 Task: Find and add Nike Downshifter 12 running shoes in black (size 9) and white (size 10) to your shopping cart on Ajio.
Action: Mouse moved to (621, 78)
Screenshot: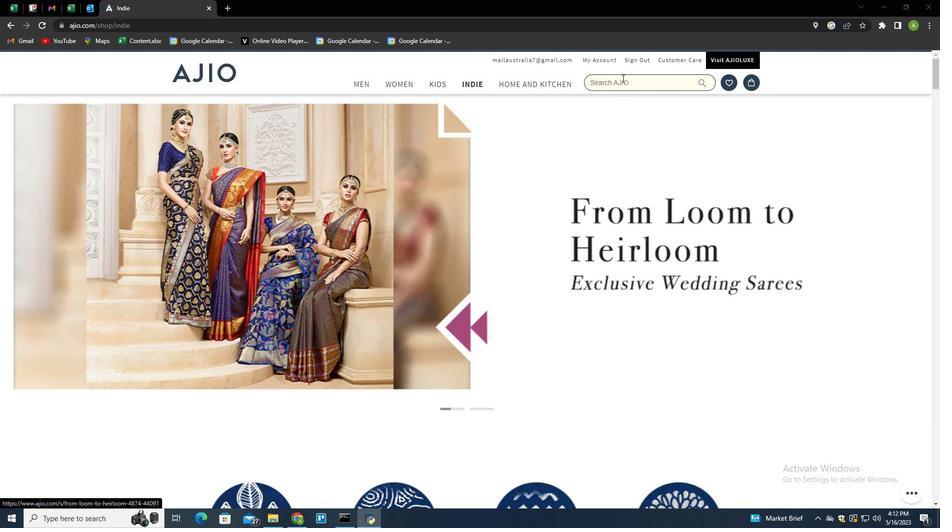 
Action: Mouse pressed left at (621, 78)
Screenshot: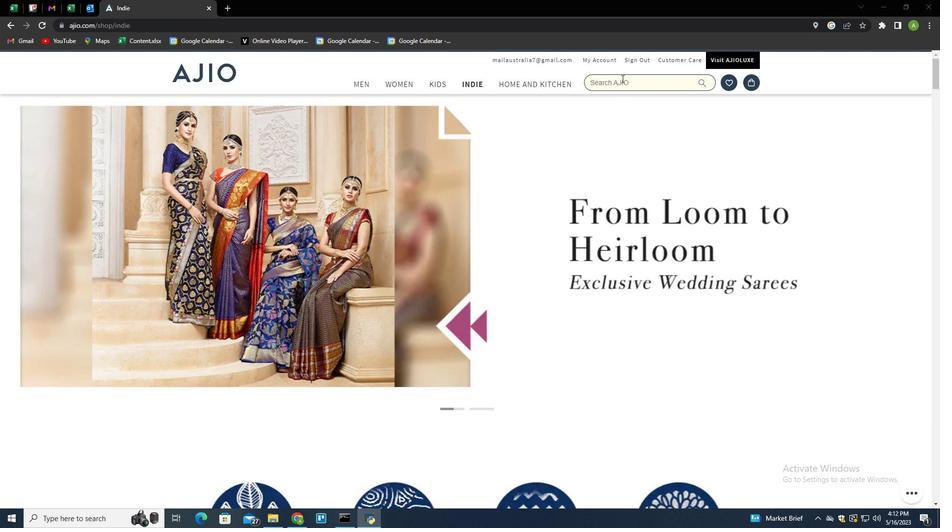 
Action: Mouse moved to (621, 121)
Screenshot: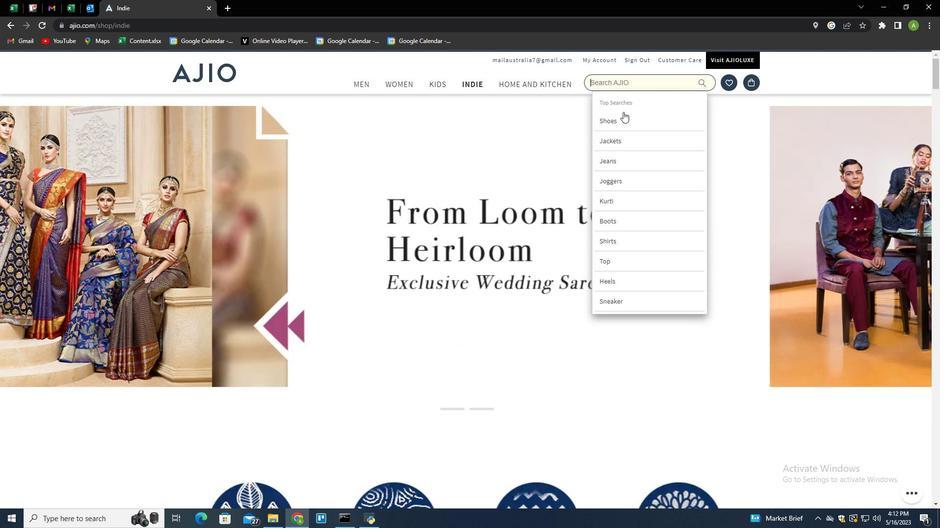 
Action: Mouse pressed left at (621, 121)
Screenshot: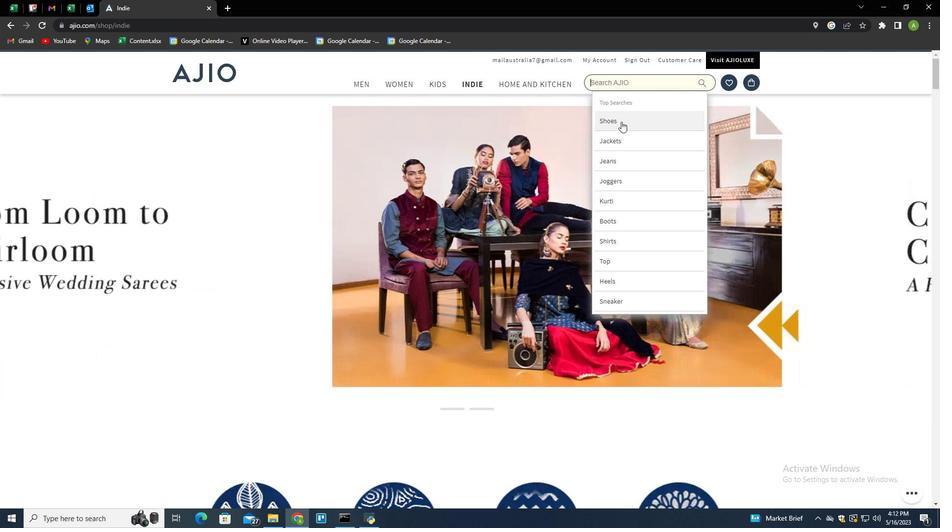 
Action: Mouse scrolled (621, 121) with delta (0, 0)
Screenshot: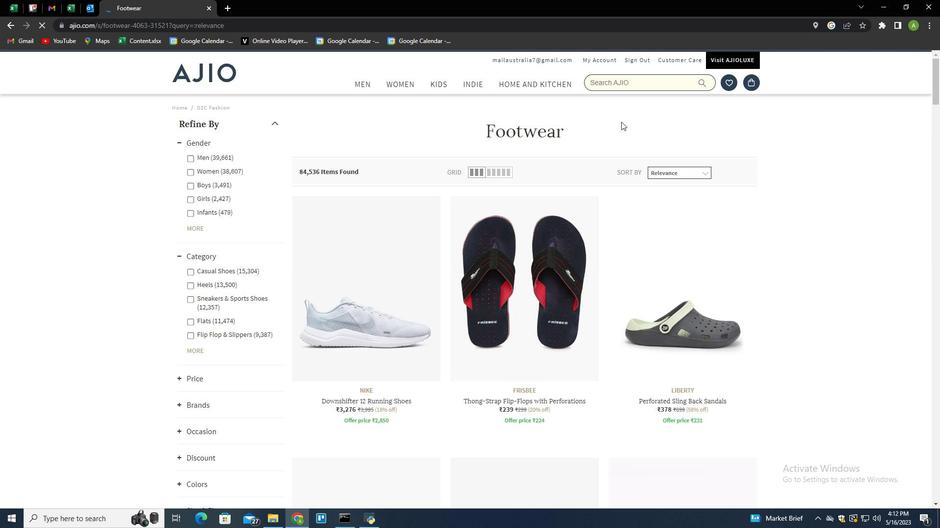 
Action: Mouse moved to (559, 234)
Screenshot: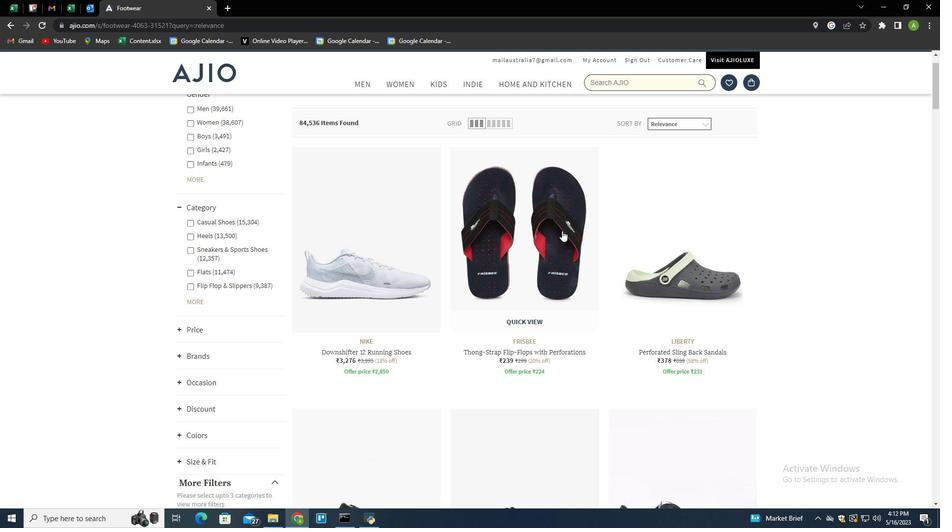 
Action: Mouse scrolled (559, 233) with delta (0, 0)
Screenshot: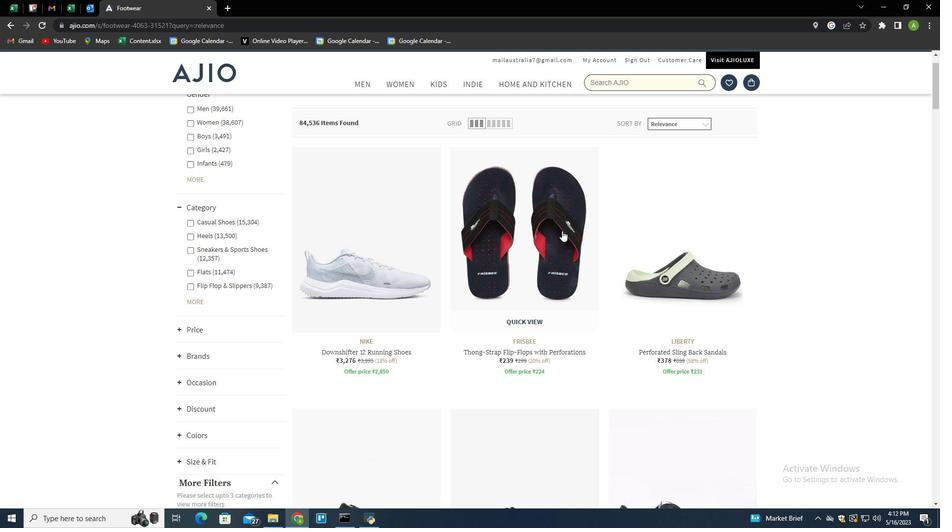 
Action: Mouse scrolled (559, 233) with delta (0, 0)
Screenshot: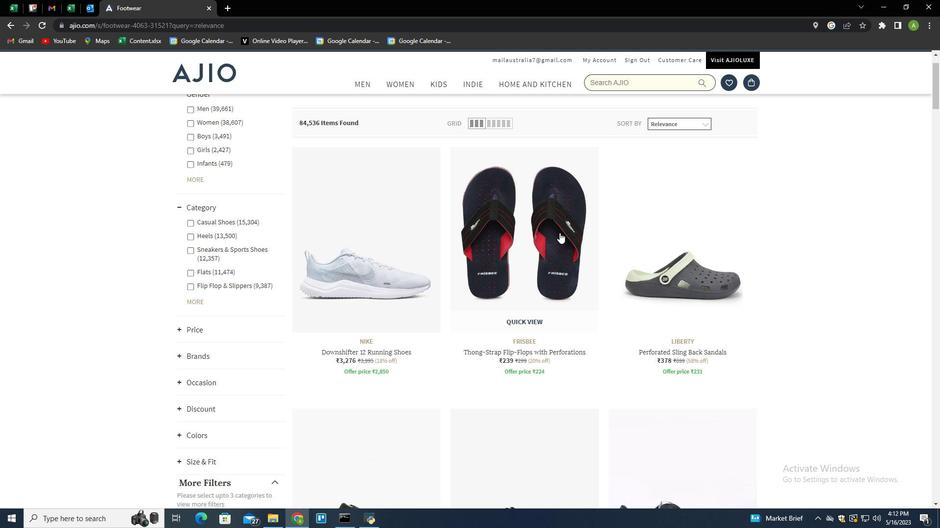 
Action: Mouse moved to (395, 188)
Screenshot: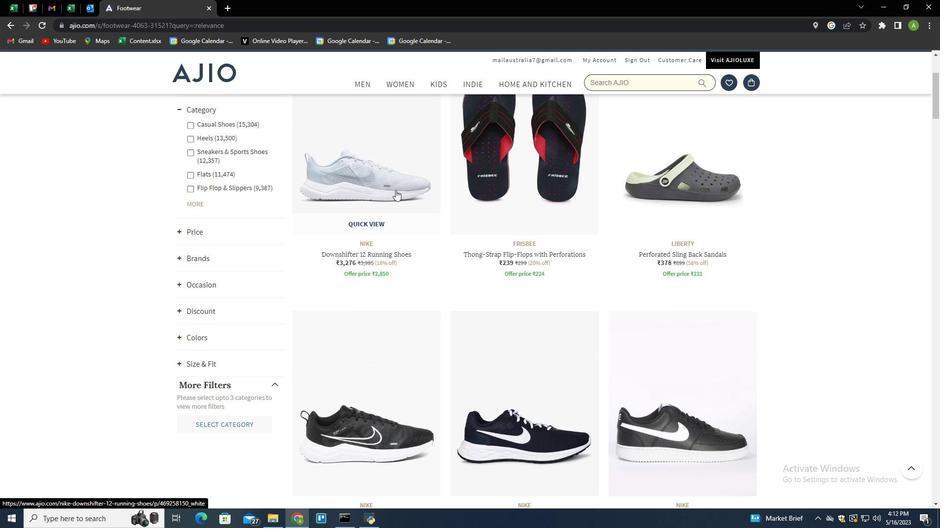 
Action: Mouse pressed left at (395, 188)
Screenshot: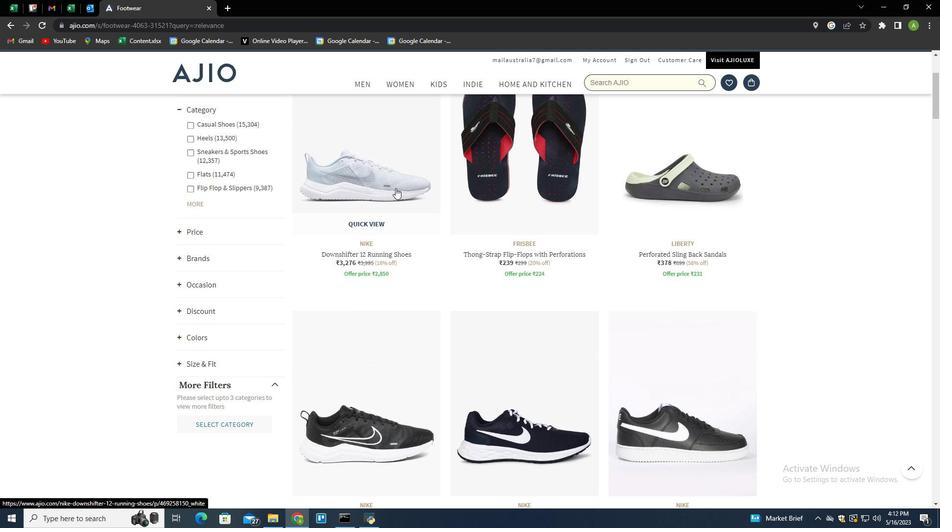 
Action: Mouse moved to (743, 275)
Screenshot: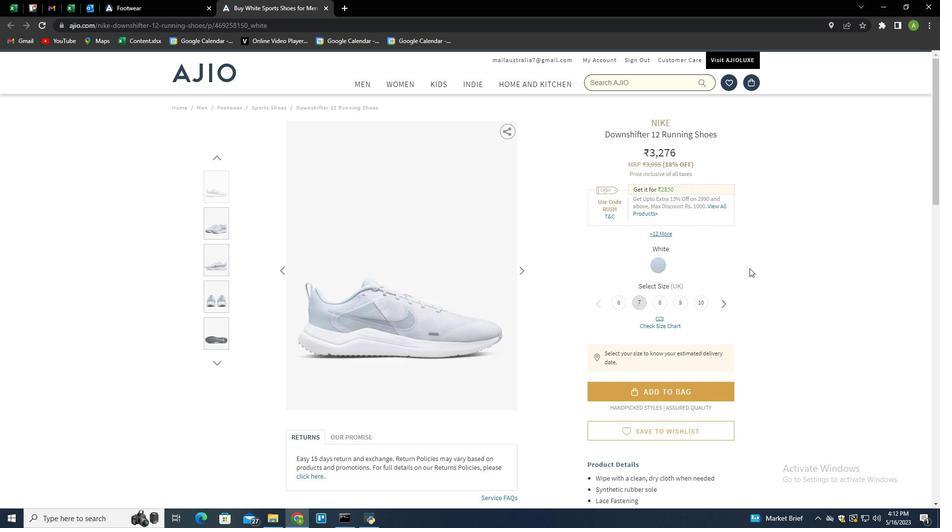 
Action: Mouse scrolled (743, 274) with delta (0, 0)
Screenshot: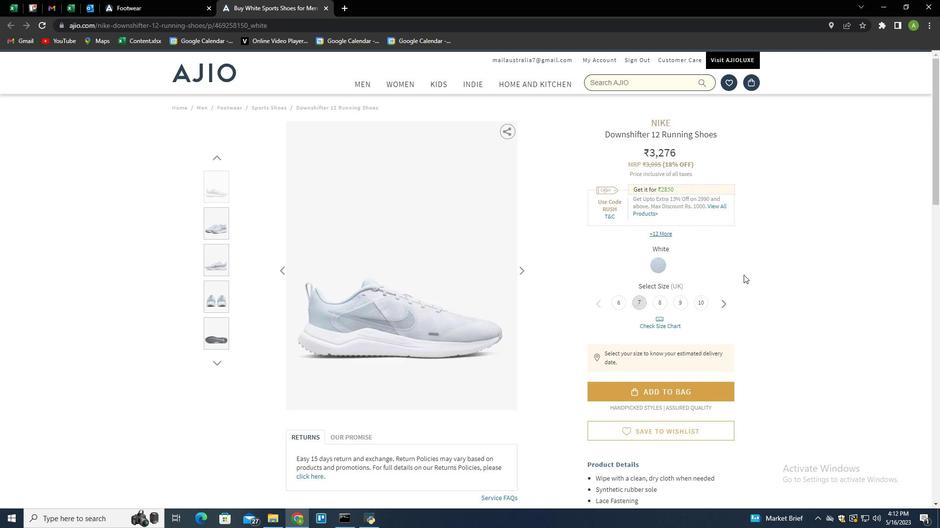 
Action: Mouse scrolled (743, 274) with delta (0, 0)
Screenshot: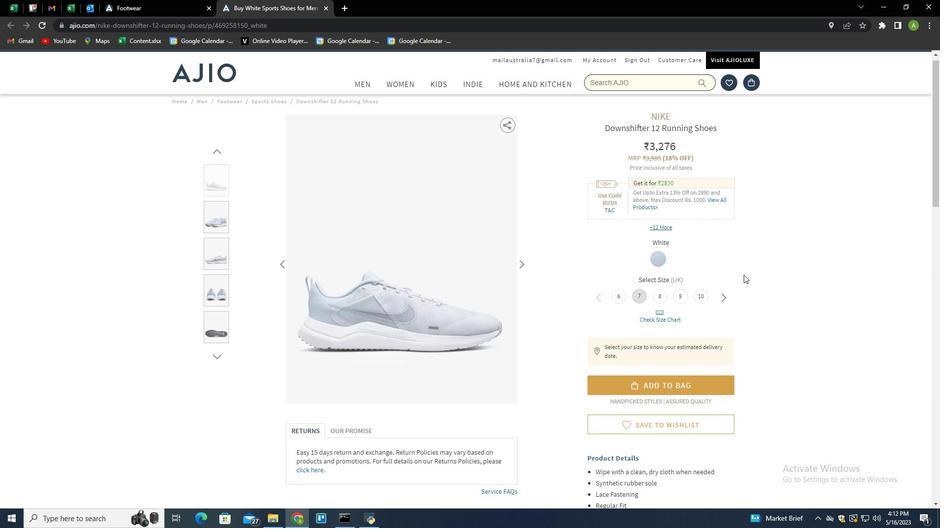 
Action: Mouse moved to (743, 273)
Screenshot: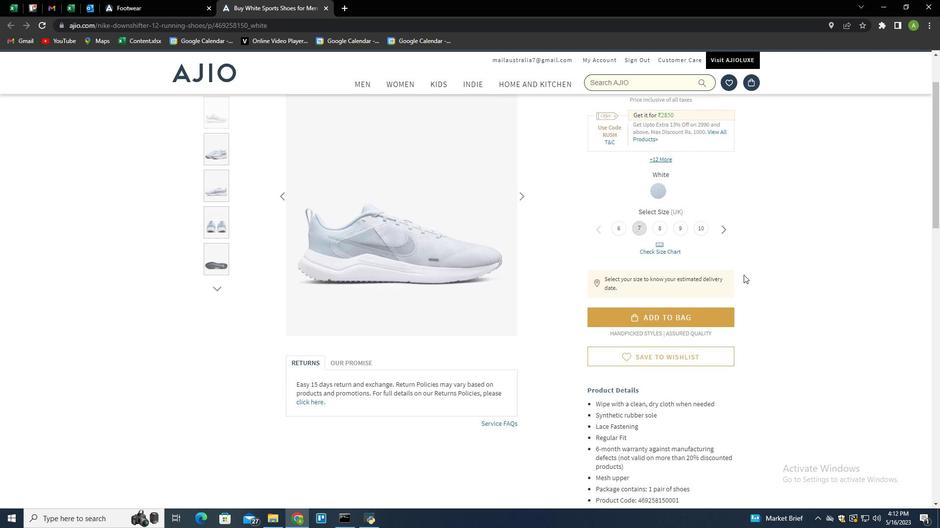 
Action: Mouse scrolled (743, 273) with delta (0, 0)
Screenshot: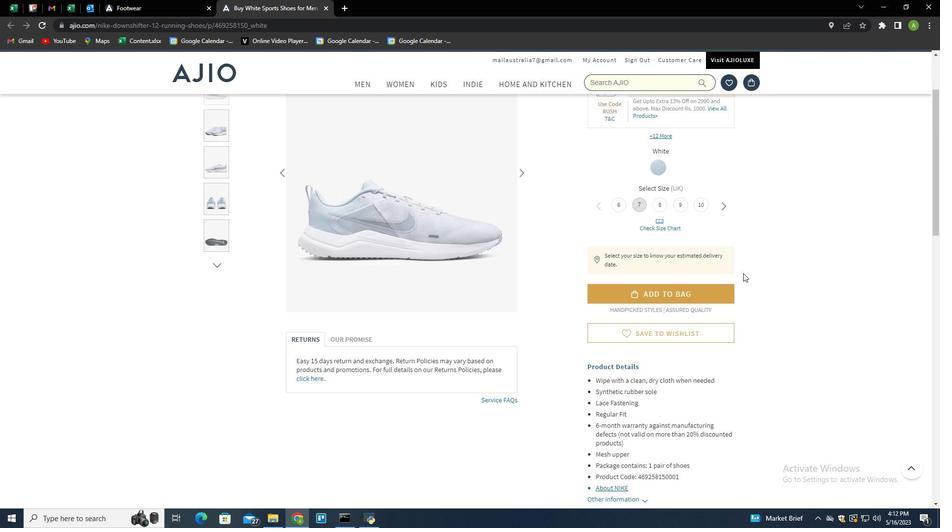 
Action: Mouse moved to (674, 283)
Screenshot: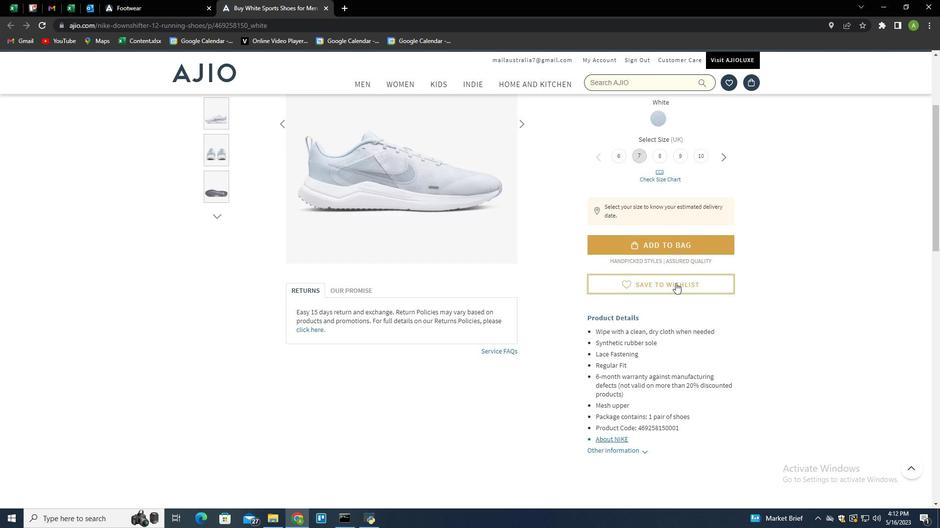 
Action: Mouse pressed left at (674, 283)
Screenshot: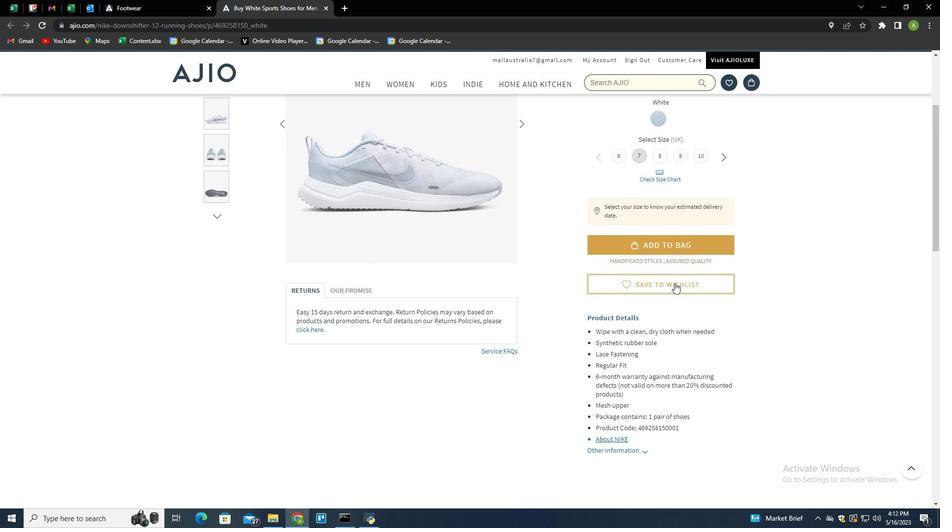 
Action: Mouse scrolled (674, 282) with delta (0, 0)
Screenshot: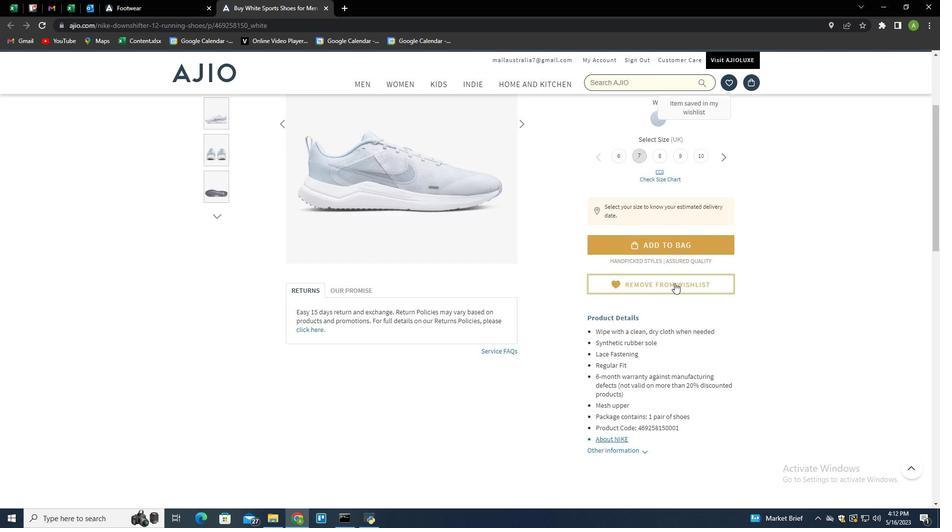 
Action: Mouse moved to (672, 295)
Screenshot: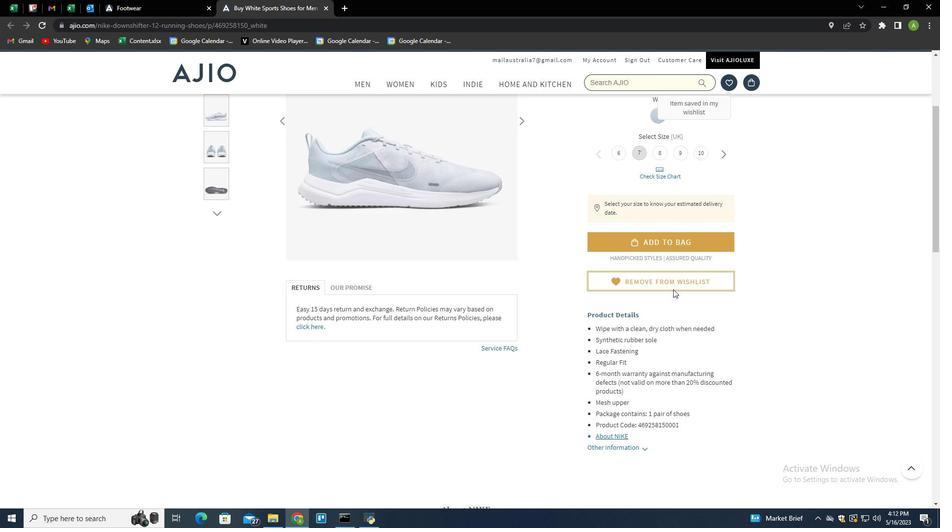 
Action: Mouse scrolled (672, 294) with delta (0, 0)
Screenshot: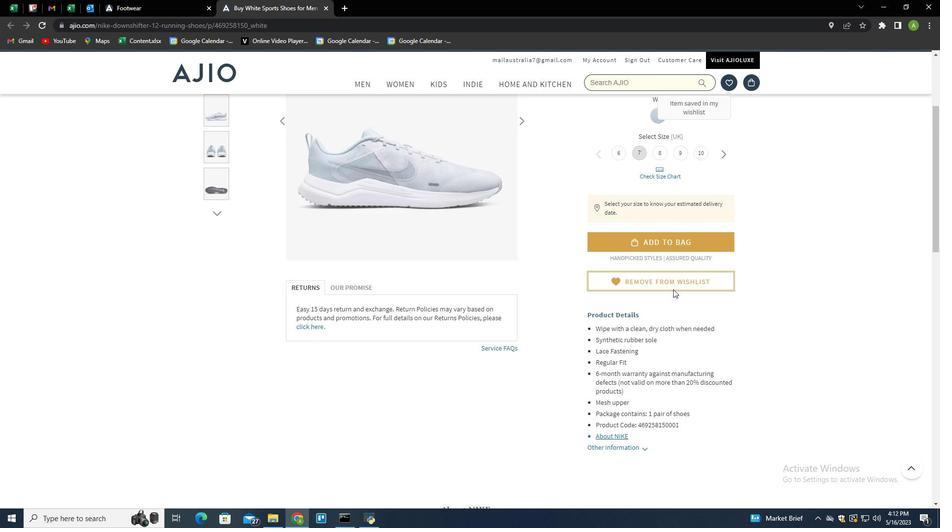 
Action: Mouse moved to (672, 297)
Screenshot: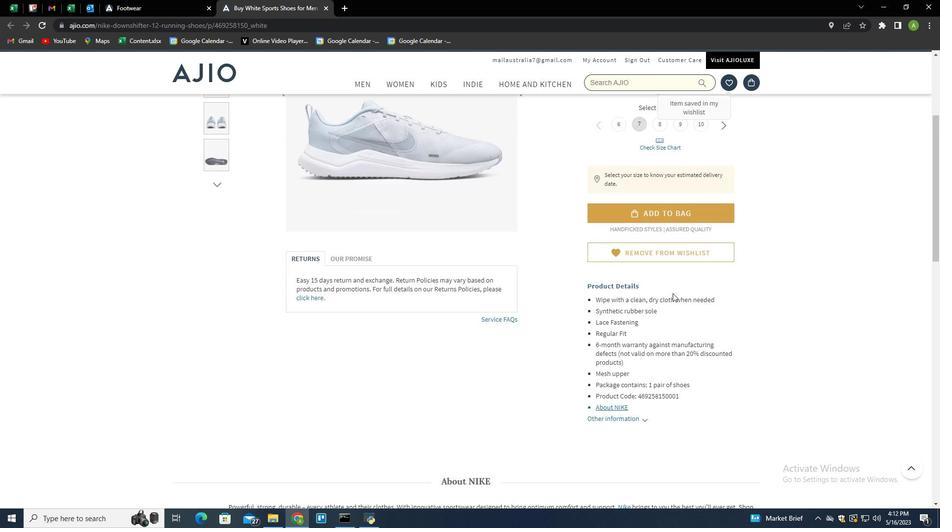 
Action: Mouse scrolled (672, 297) with delta (0, 0)
Screenshot: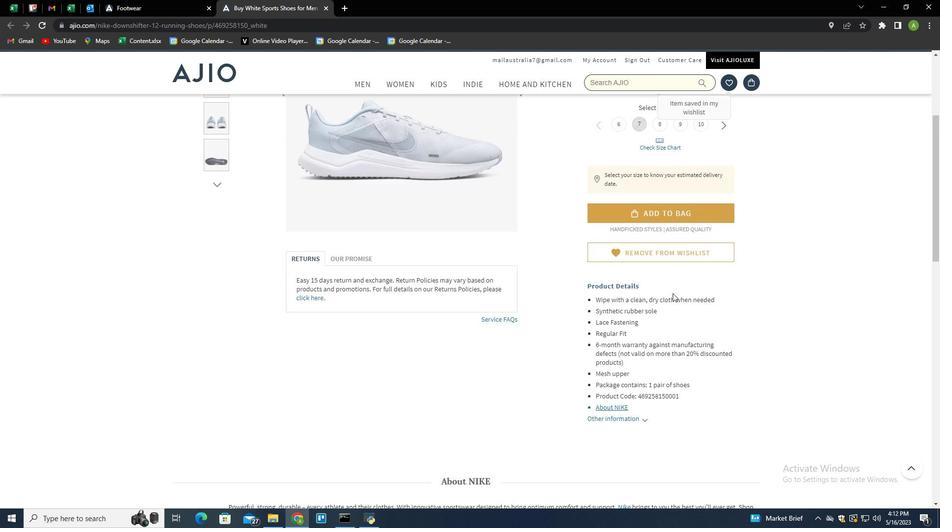 
Action: Mouse moved to (672, 295)
Screenshot: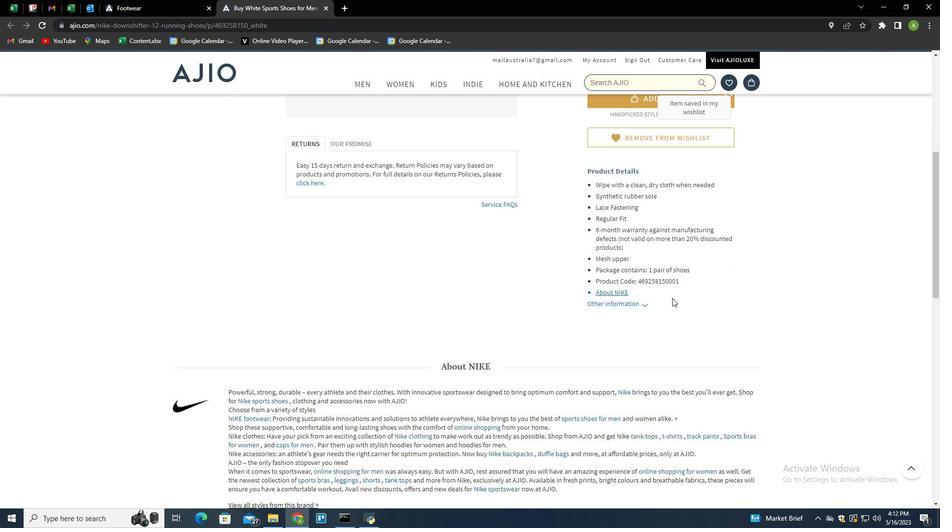 
Action: Mouse scrolled (672, 296) with delta (0, 0)
Screenshot: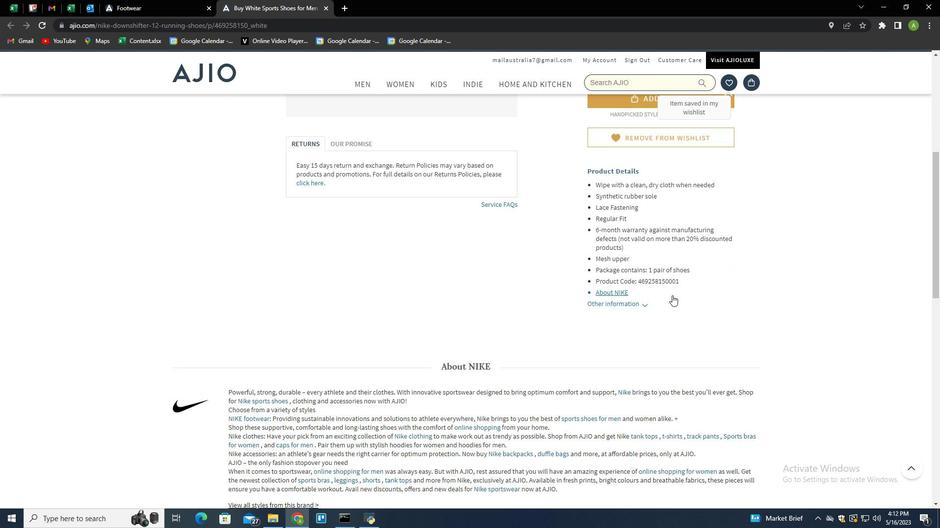 
Action: Mouse scrolled (672, 296) with delta (0, 0)
Screenshot: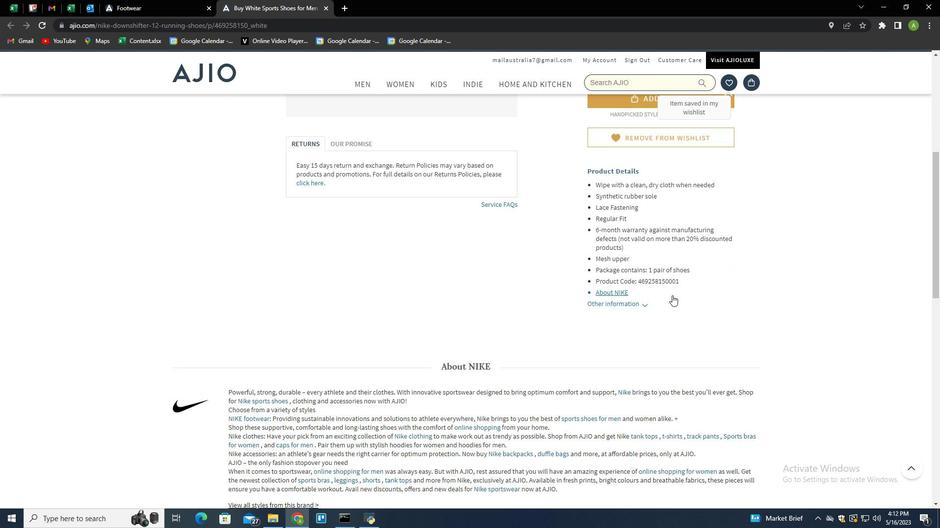 
Action: Mouse scrolled (672, 296) with delta (0, 0)
Screenshot: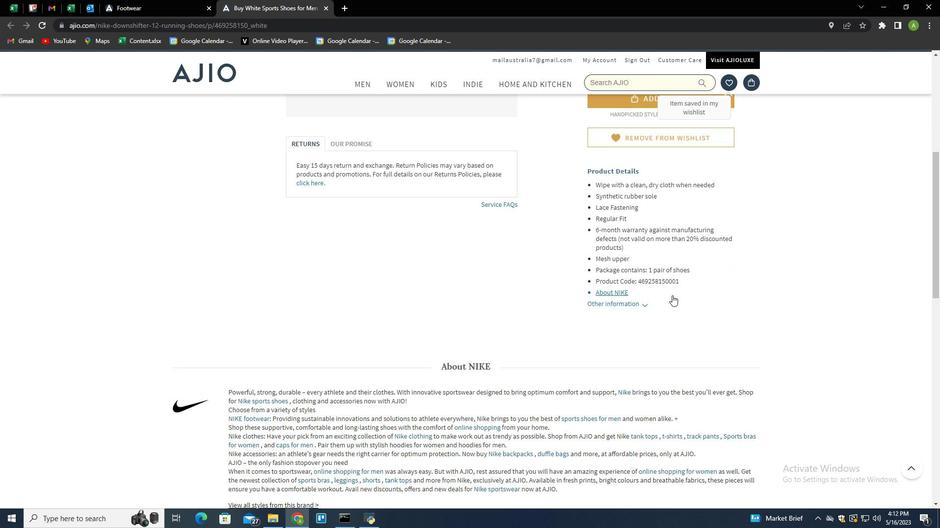 
Action: Mouse moved to (659, 258)
Screenshot: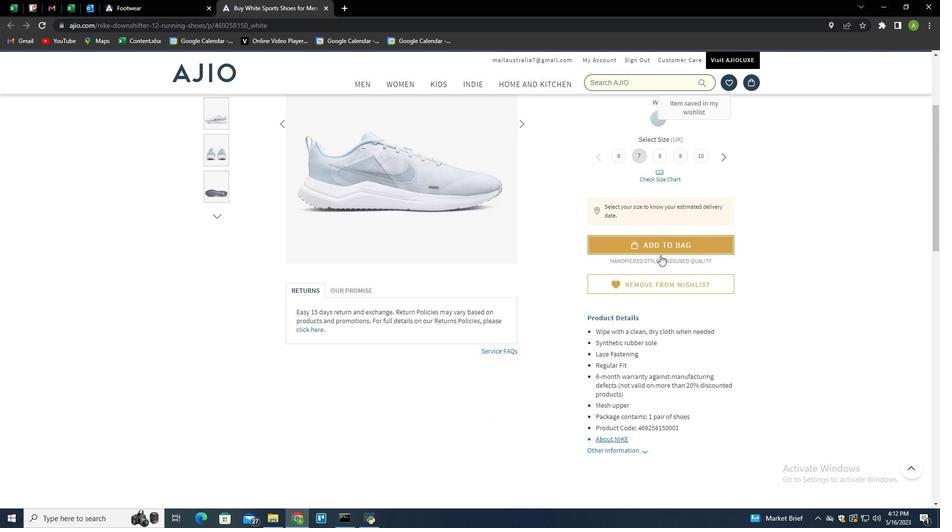 
Action: Mouse scrolled (659, 257) with delta (0, 0)
Screenshot: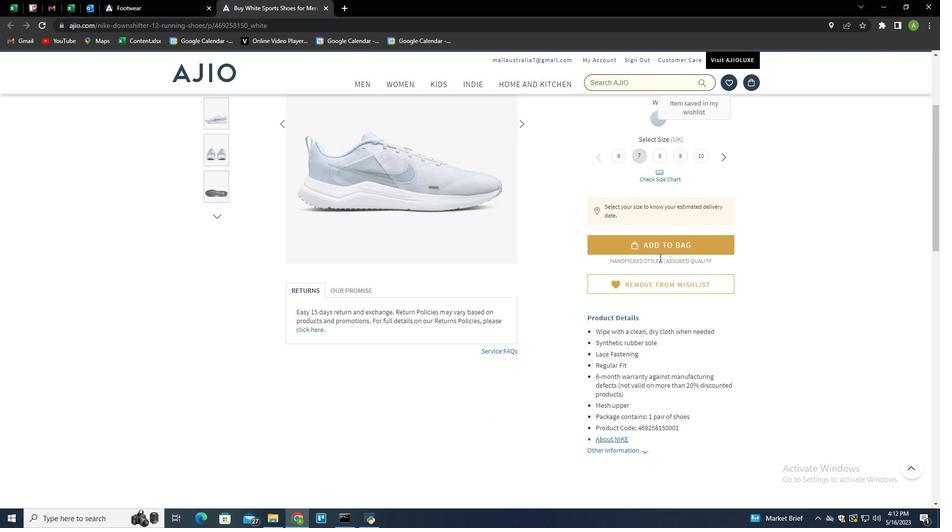 
Action: Mouse scrolled (659, 257) with delta (0, 0)
Screenshot: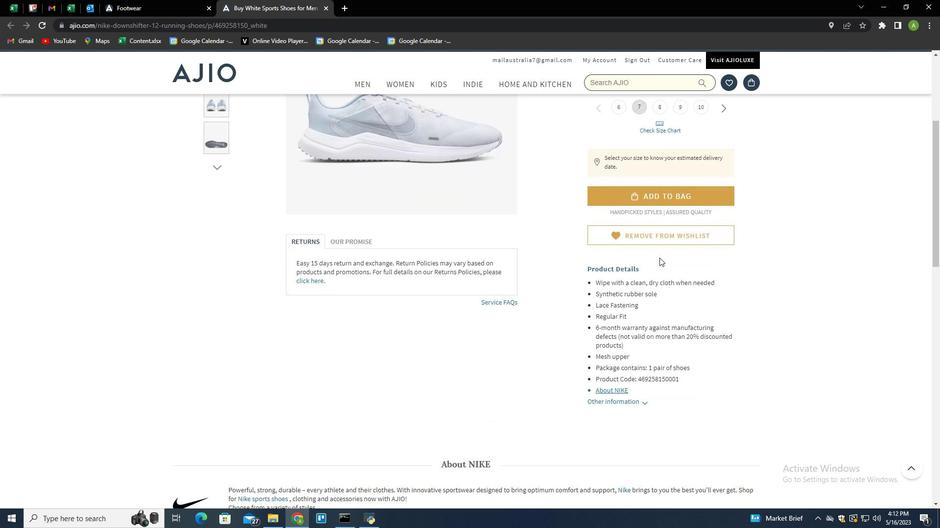 
Action: Mouse scrolled (659, 257) with delta (0, 0)
Screenshot: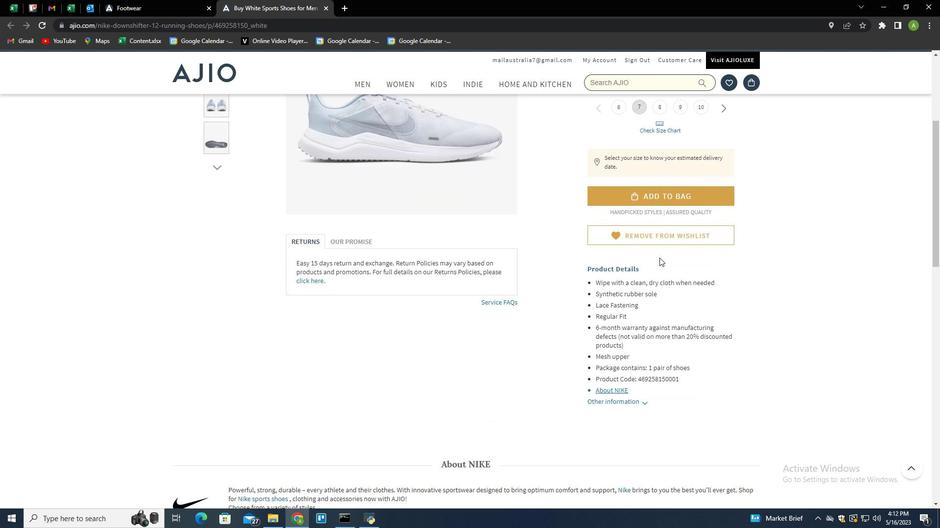 
Action: Mouse moved to (620, 304)
Screenshot: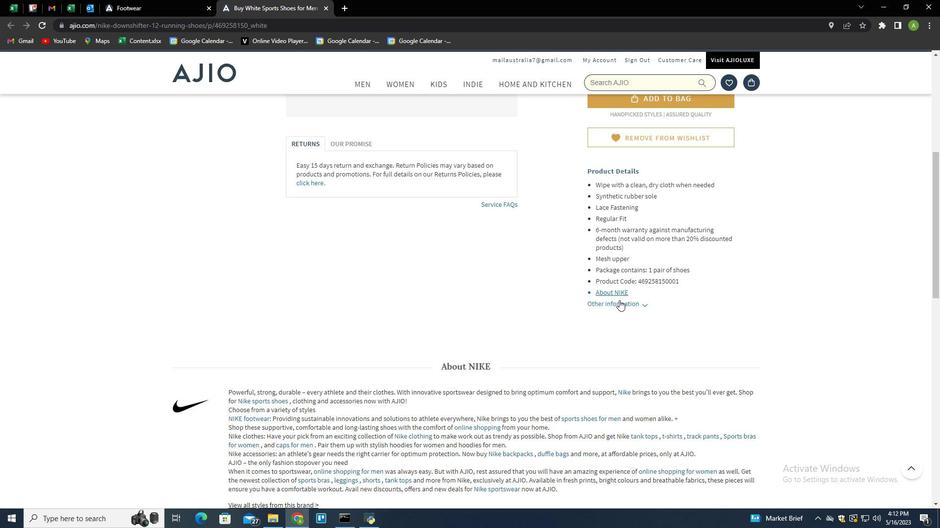 
Action: Mouse pressed left at (620, 304)
Screenshot: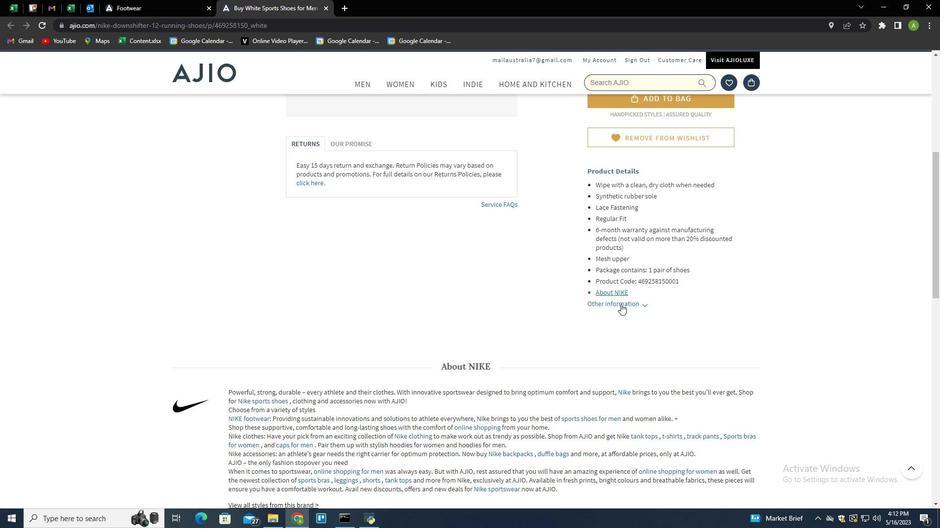
Action: Mouse moved to (703, 290)
Screenshot: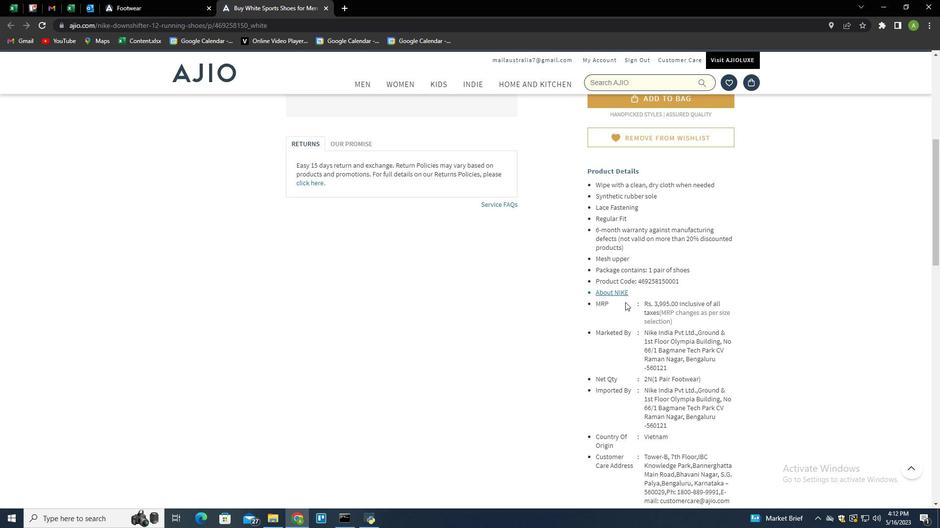 
Action: Mouse scrolled (703, 289) with delta (0, 0)
Screenshot: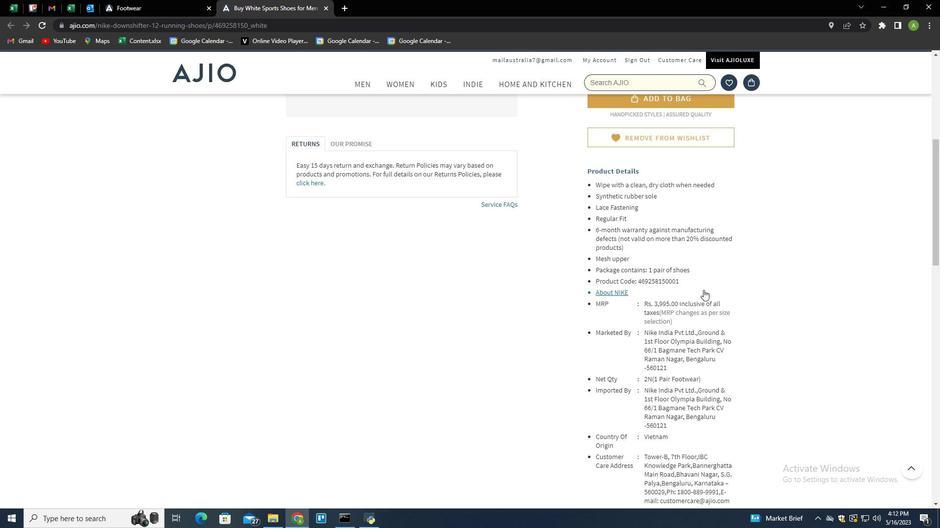 
Action: Mouse moved to (704, 287)
Screenshot: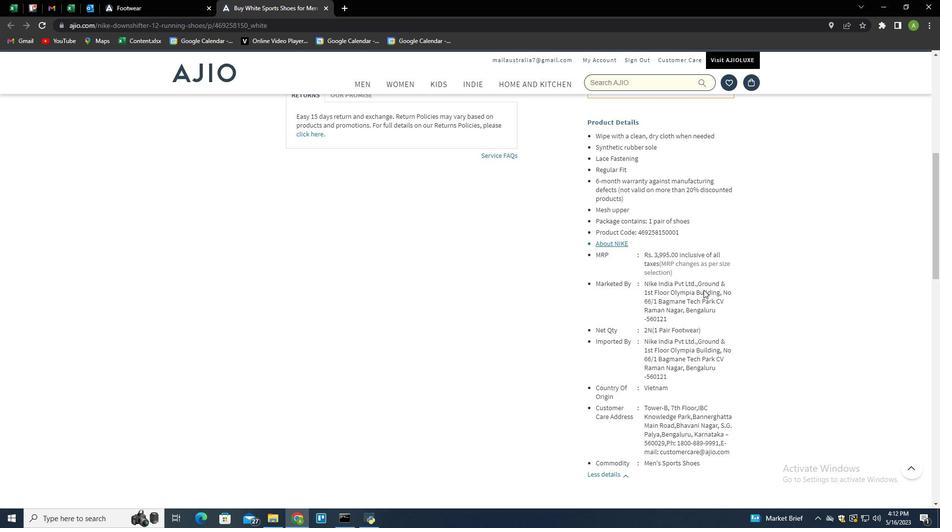 
Action: Mouse scrolled (704, 287) with delta (0, 0)
Screenshot: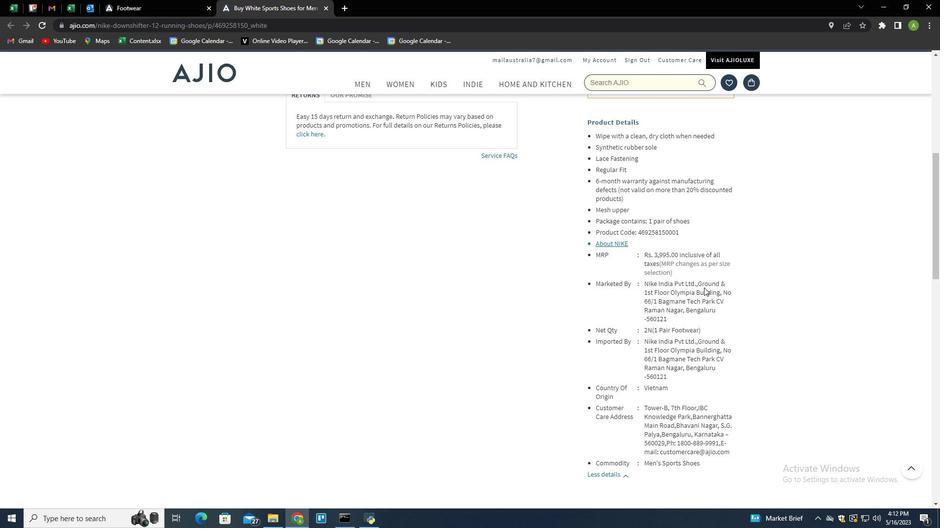 
Action: Mouse scrolled (704, 287) with delta (0, 0)
Screenshot: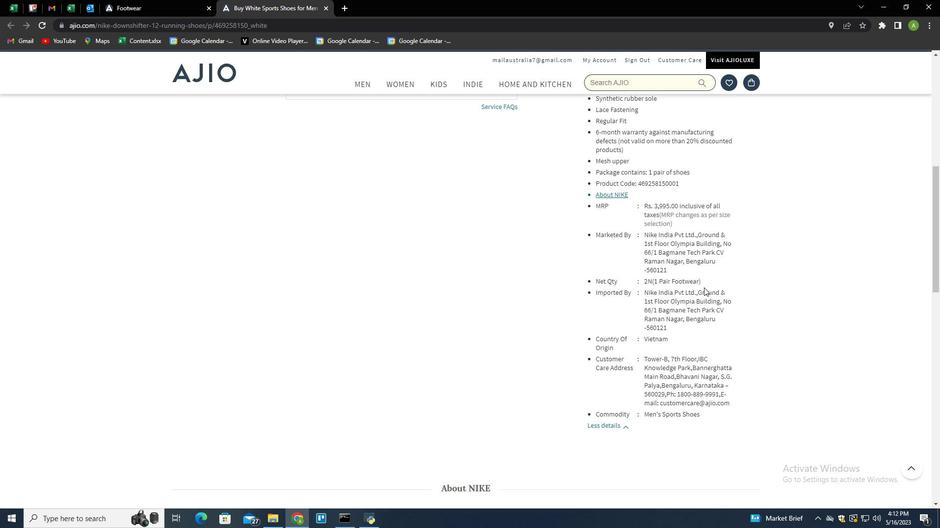 
Action: Mouse scrolled (704, 287) with delta (0, 0)
Screenshot: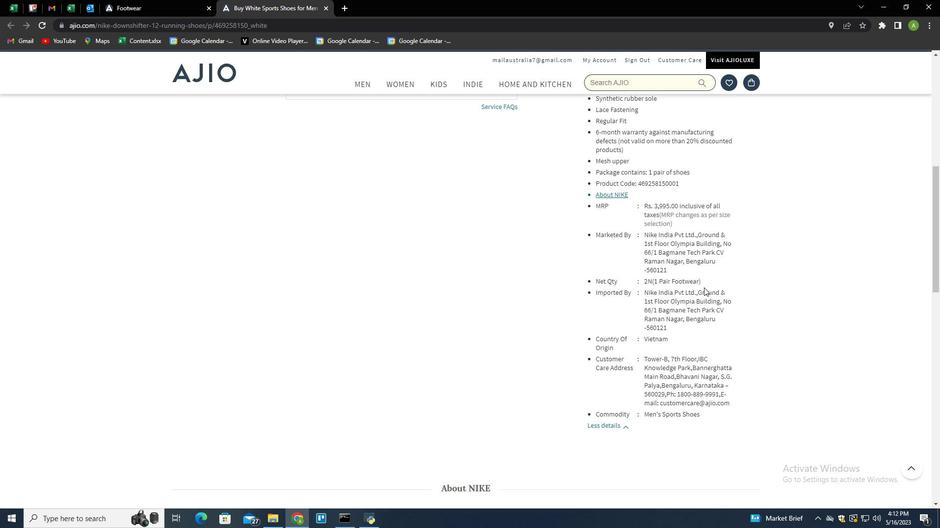 
Action: Mouse scrolled (704, 287) with delta (0, 0)
Screenshot: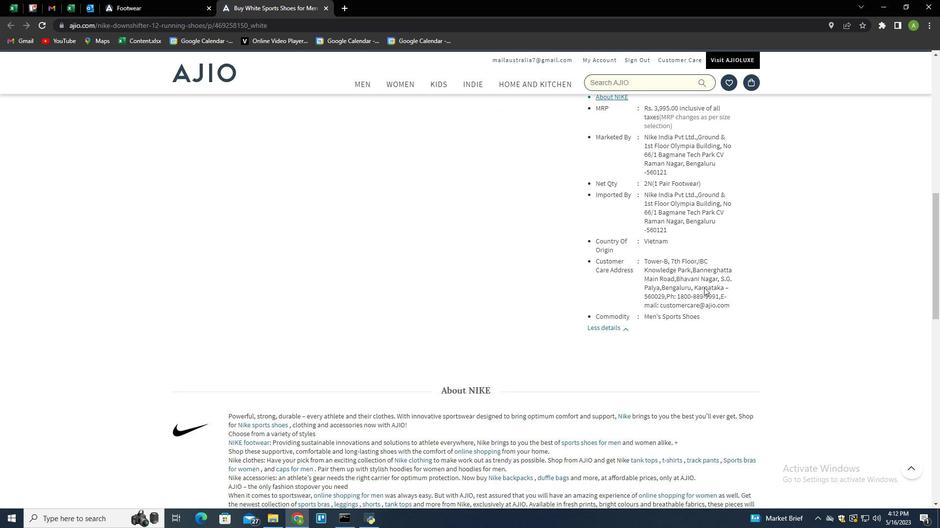 
Action: Mouse scrolled (704, 287) with delta (0, 0)
Screenshot: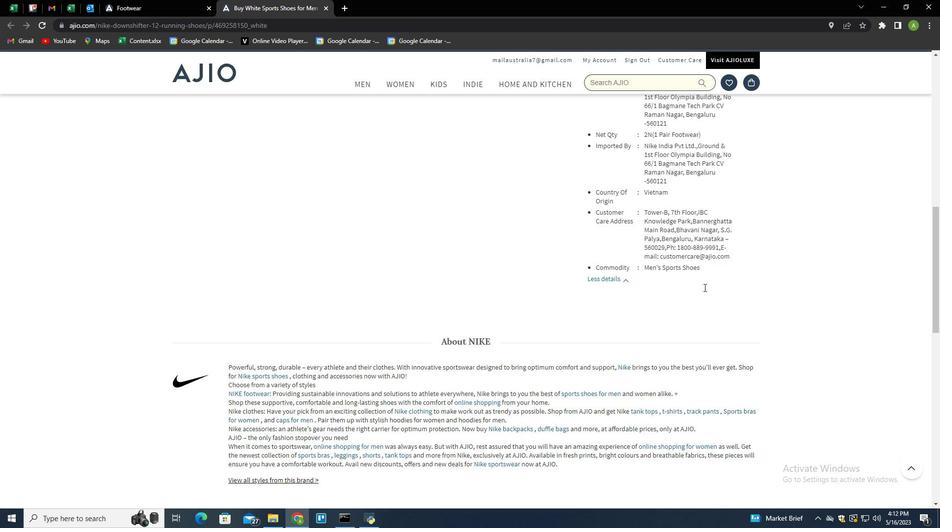 
Action: Mouse scrolled (704, 287) with delta (0, 0)
Screenshot: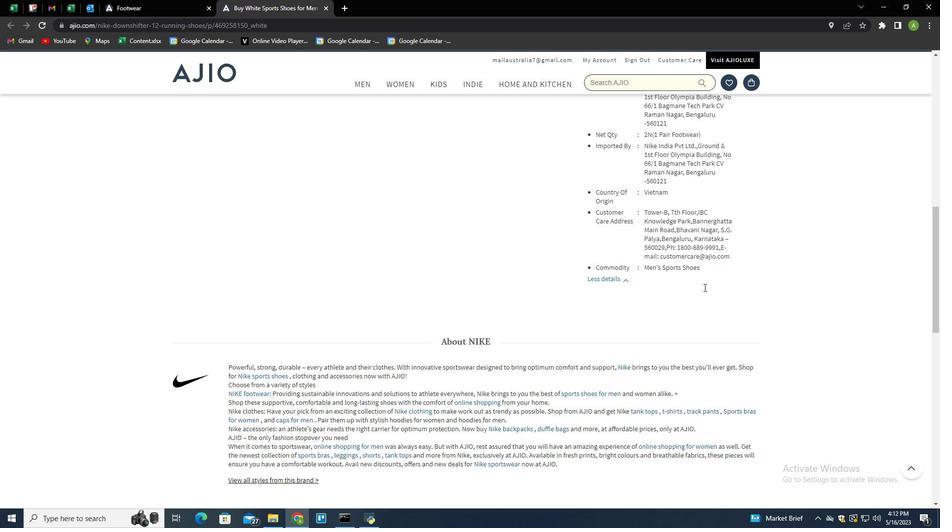
Action: Mouse scrolled (704, 287) with delta (0, 0)
Screenshot: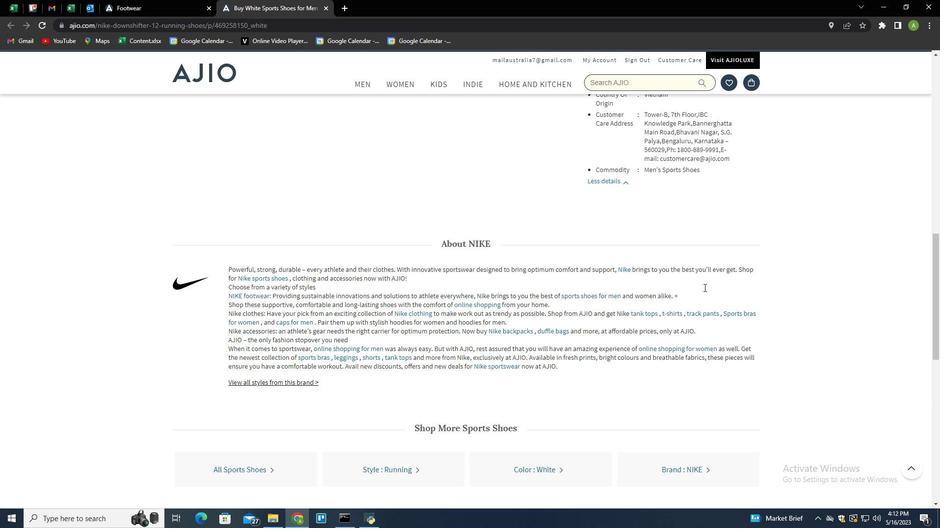 
Action: Mouse scrolled (704, 287) with delta (0, 0)
Screenshot: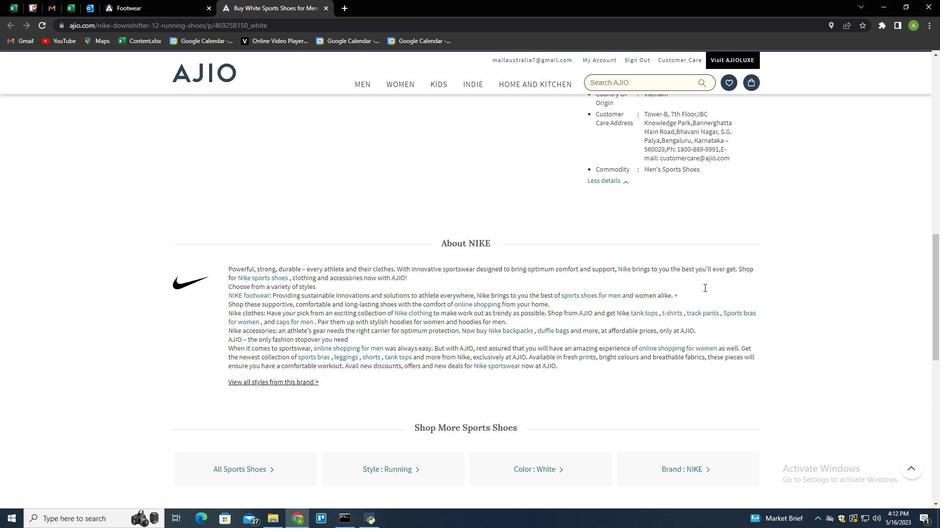 
Action: Mouse scrolled (704, 287) with delta (0, 0)
Screenshot: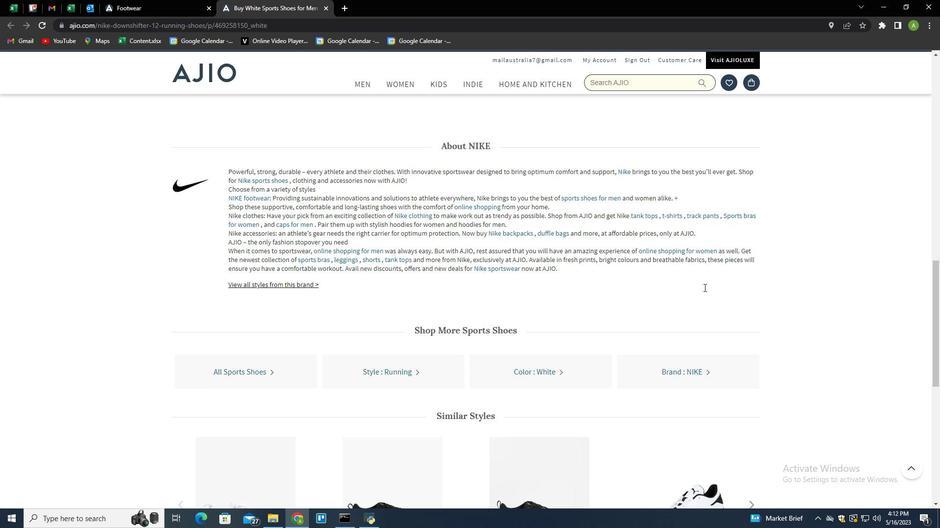 
Action: Mouse scrolled (704, 287) with delta (0, 0)
Screenshot: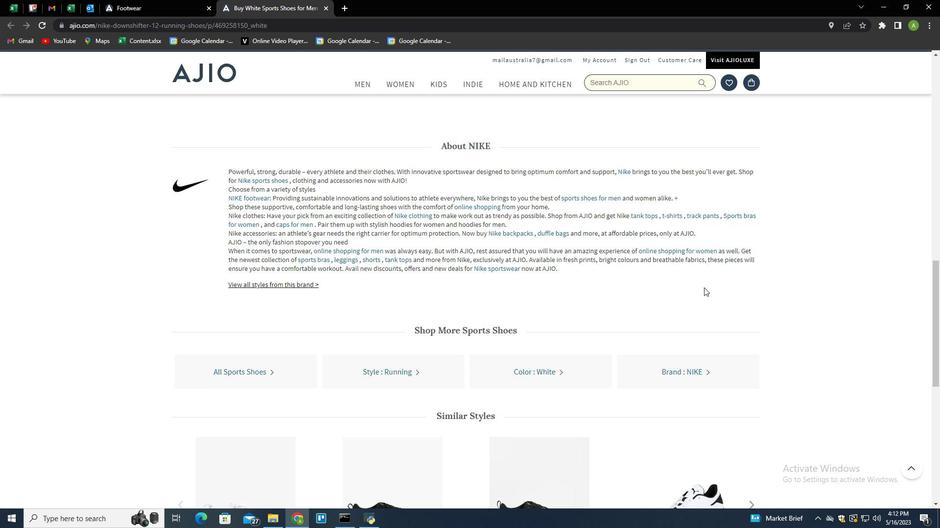 
Action: Mouse scrolled (704, 287) with delta (0, 0)
Screenshot: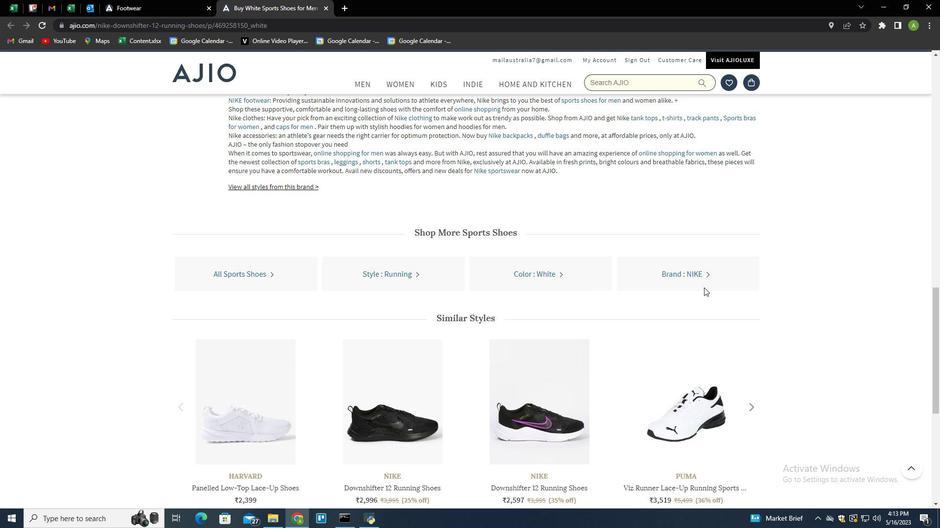 
Action: Mouse scrolled (704, 287) with delta (0, 0)
Screenshot: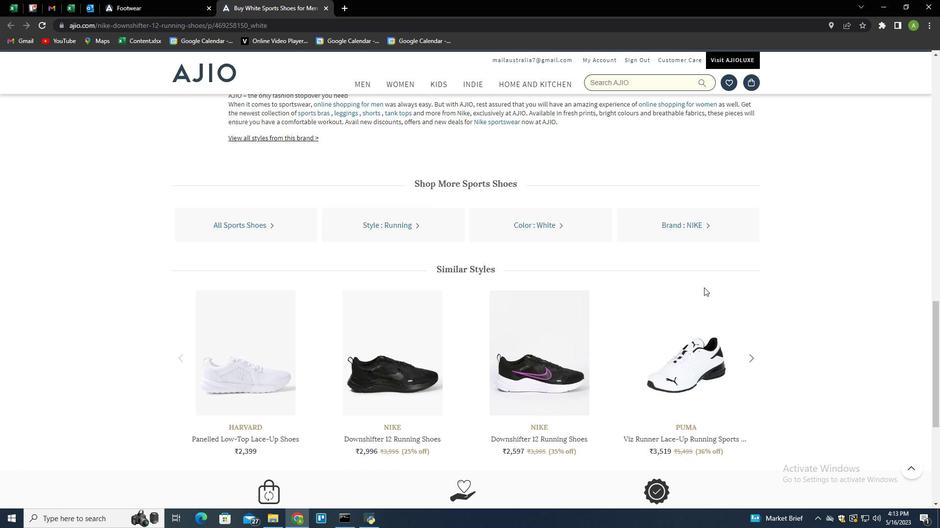 
Action: Mouse moved to (706, 285)
Screenshot: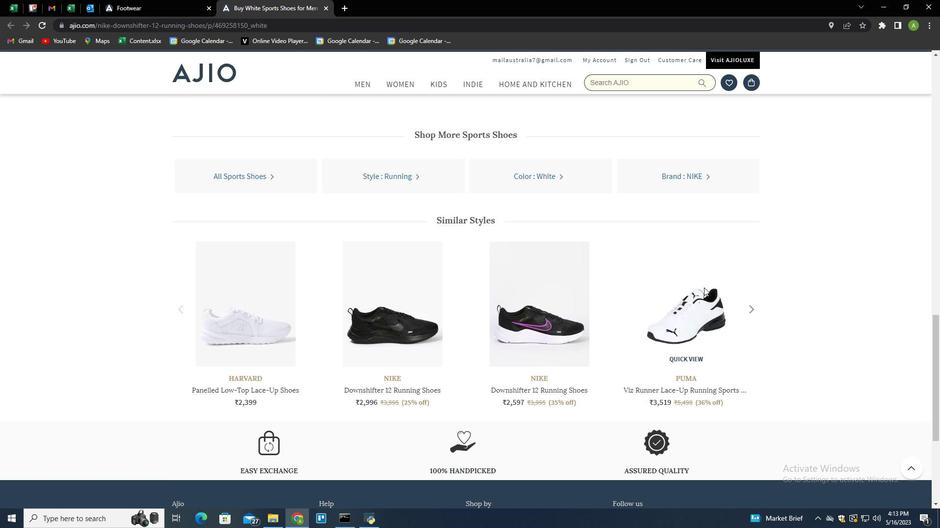 
Action: Mouse scrolled (706, 286) with delta (0, 0)
Screenshot: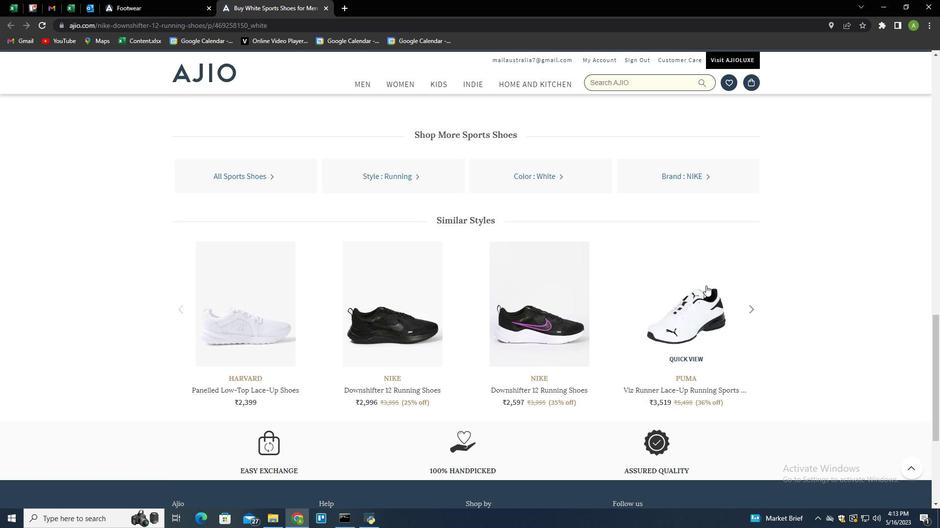 
Action: Mouse scrolled (706, 286) with delta (0, 0)
Screenshot: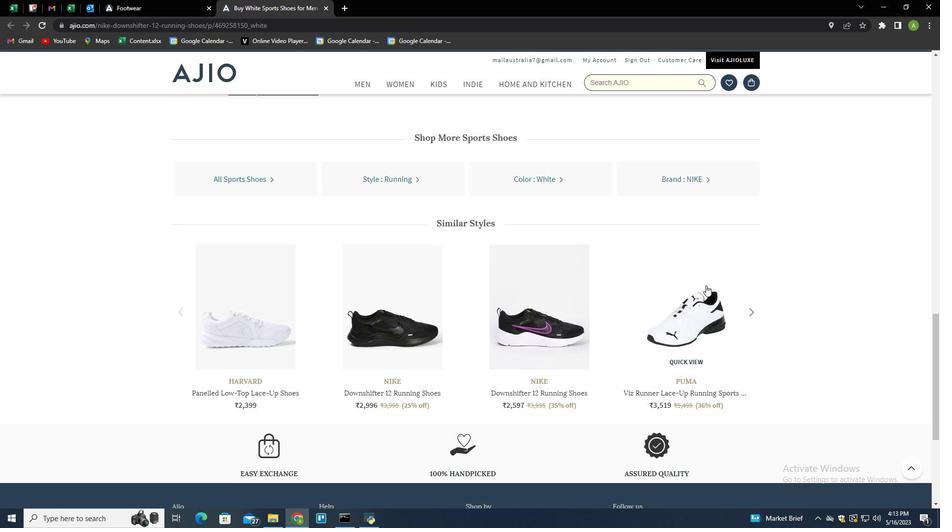 
Action: Mouse scrolled (706, 286) with delta (0, 0)
Screenshot: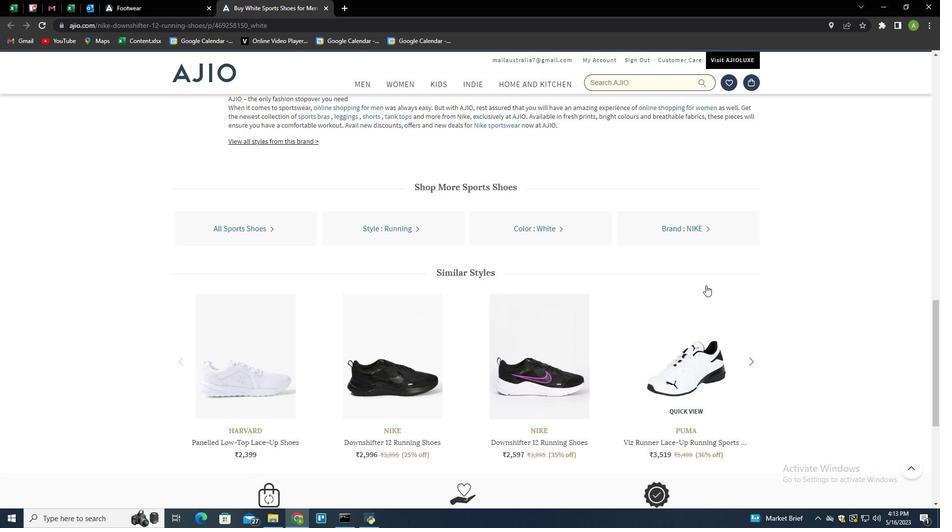 
Action: Mouse scrolled (706, 286) with delta (0, 0)
Screenshot: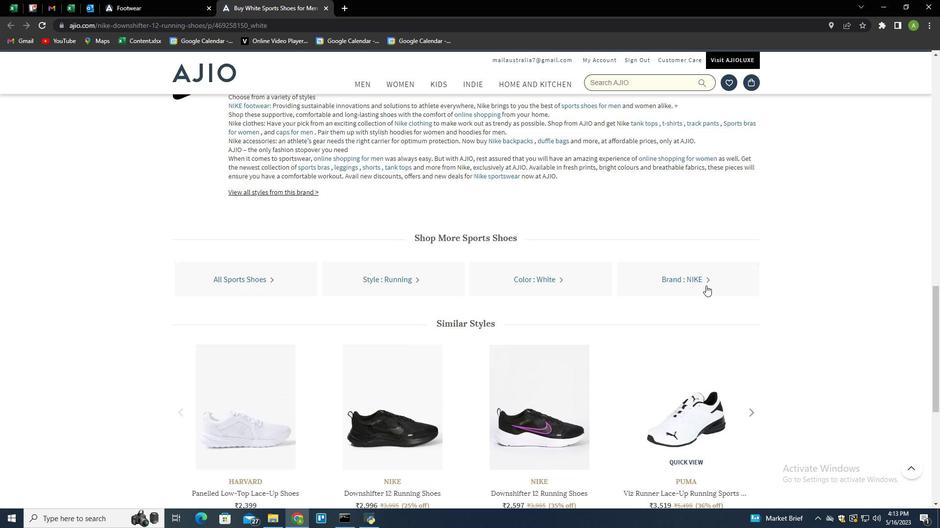 
Action: Mouse scrolled (706, 286) with delta (0, 0)
Screenshot: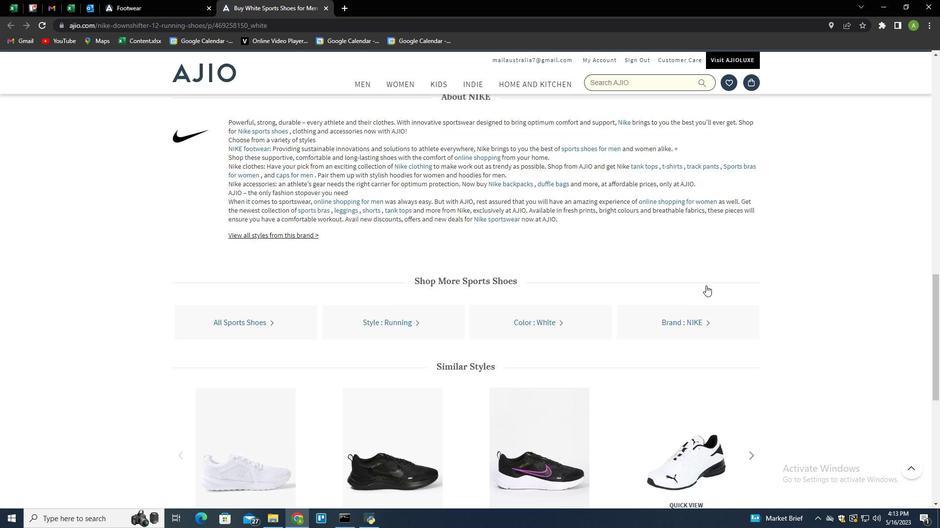 
Action: Mouse scrolled (706, 286) with delta (0, 0)
Screenshot: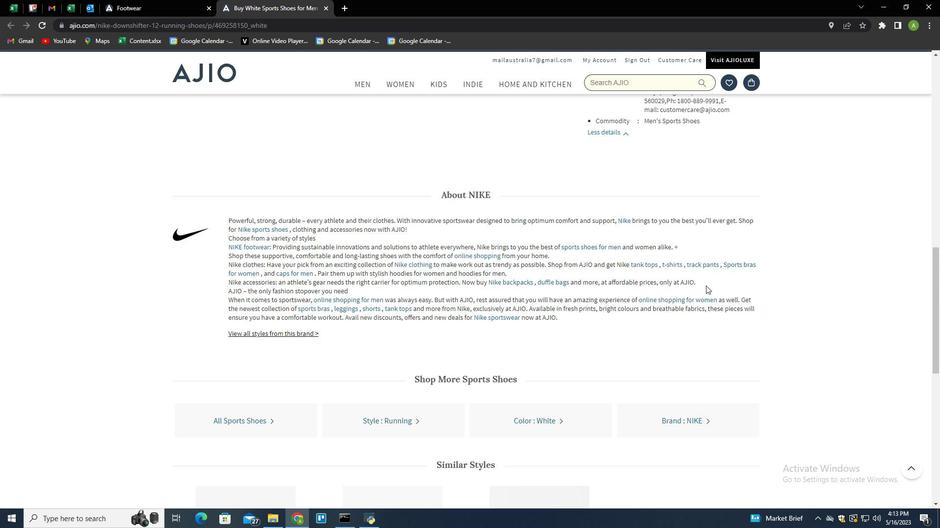 
Action: Mouse scrolled (706, 286) with delta (0, 0)
Screenshot: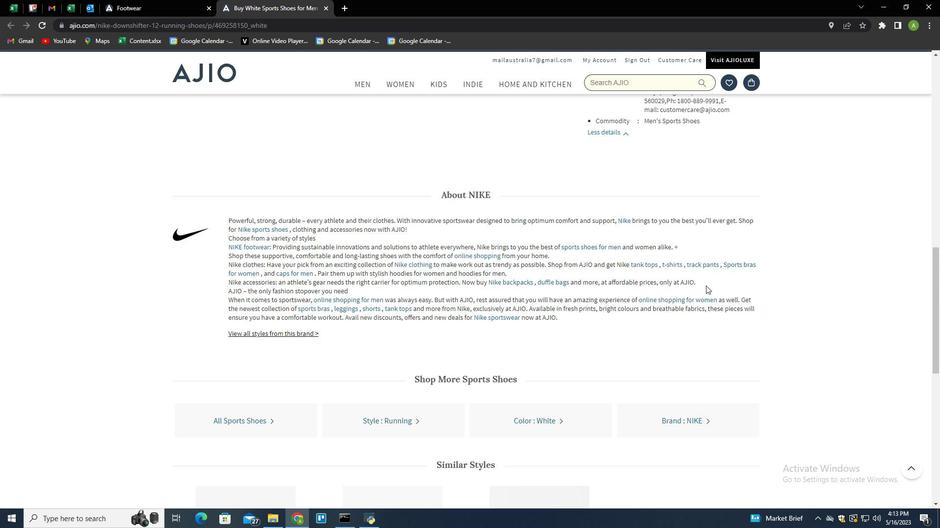 
Action: Mouse scrolled (706, 286) with delta (0, 0)
Screenshot: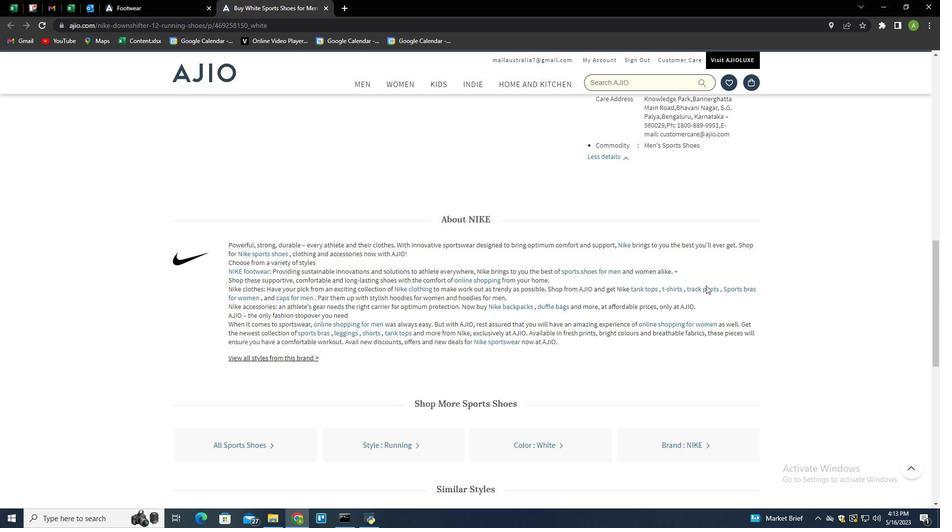 
Action: Mouse scrolled (706, 286) with delta (0, 0)
Screenshot: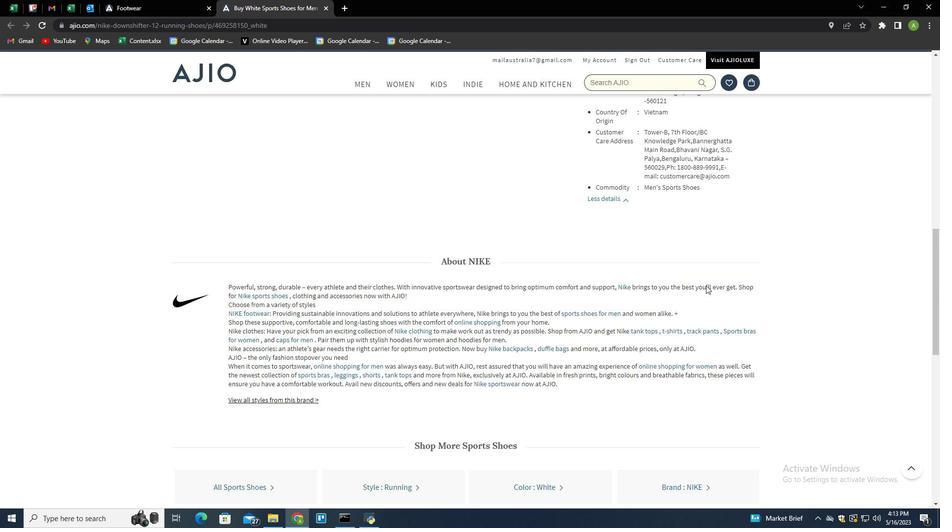 
Action: Mouse scrolled (706, 286) with delta (0, 0)
Screenshot: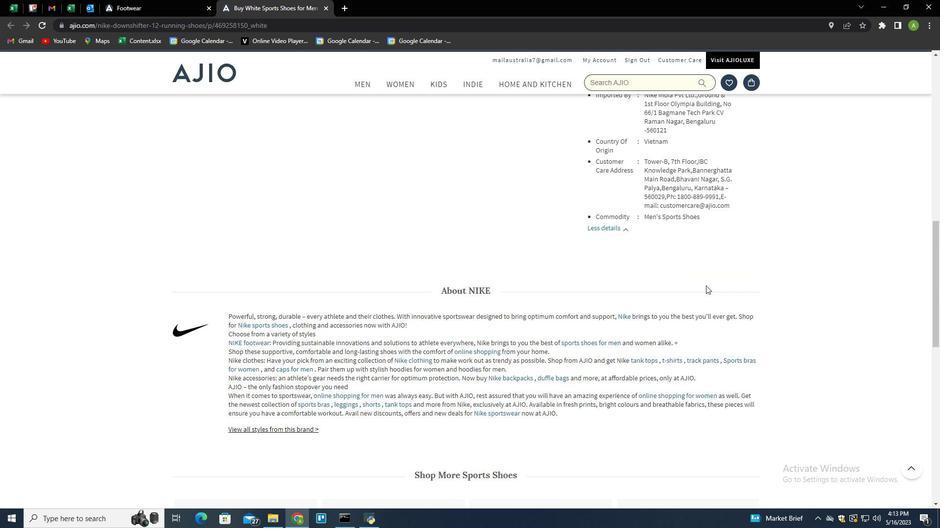 
Action: Mouse scrolled (706, 286) with delta (0, 0)
Screenshot: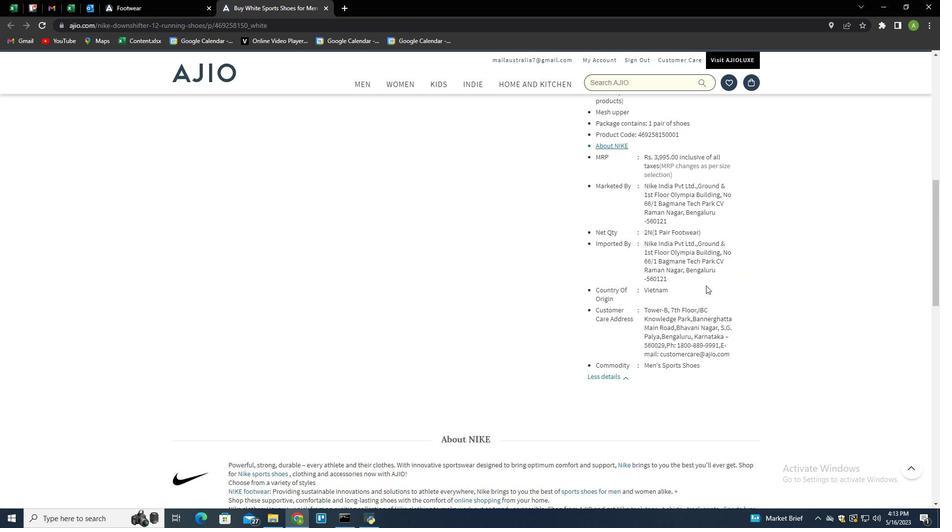 
Action: Mouse scrolled (706, 286) with delta (0, 0)
Screenshot: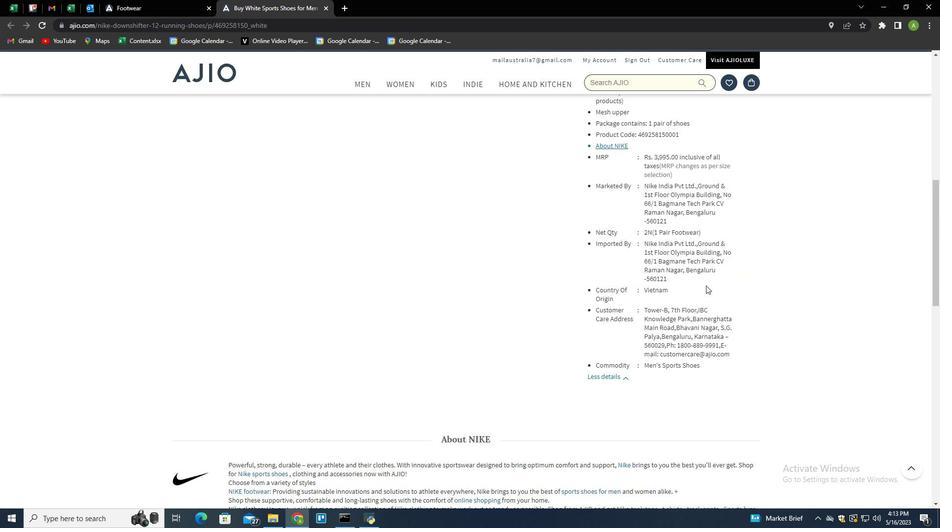 
Action: Mouse scrolled (706, 286) with delta (0, 0)
Screenshot: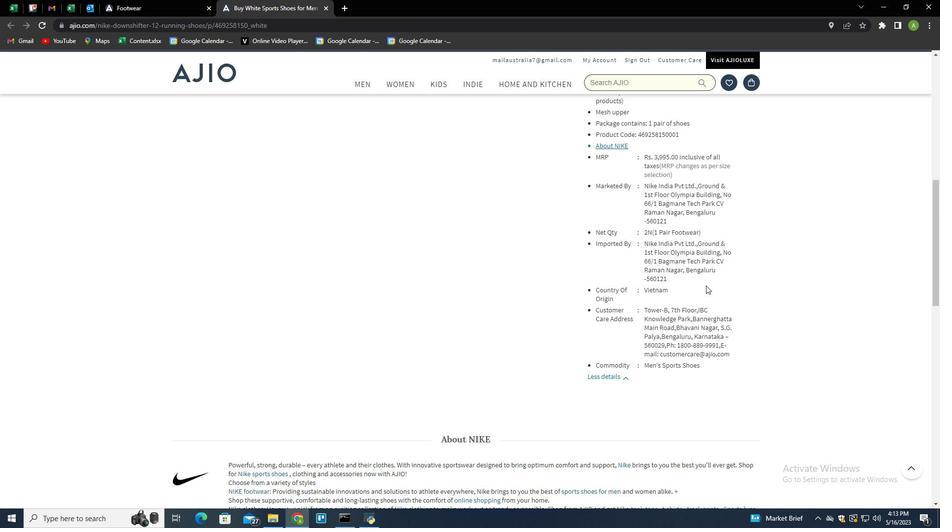 
Action: Mouse scrolled (706, 286) with delta (0, 0)
Screenshot: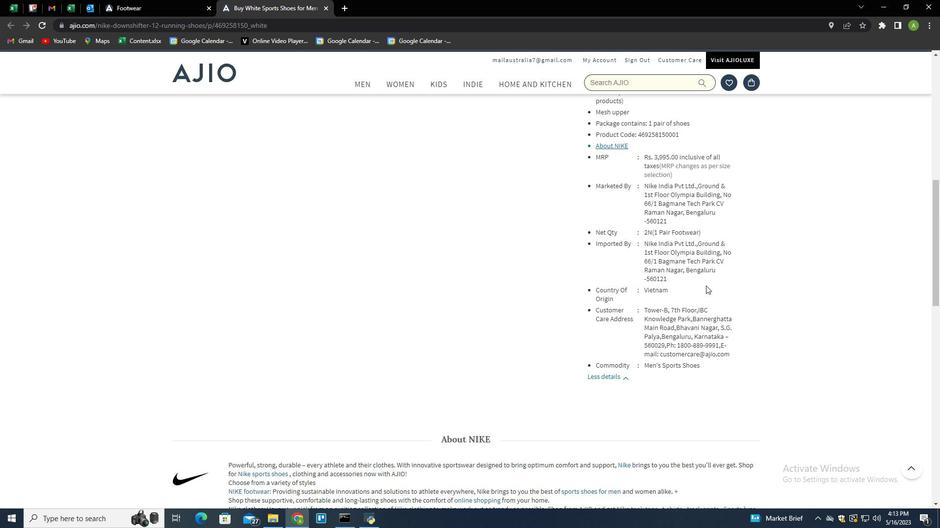 
Action: Mouse scrolled (706, 286) with delta (0, 0)
Screenshot: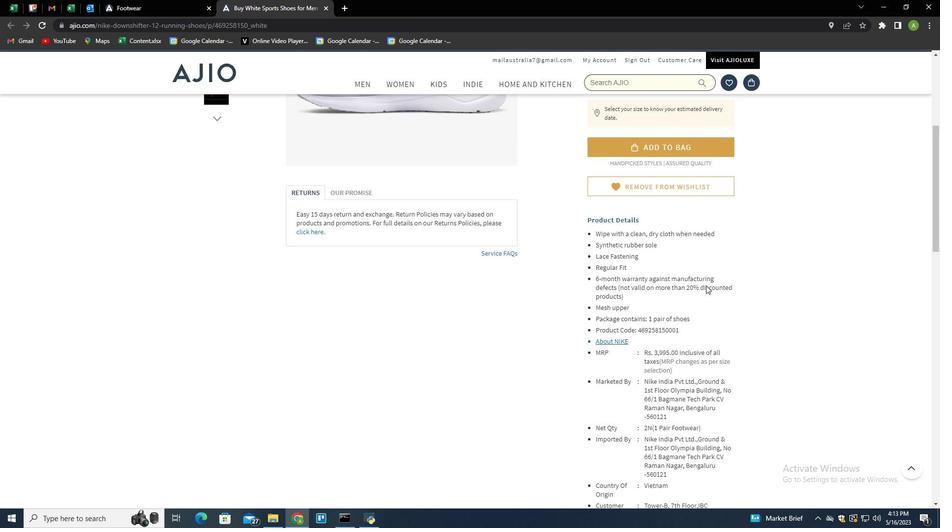 
Action: Mouse scrolled (706, 286) with delta (0, 0)
Screenshot: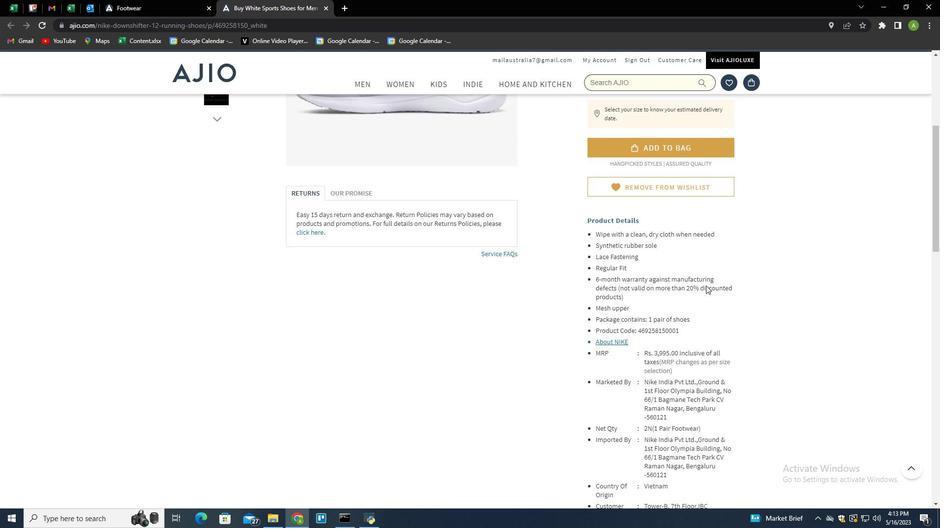 
Action: Mouse scrolled (706, 286) with delta (0, 0)
Screenshot: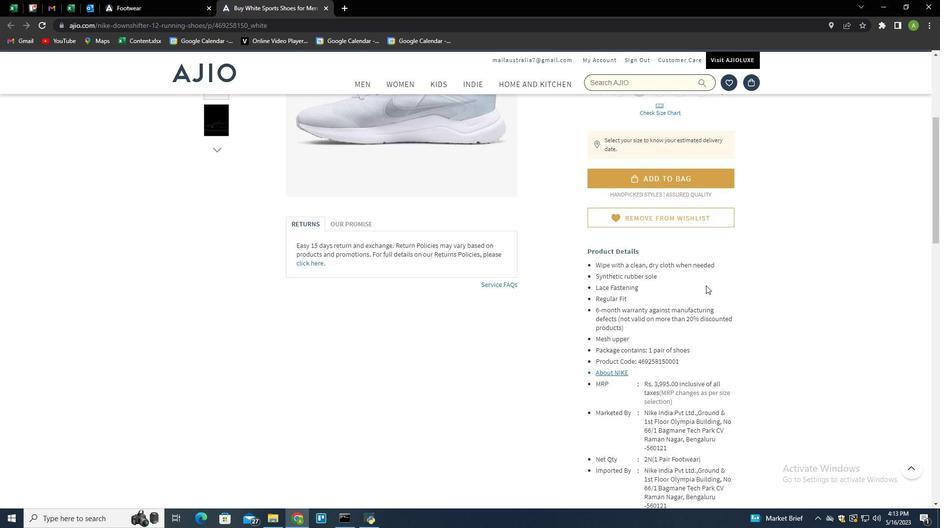 
Action: Mouse scrolled (706, 286) with delta (0, 0)
Screenshot: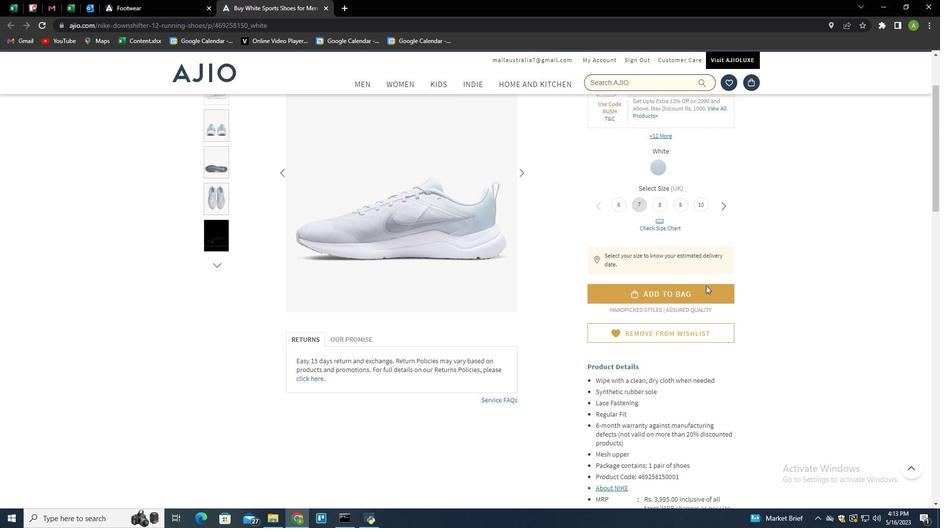 
Action: Mouse scrolled (706, 286) with delta (0, 0)
Screenshot: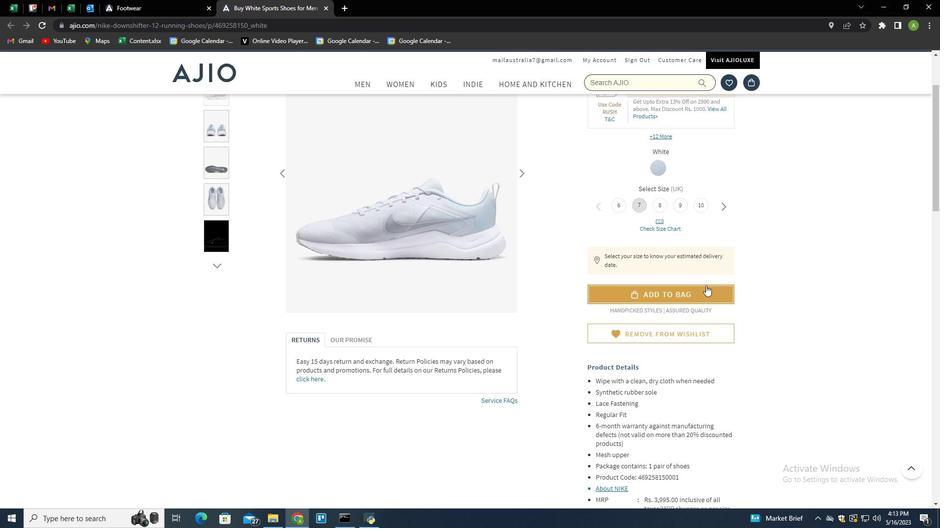 
Action: Mouse scrolled (706, 286) with delta (0, 0)
Screenshot: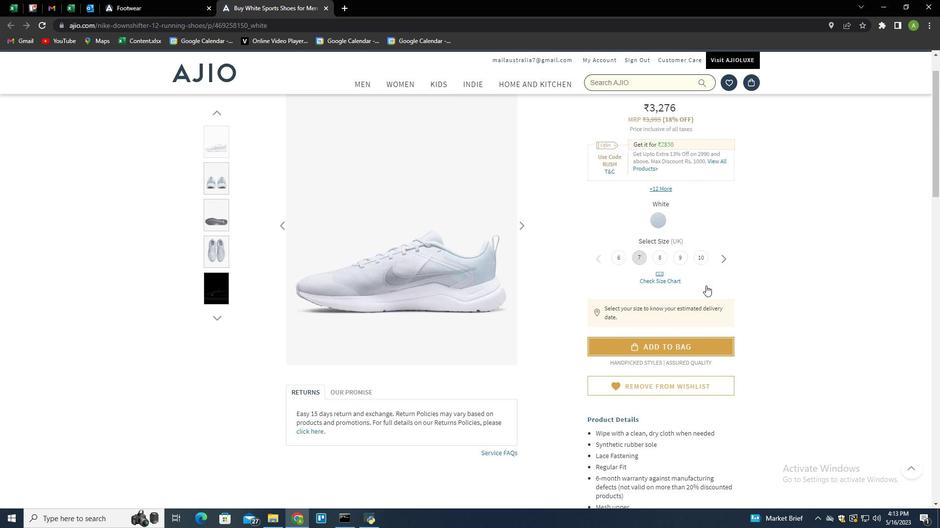 
Action: Mouse moved to (743, 262)
Screenshot: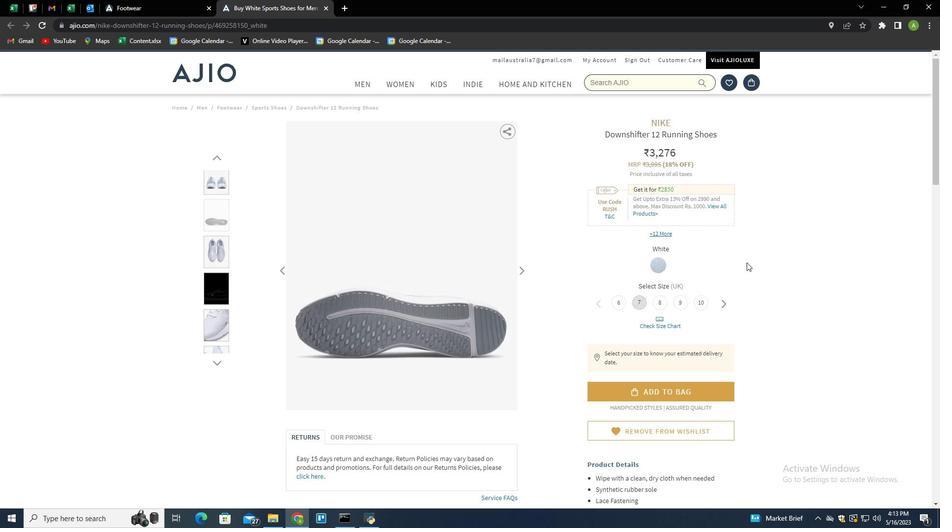 
Action: Mouse scrolled (743, 262) with delta (0, 0)
Screenshot: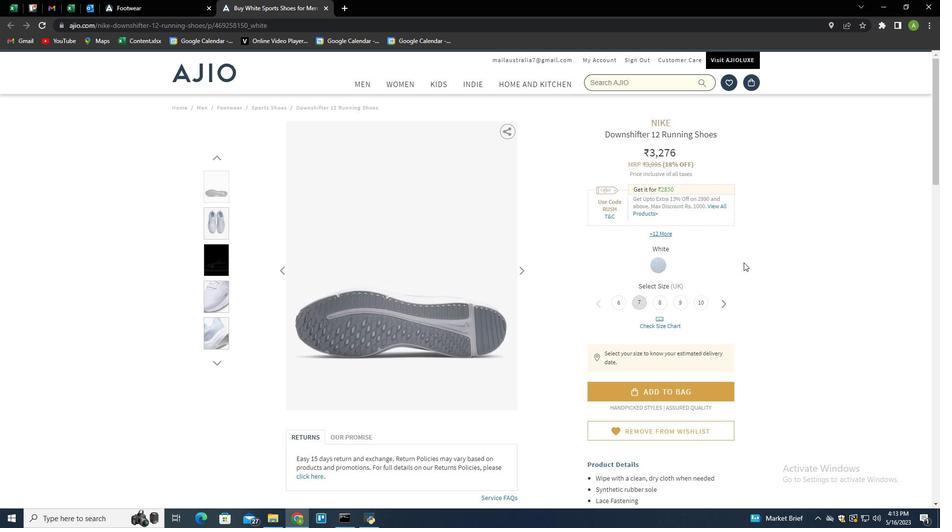 
Action: Mouse scrolled (743, 262) with delta (0, 0)
Screenshot: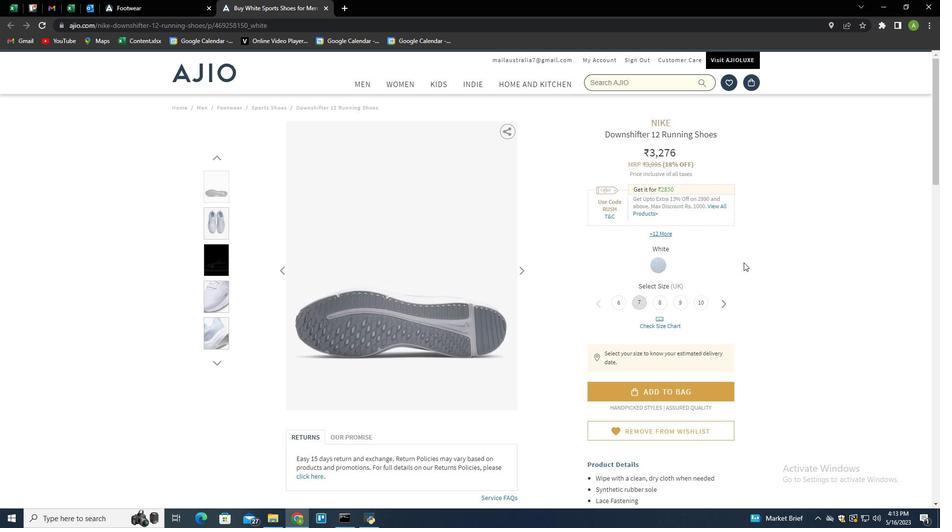 
Action: Mouse scrolled (743, 262) with delta (0, 0)
Screenshot: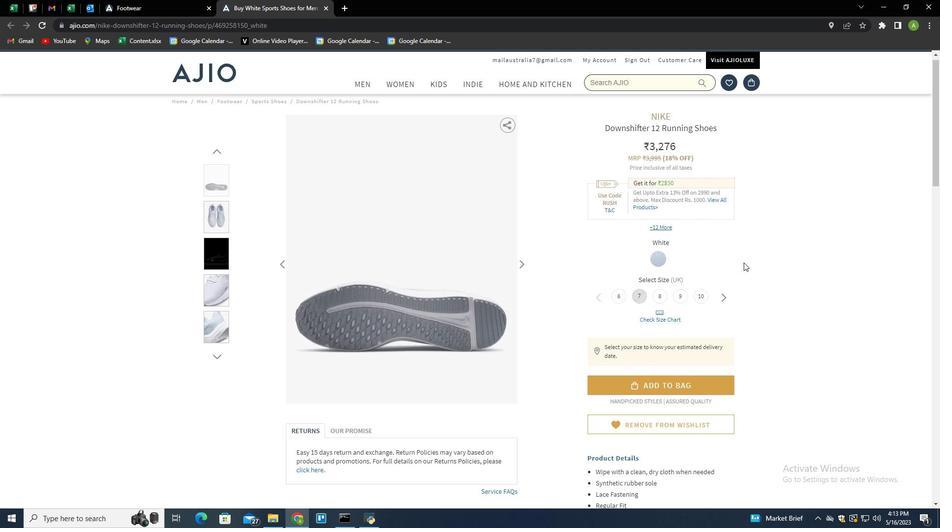
Action: Mouse moved to (731, 332)
Screenshot: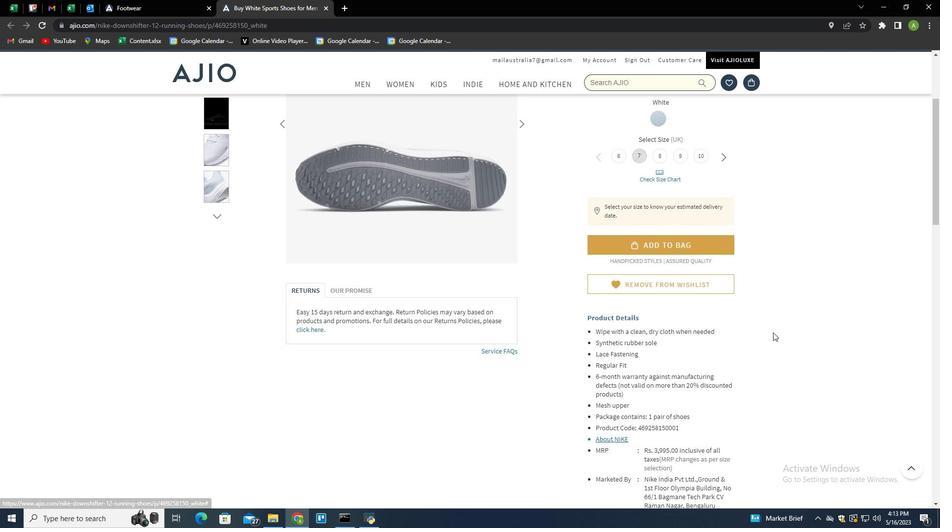 
Action: Mouse scrolled (731, 332) with delta (0, 0)
Screenshot: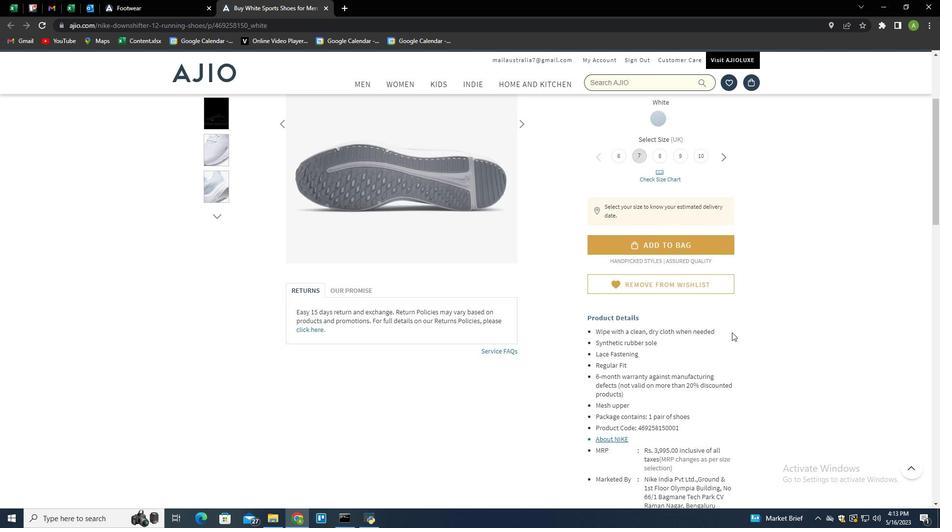 
Action: Mouse scrolled (731, 332) with delta (0, 0)
Screenshot: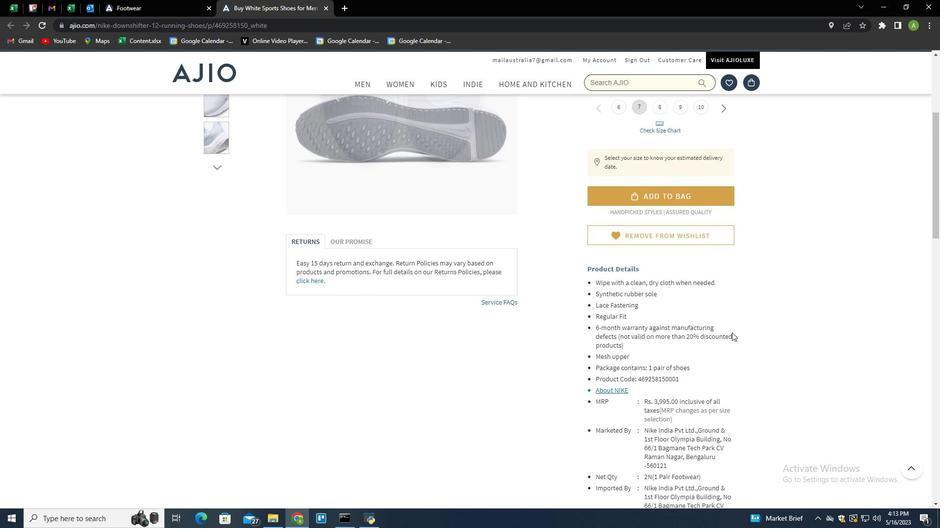 
Action: Mouse scrolled (731, 332) with delta (0, 0)
Screenshot: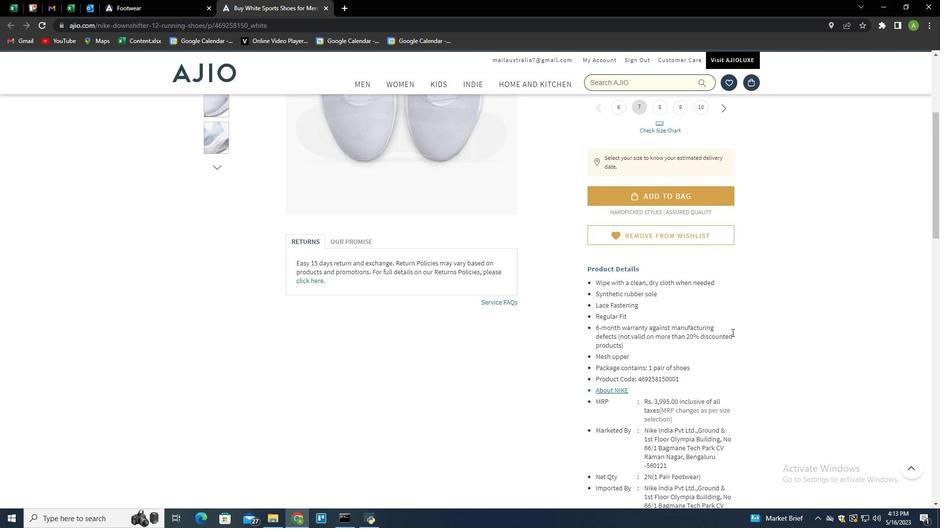 
Action: Mouse scrolled (731, 332) with delta (0, 0)
Screenshot: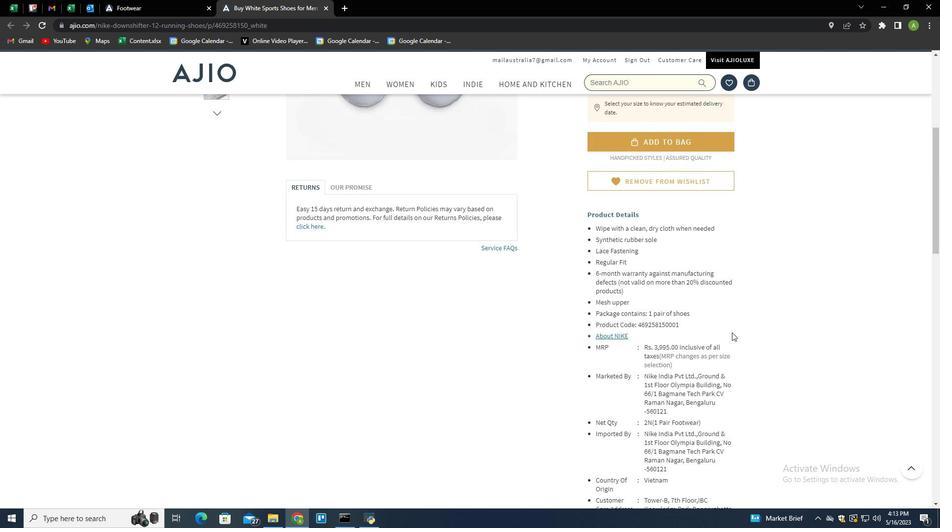 
Action: Mouse scrolled (731, 332) with delta (0, 0)
Screenshot: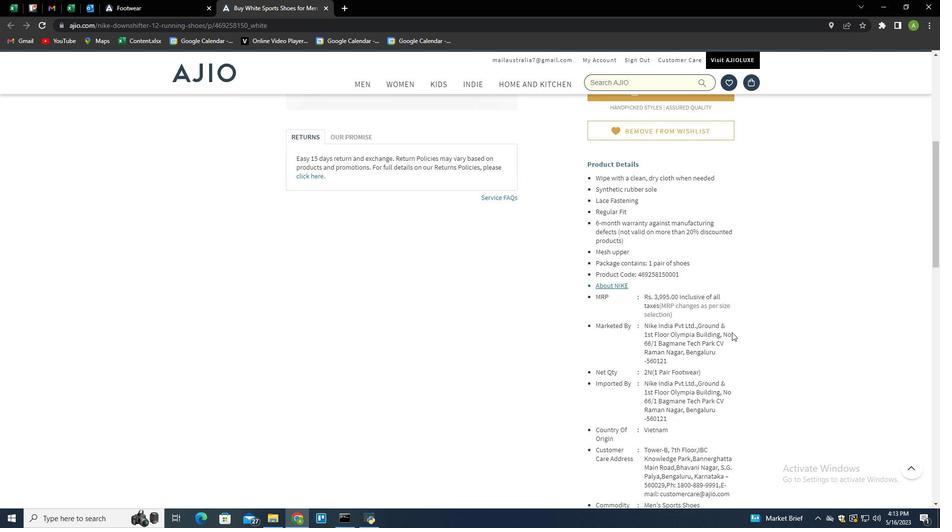 
Action: Mouse scrolled (731, 332) with delta (0, 0)
Screenshot: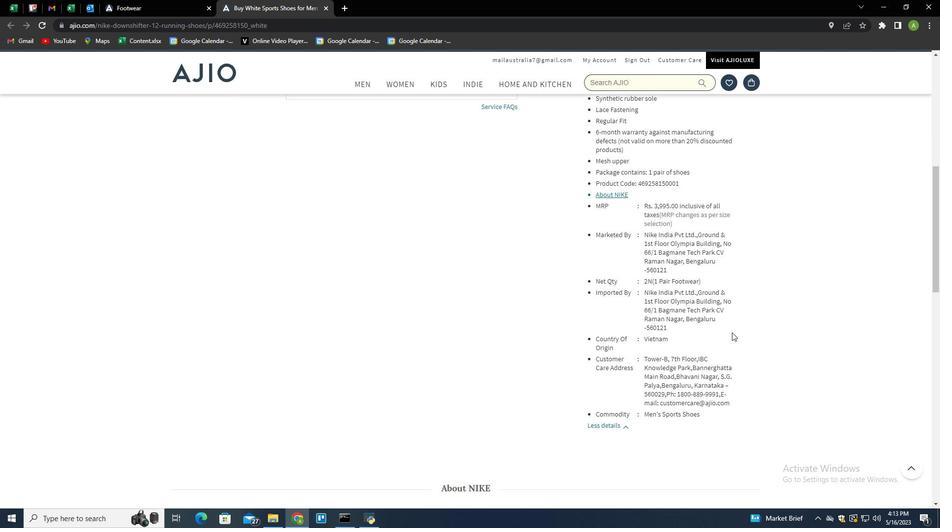 
Action: Mouse scrolled (731, 332) with delta (0, 0)
Screenshot: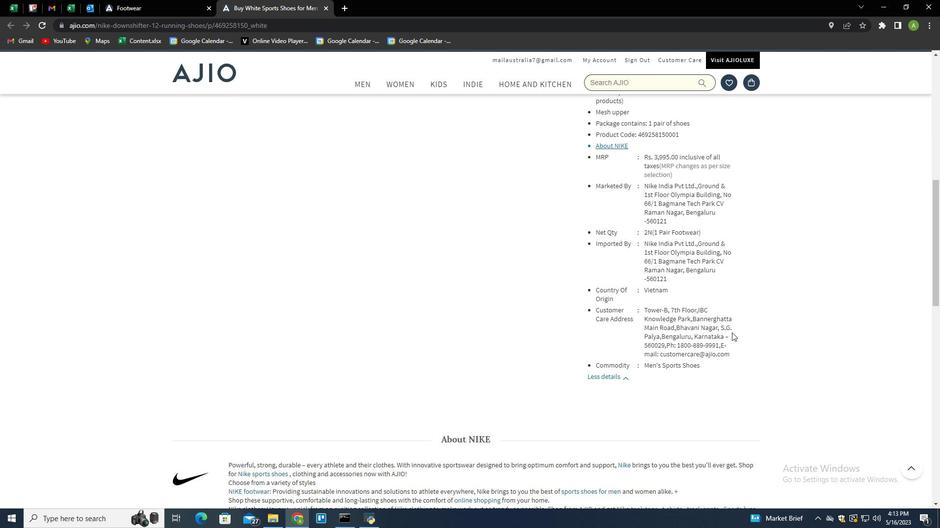 
Action: Mouse scrolled (731, 332) with delta (0, 0)
Screenshot: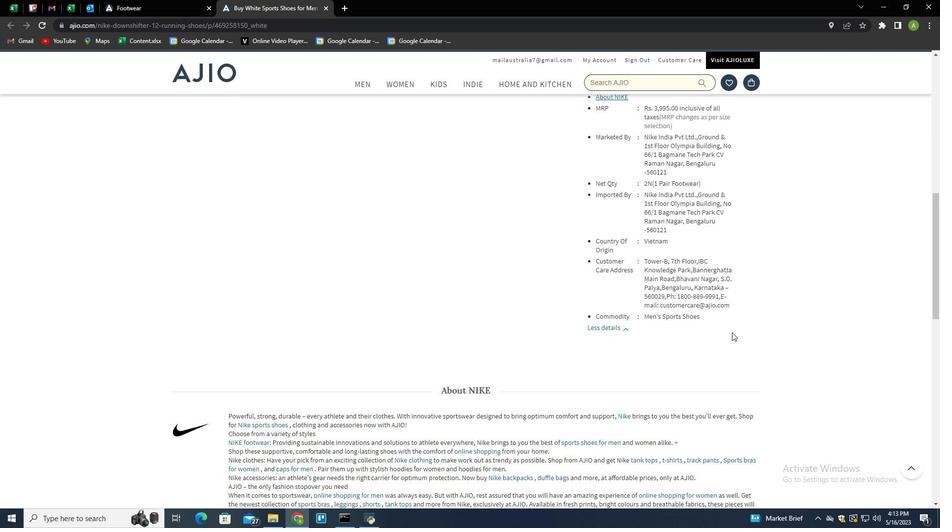 
Action: Mouse scrolled (731, 332) with delta (0, 0)
Screenshot: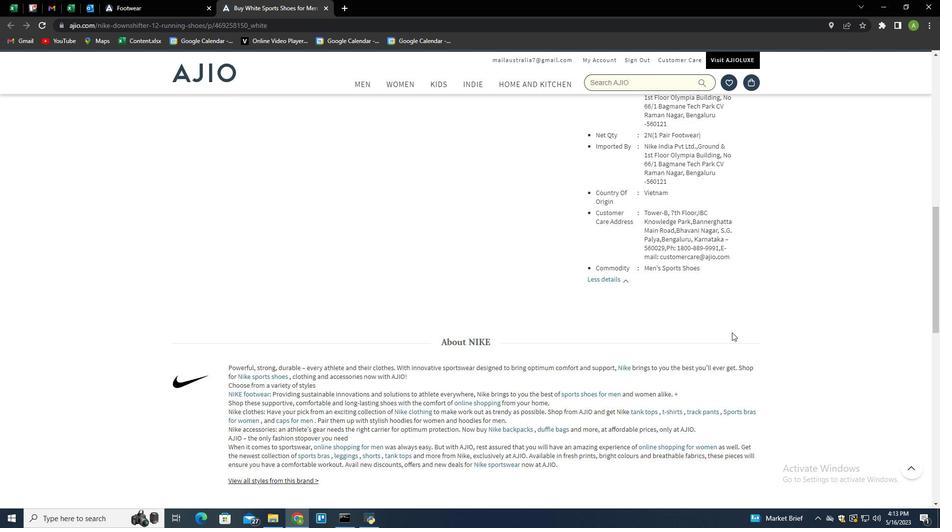 
Action: Mouse moved to (111, 181)
Screenshot: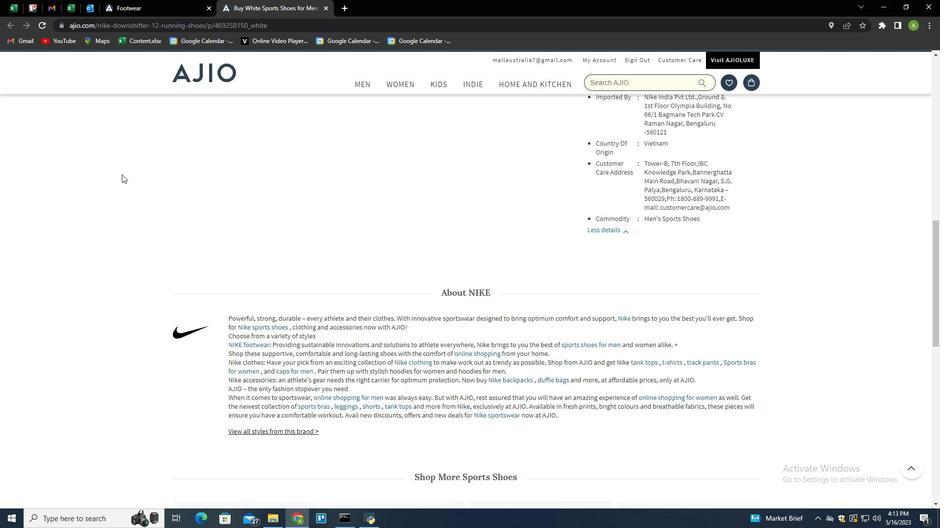 
Action: Mouse scrolled (111, 182) with delta (0, 0)
Screenshot: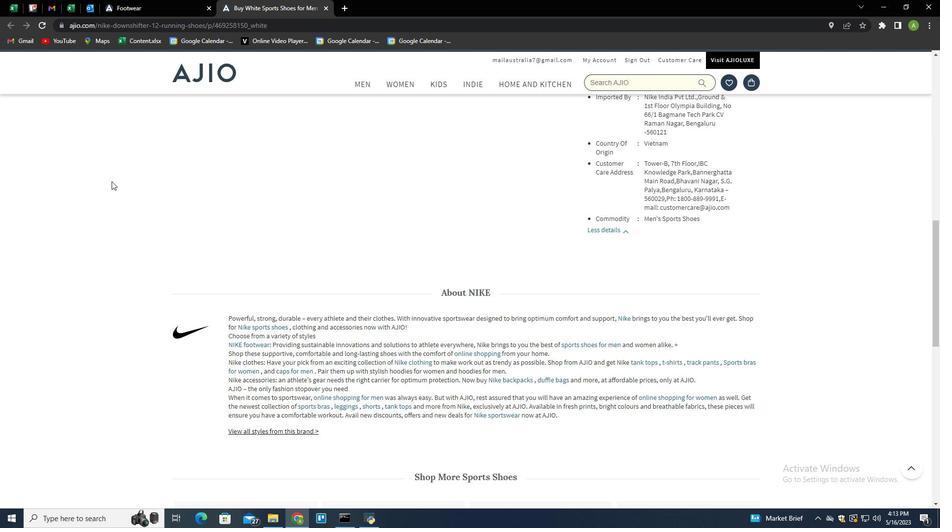 
Action: Mouse scrolled (111, 182) with delta (0, 0)
Screenshot: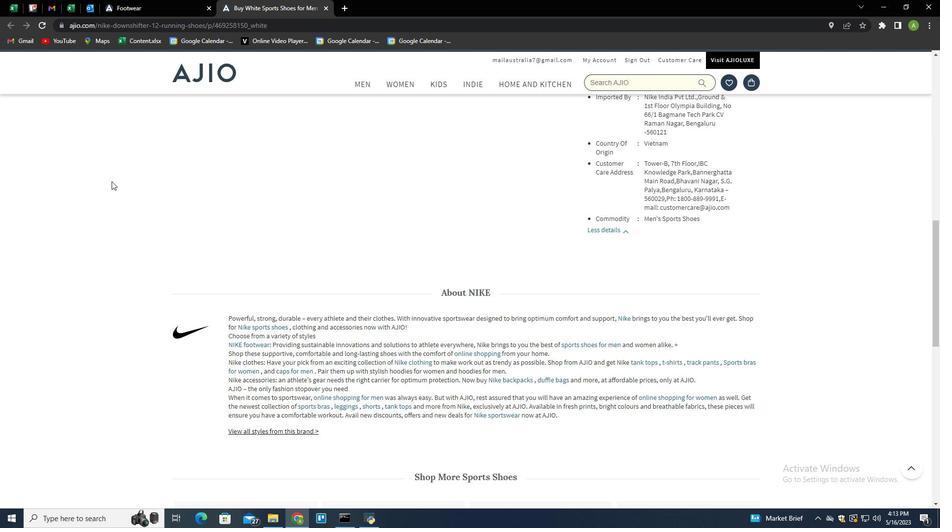 
Action: Mouse scrolled (111, 182) with delta (0, 0)
Screenshot: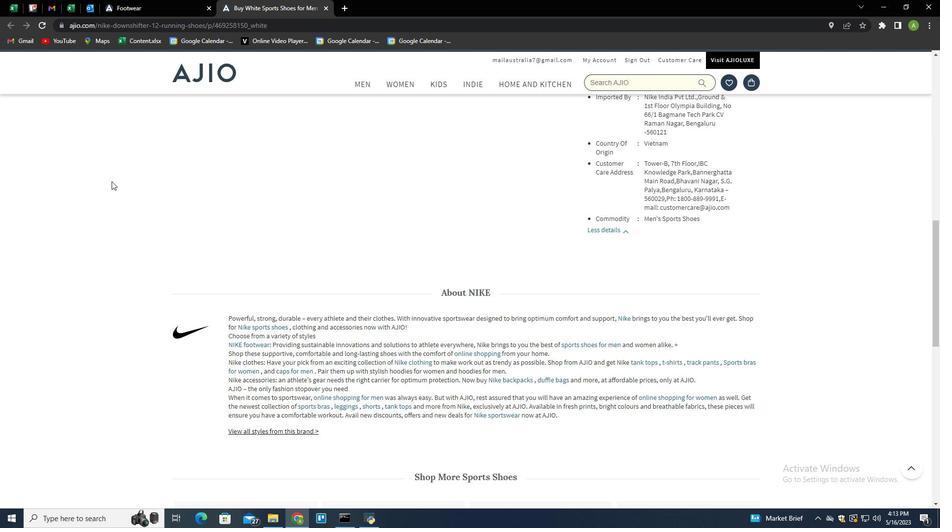 
Action: Mouse scrolled (111, 182) with delta (0, 0)
Screenshot: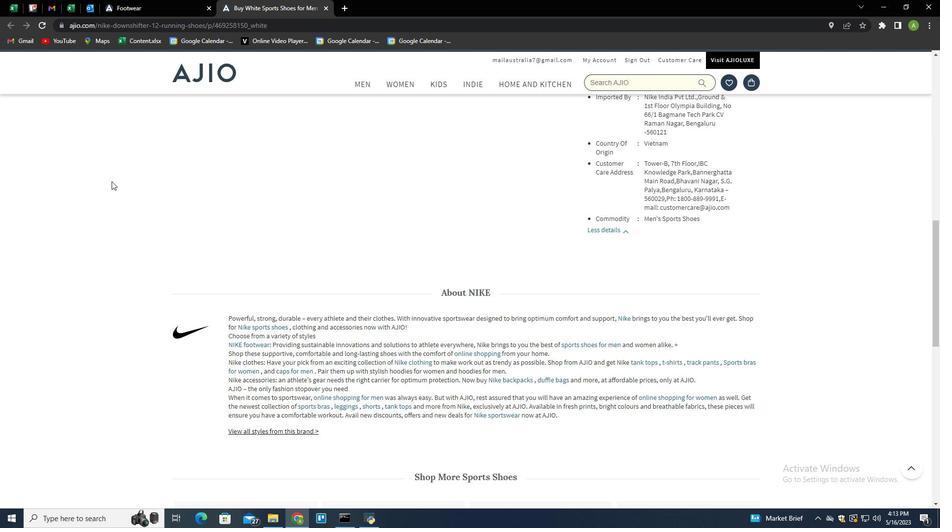 
Action: Mouse scrolled (111, 182) with delta (0, 0)
Screenshot: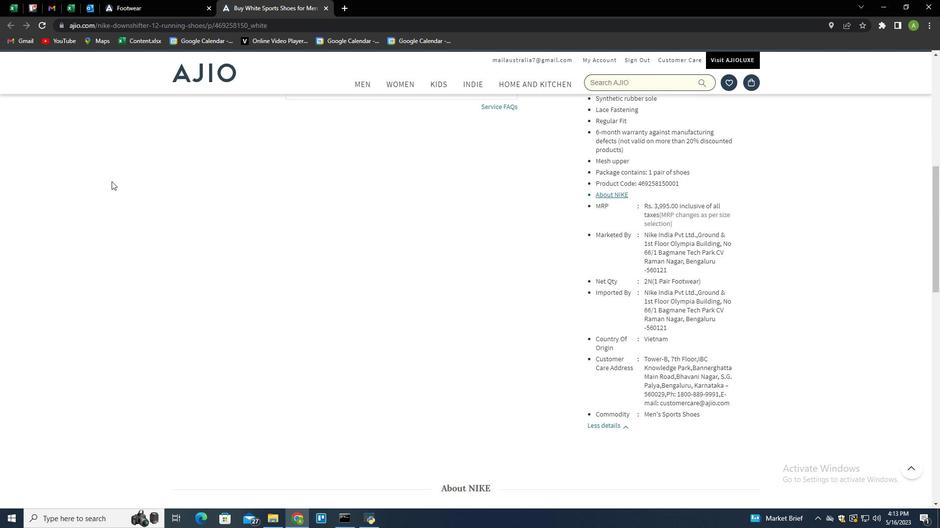 
Action: Mouse scrolled (111, 182) with delta (0, 0)
Screenshot: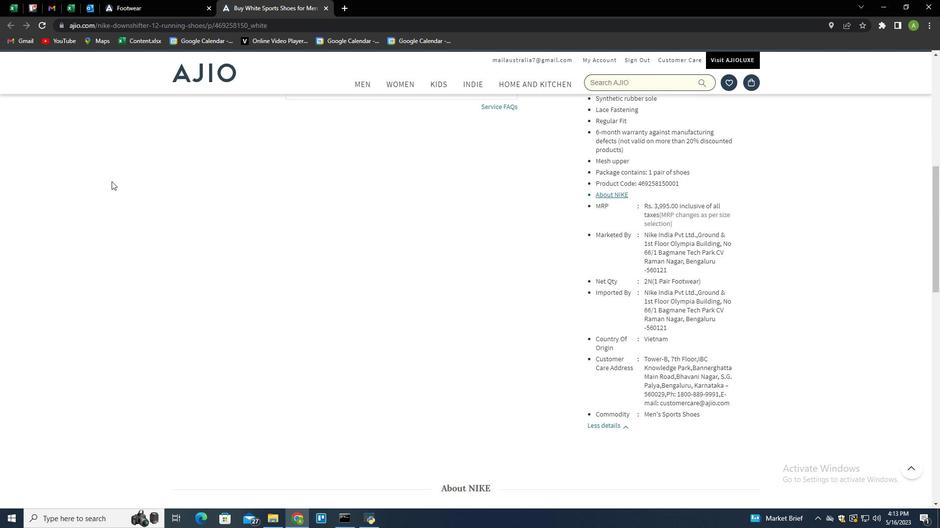 
Action: Mouse scrolled (111, 182) with delta (0, 0)
Screenshot: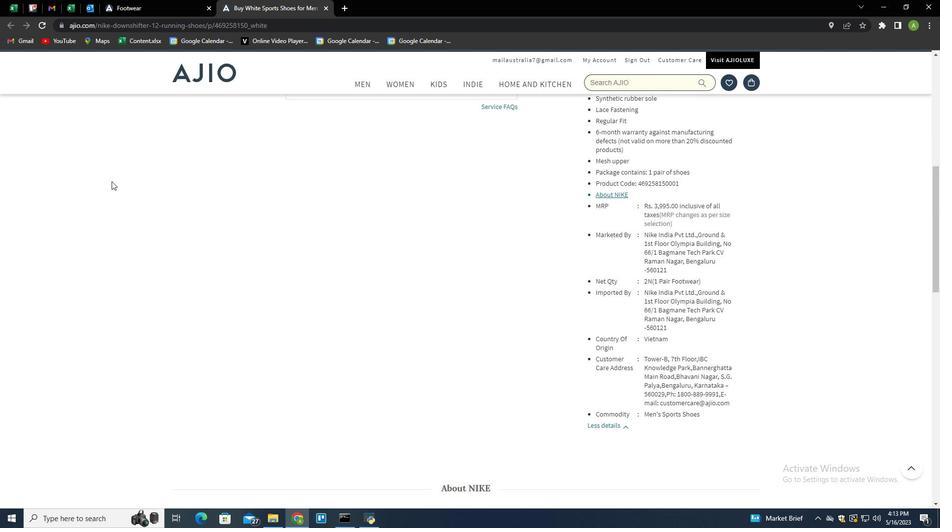 
Action: Mouse scrolled (111, 182) with delta (0, 0)
Screenshot: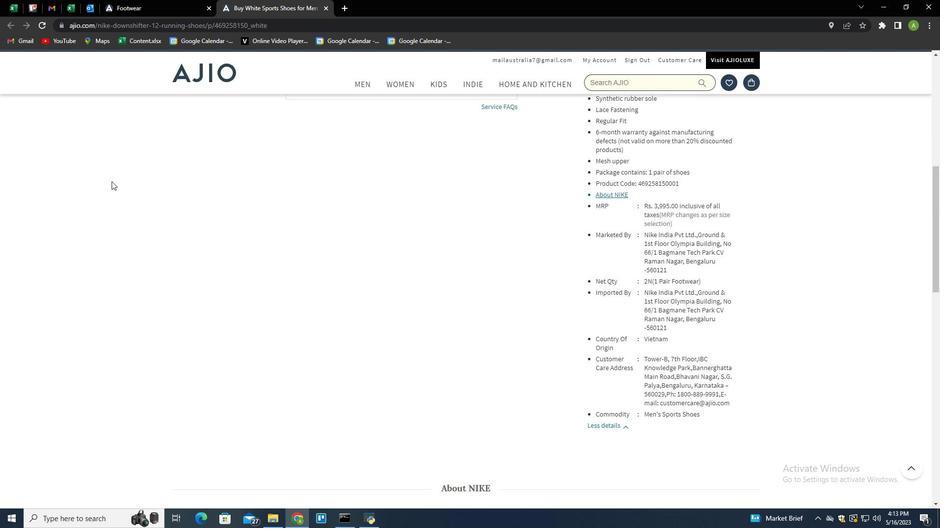 
Action: Mouse scrolled (111, 182) with delta (0, 0)
Screenshot: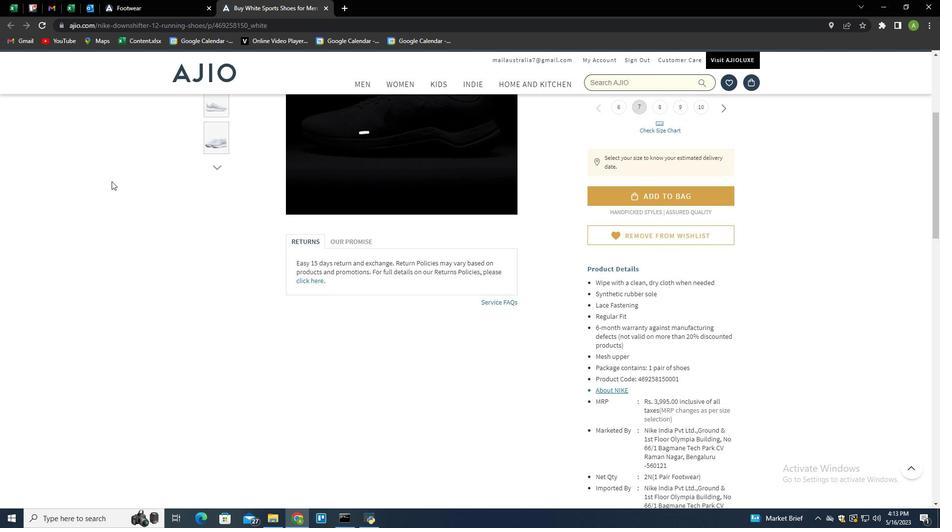 
Action: Mouse scrolled (111, 182) with delta (0, 0)
Screenshot: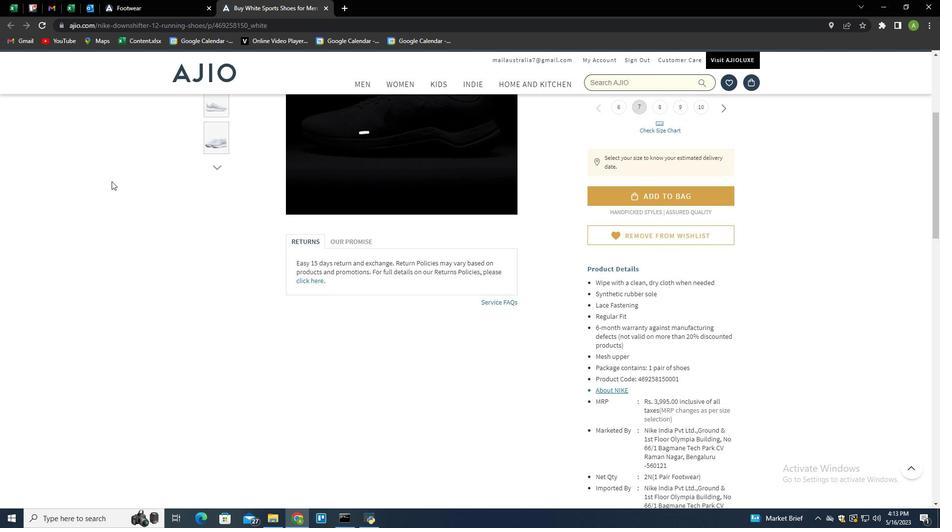 
Action: Mouse scrolled (111, 182) with delta (0, 0)
Screenshot: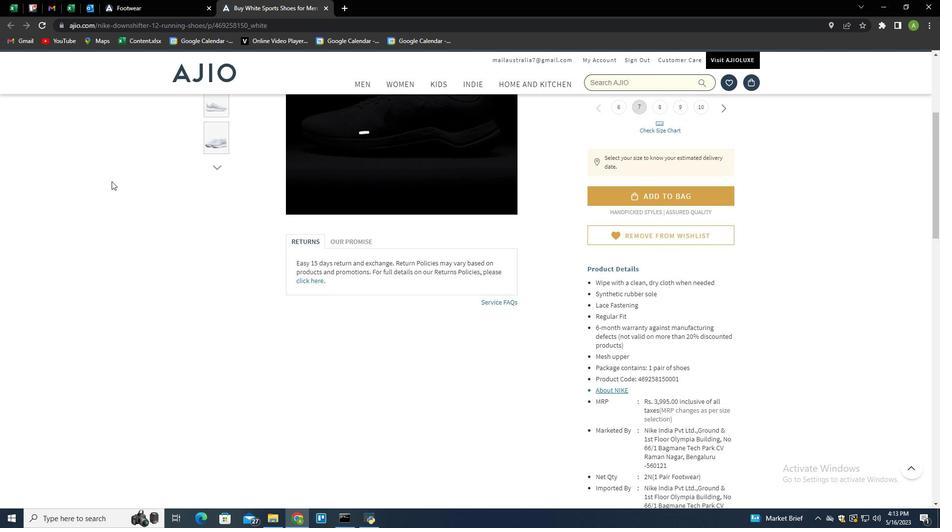 
Action: Mouse scrolled (111, 182) with delta (0, 0)
Screenshot: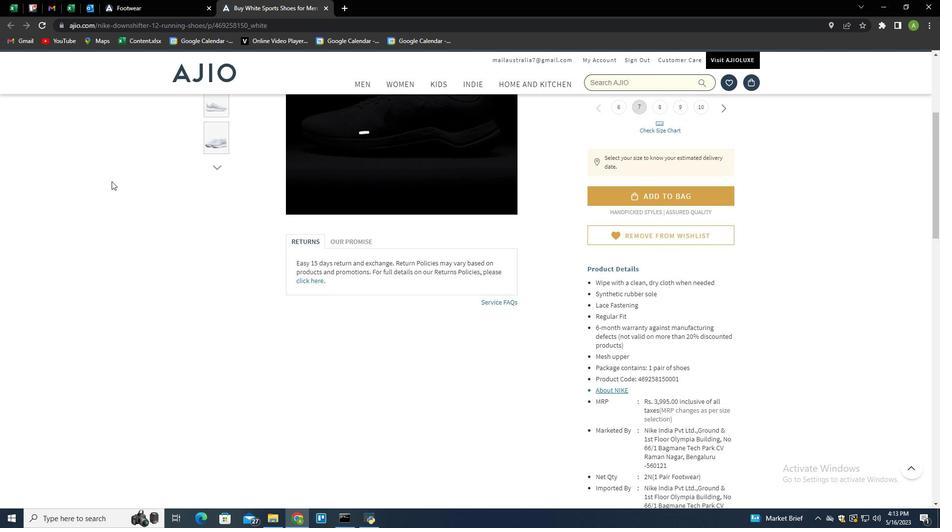 
Action: Mouse scrolled (111, 182) with delta (0, 0)
Screenshot: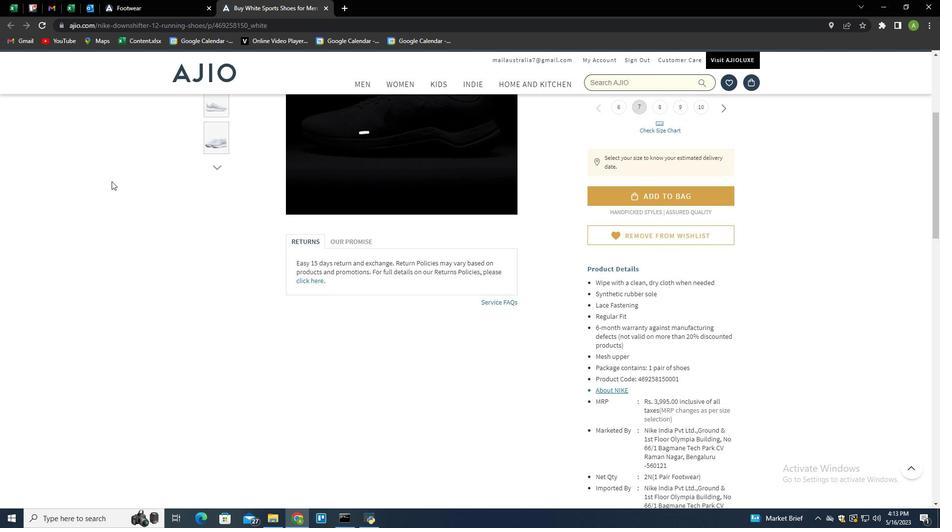
Action: Mouse scrolled (111, 182) with delta (0, 0)
Screenshot: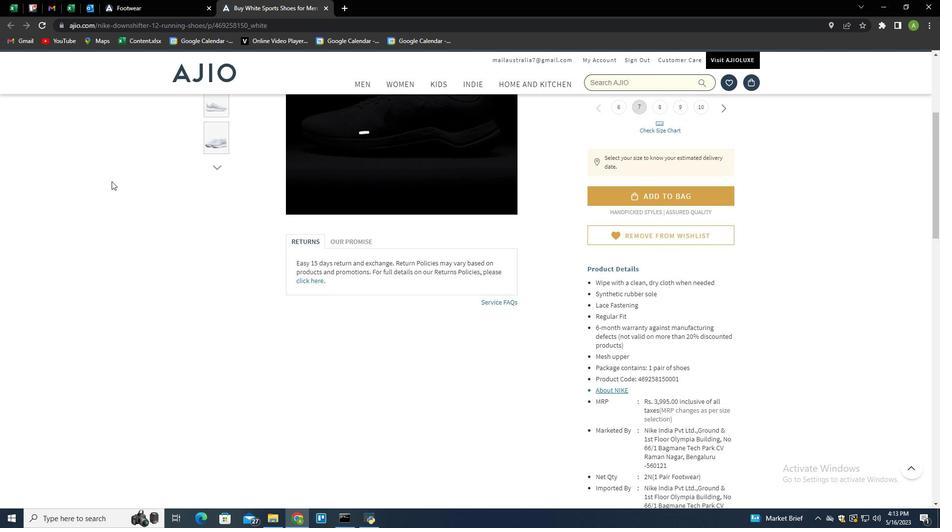 
Action: Mouse scrolled (111, 182) with delta (0, 0)
Screenshot: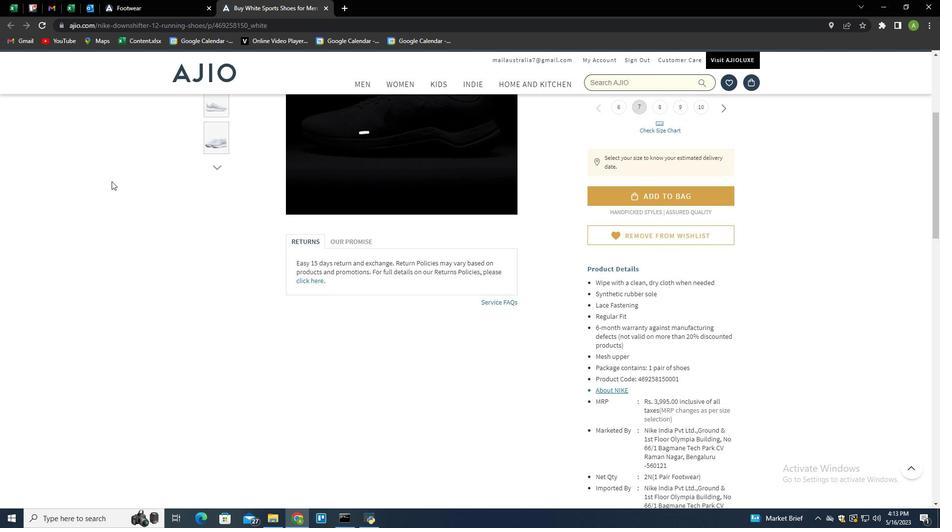 
Action: Mouse scrolled (111, 182) with delta (0, 0)
Screenshot: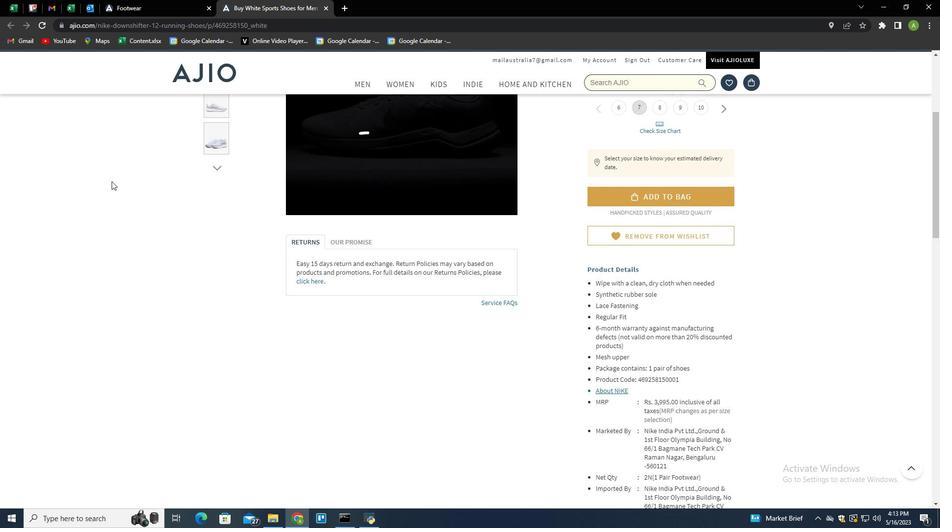 
Action: Mouse scrolled (111, 182) with delta (0, 0)
Screenshot: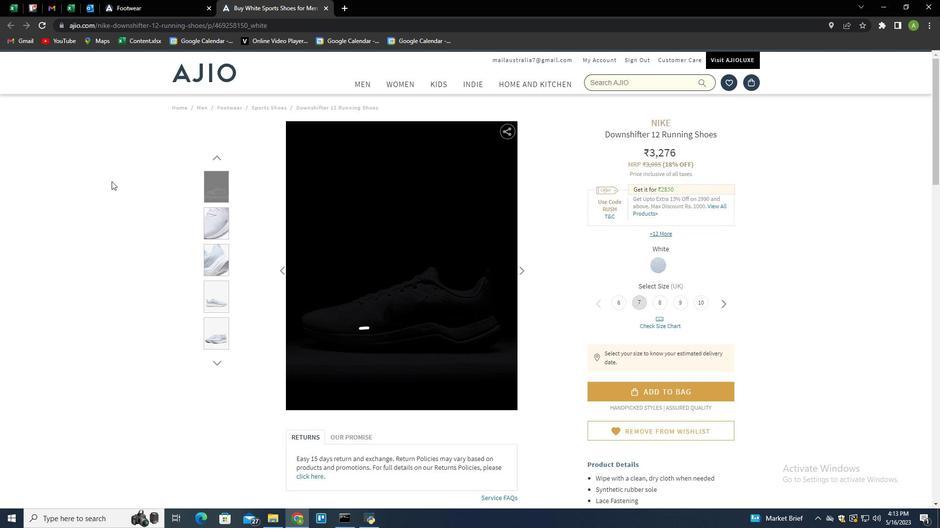 
Action: Mouse scrolled (111, 182) with delta (0, 0)
Screenshot: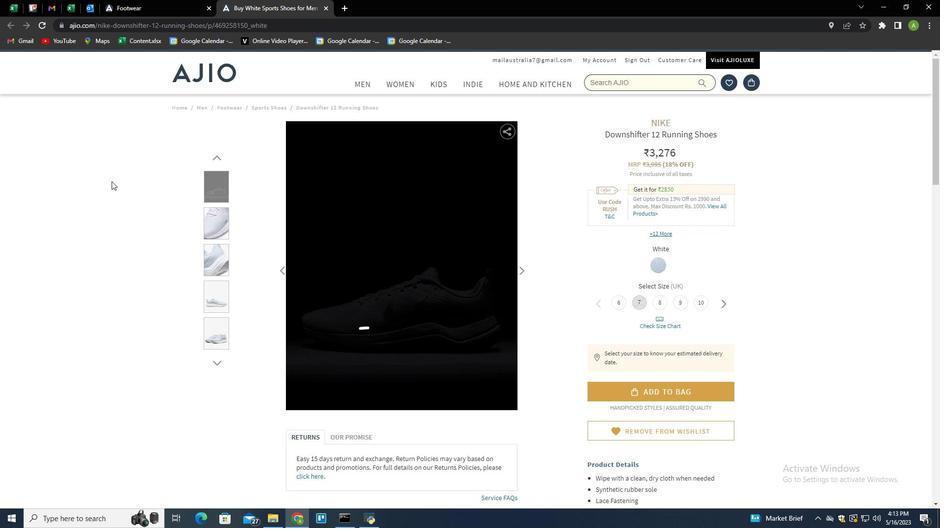 
Action: Mouse scrolled (111, 182) with delta (0, 0)
Screenshot: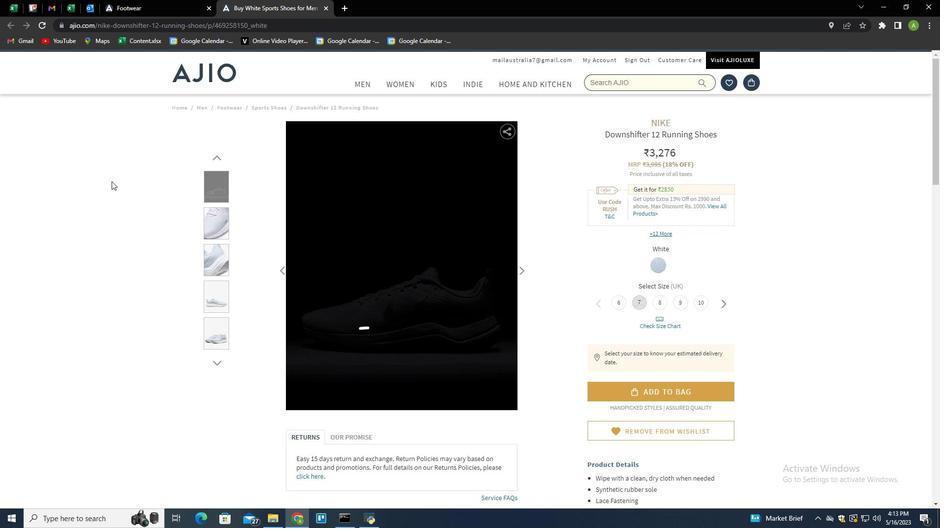 
Action: Mouse scrolled (111, 182) with delta (0, 0)
Screenshot: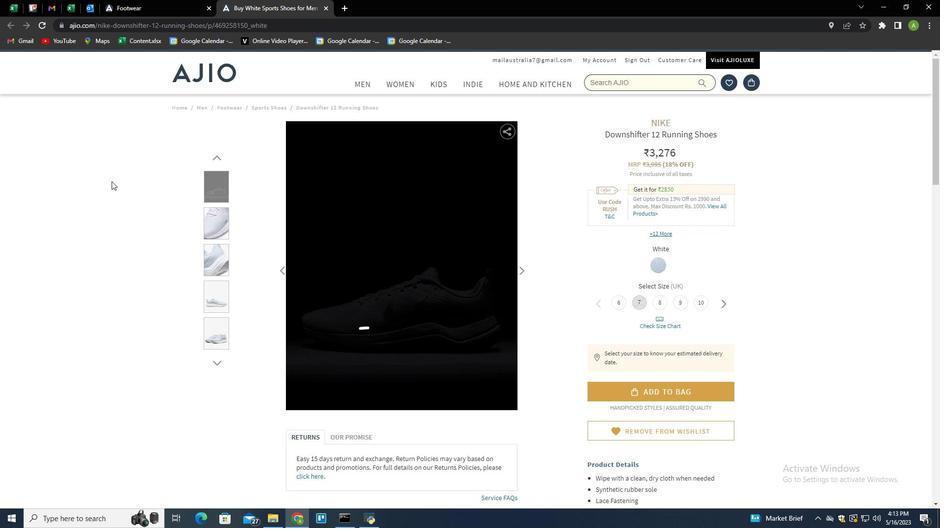 
Action: Mouse scrolled (111, 182) with delta (0, 0)
Screenshot: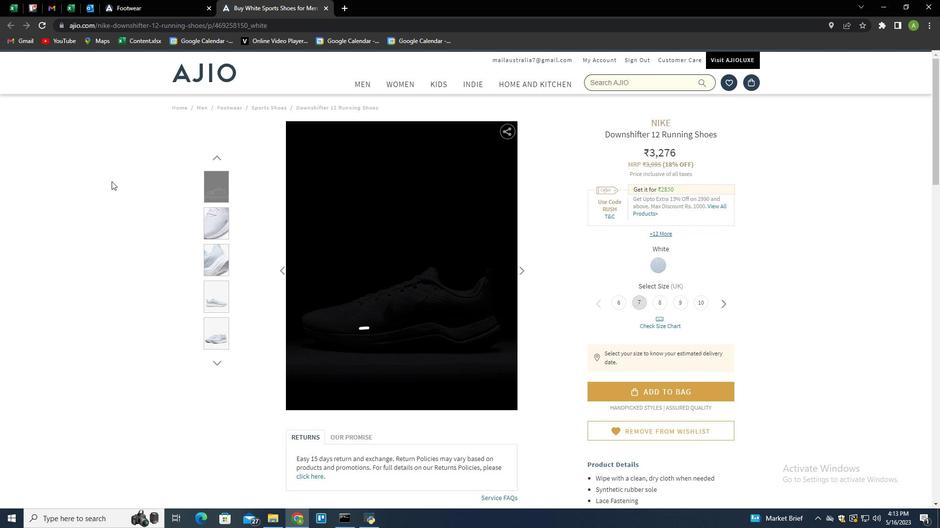 
Action: Mouse scrolled (111, 182) with delta (0, 0)
Screenshot: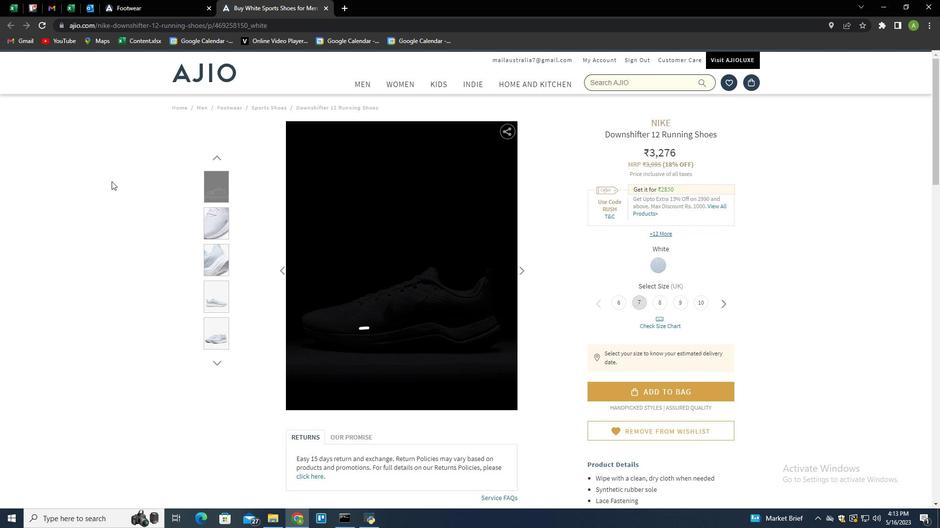 
Action: Mouse scrolled (111, 182) with delta (0, 0)
Screenshot: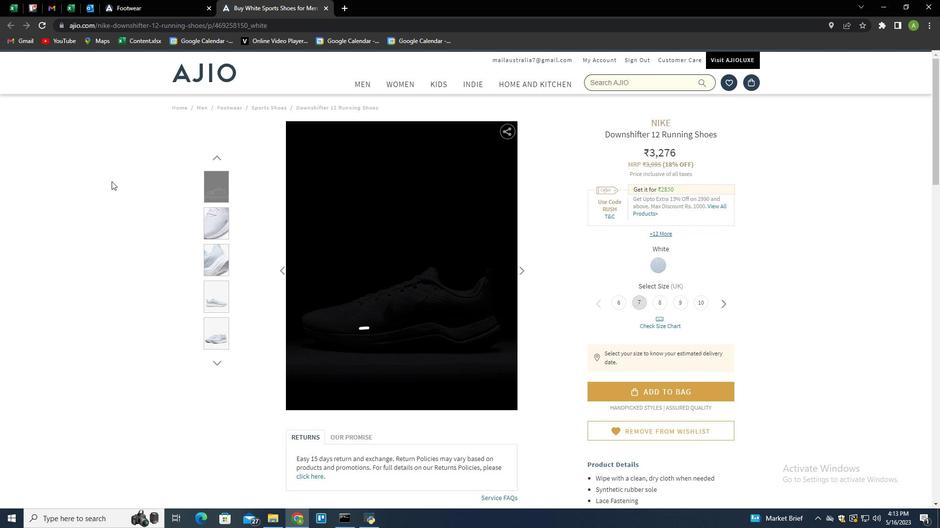 
Action: Mouse moved to (722, 305)
Screenshot: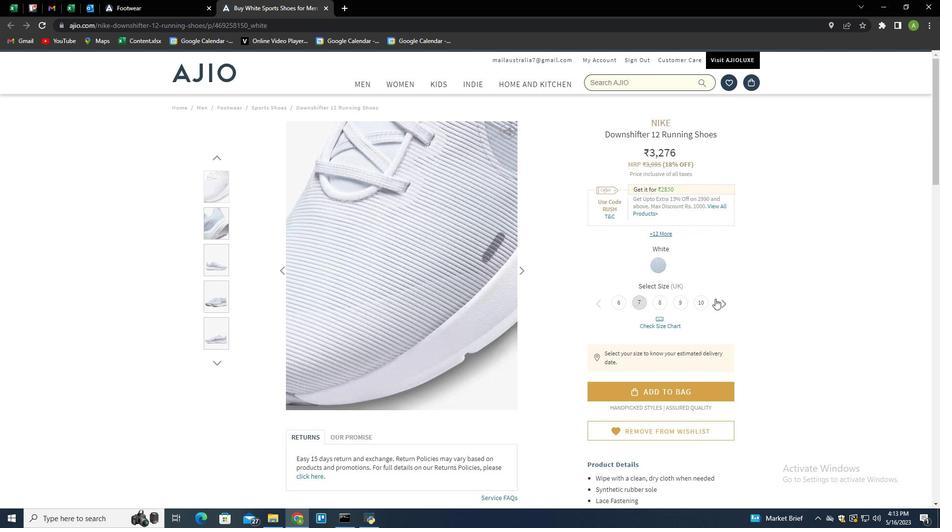 
Action: Mouse pressed left at (722, 305)
Screenshot: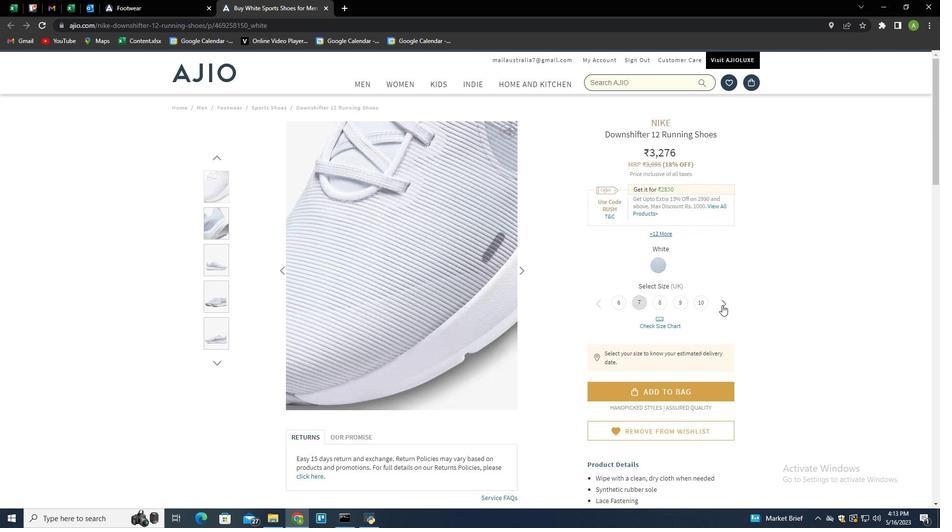 
Action: Mouse moved to (691, 304)
Screenshot: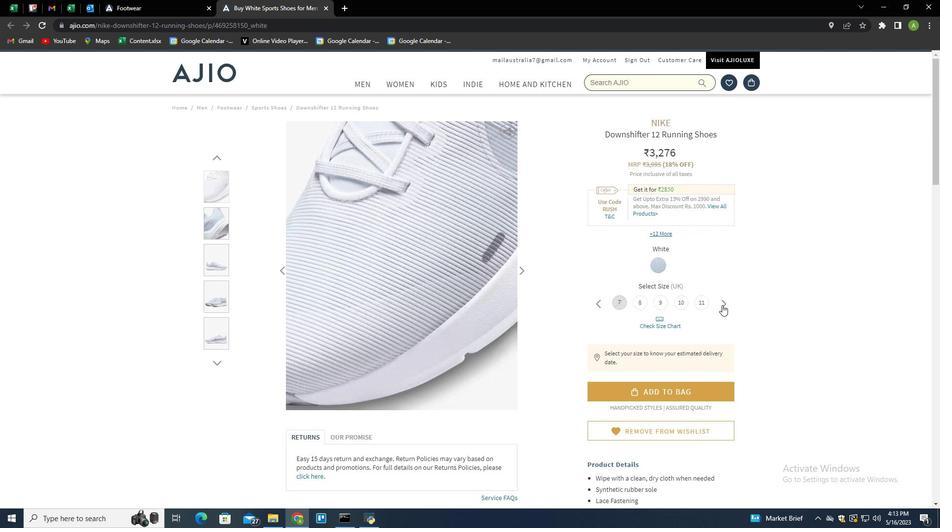 
Action: Mouse pressed left at (691, 304)
Screenshot: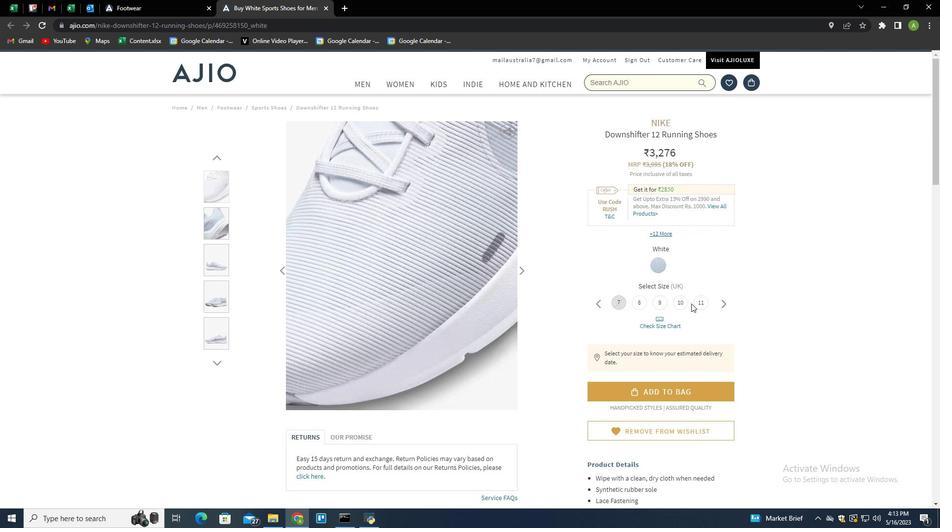 
Action: Mouse moved to (670, 304)
Screenshot: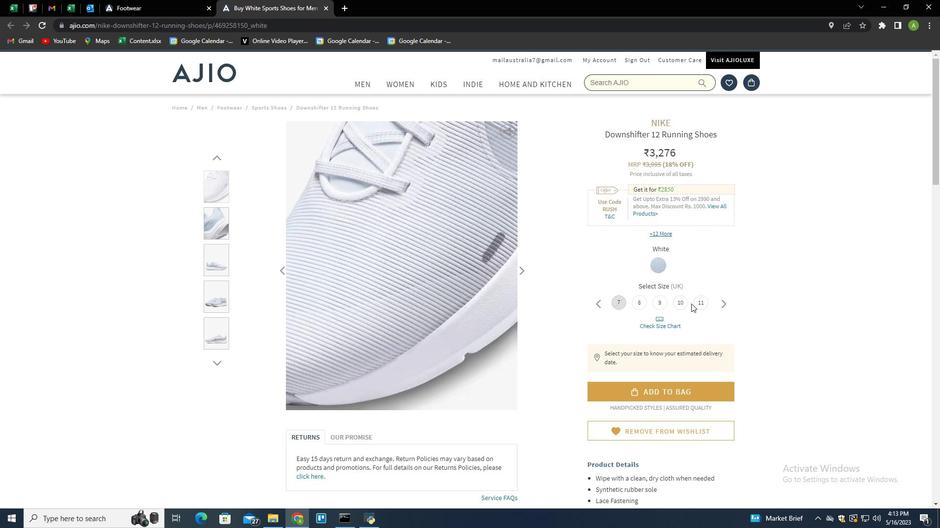 
Action: Mouse pressed left at (670, 304)
Screenshot: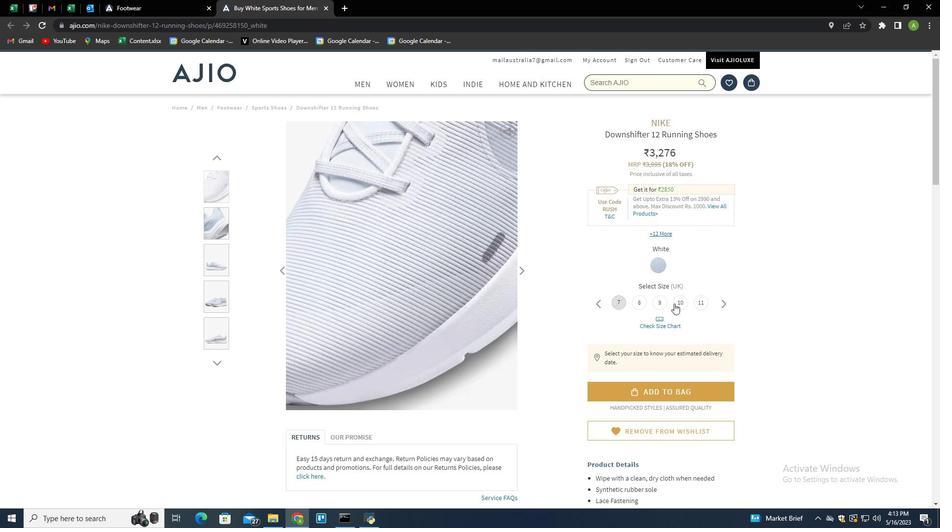 
Action: Mouse moved to (674, 302)
Screenshot: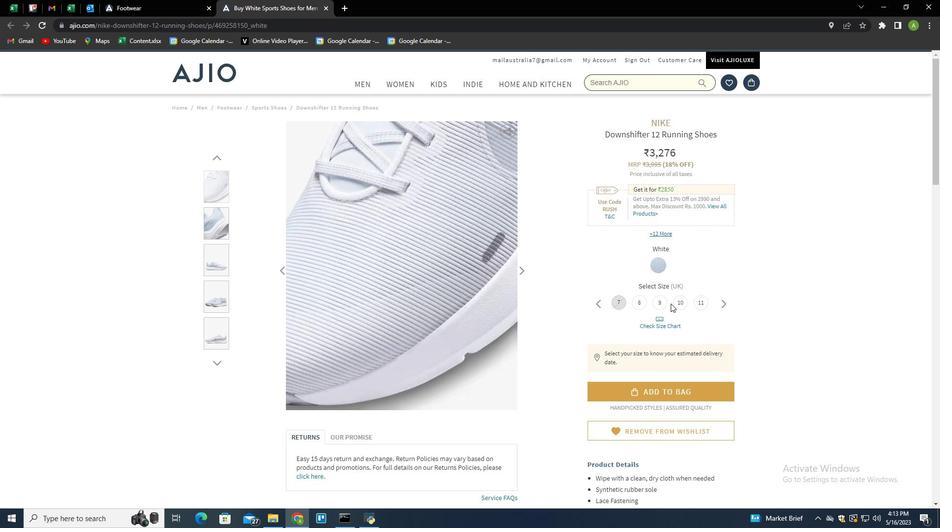 
Action: Mouse pressed left at (674, 302)
Screenshot: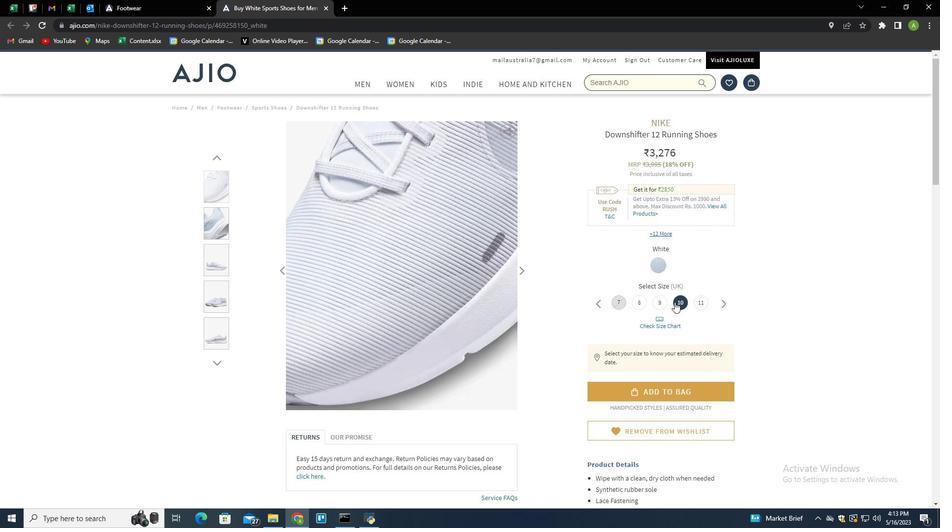 
Action: Mouse moved to (678, 300)
Screenshot: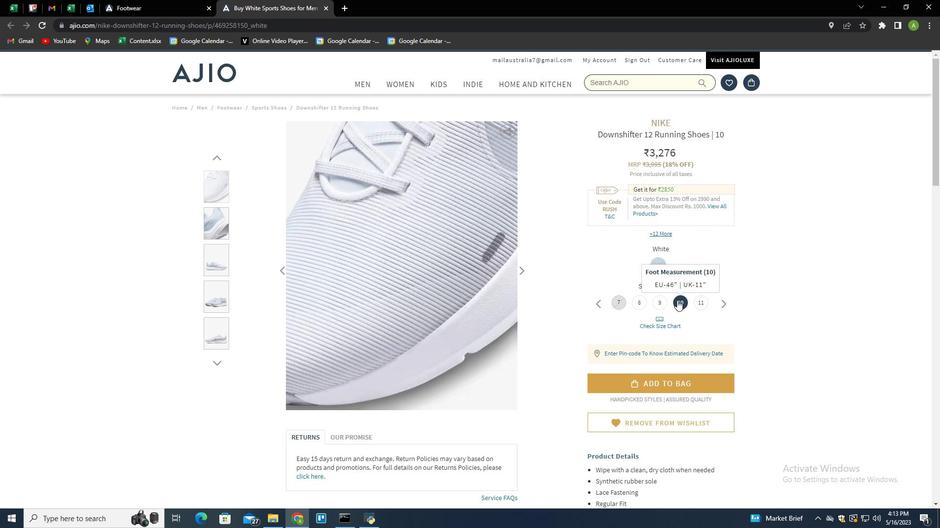 
Action: Mouse pressed left at (678, 300)
Screenshot: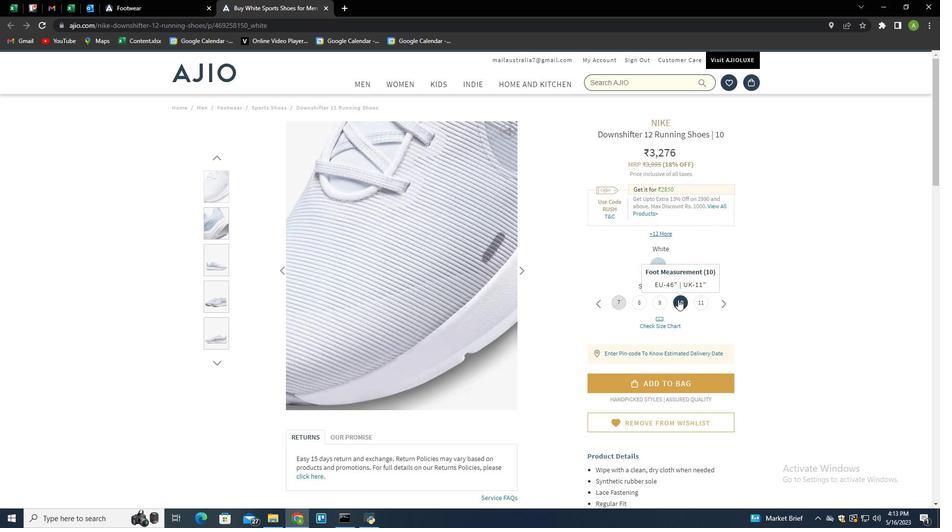 
Action: Mouse moved to (651, 350)
Screenshot: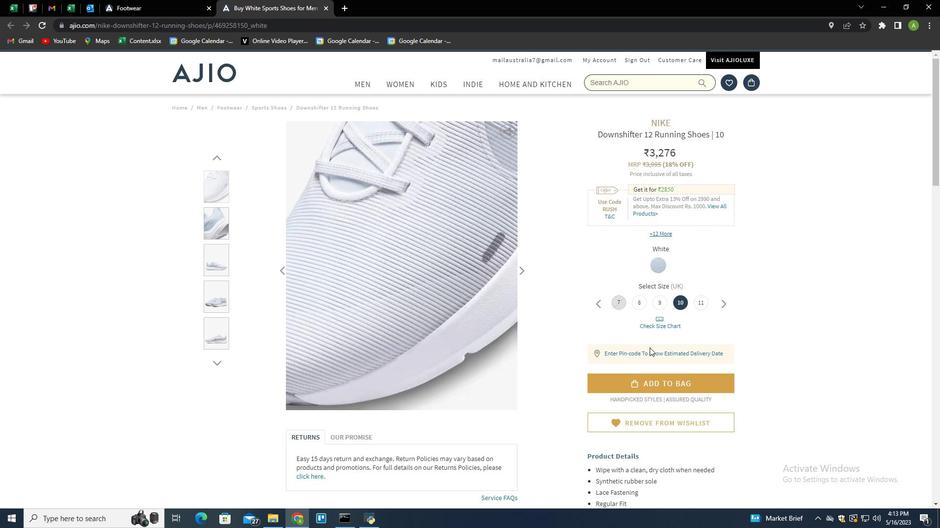 
Action: Mouse pressed left at (651, 350)
Screenshot: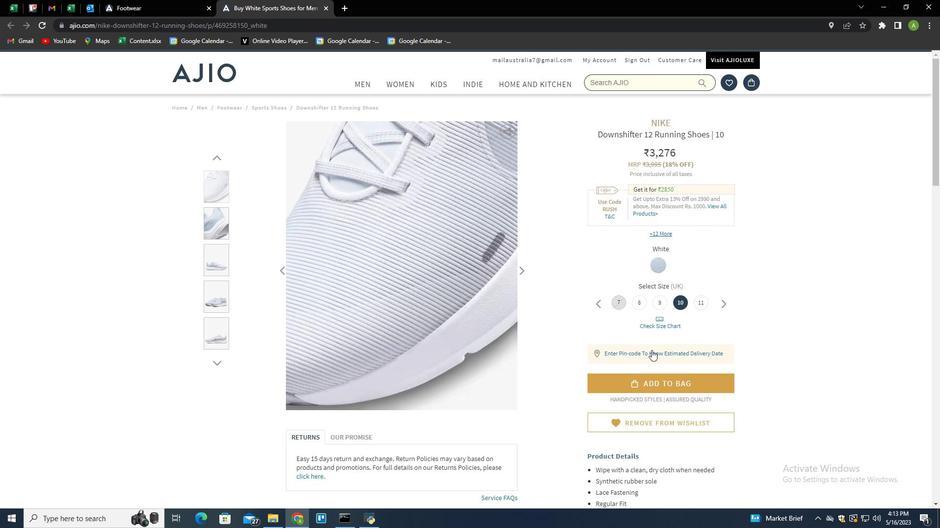 
Action: Mouse moved to (465, 279)
Screenshot: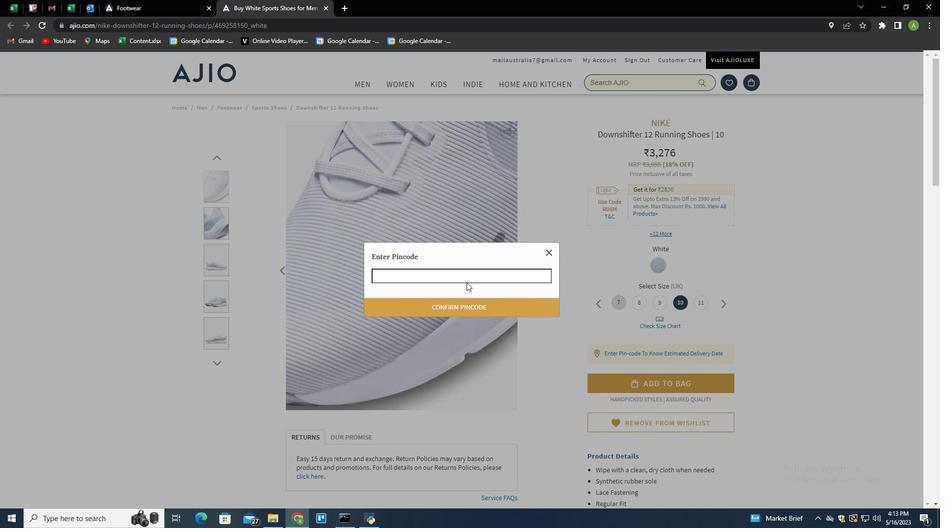 
Action: Mouse pressed left at (465, 279)
Screenshot: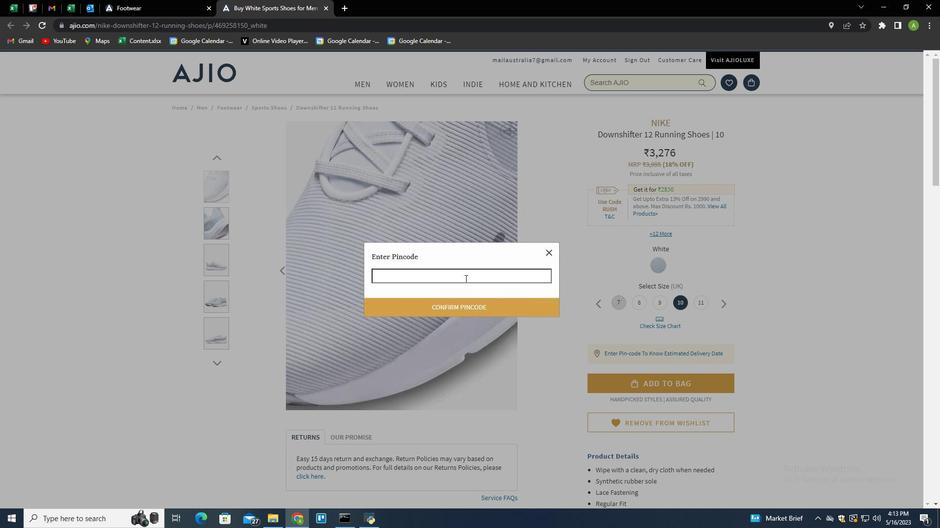 
Action: Key pressed 12015\<Key.backspace>\<Key.backspace><Key.backspace>2015<Key.enter>
Screenshot: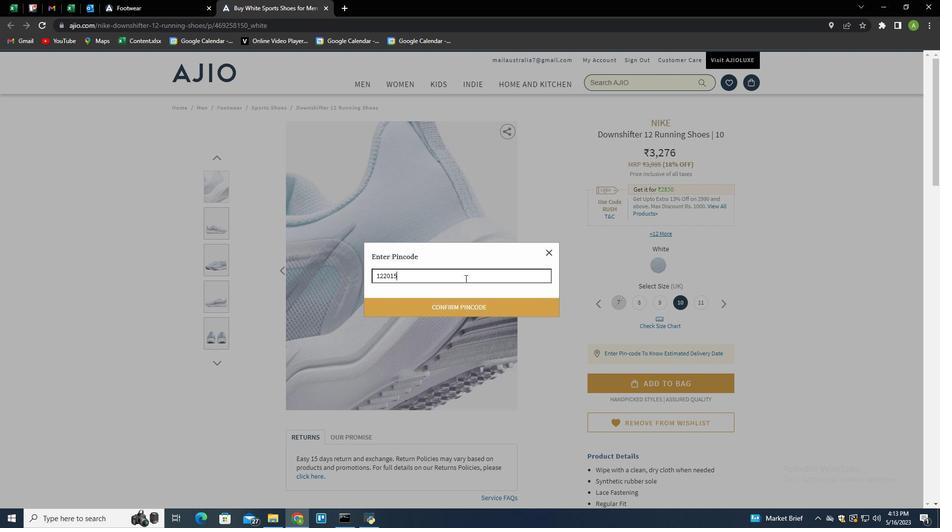 
Action: Mouse moved to (677, 356)
Screenshot: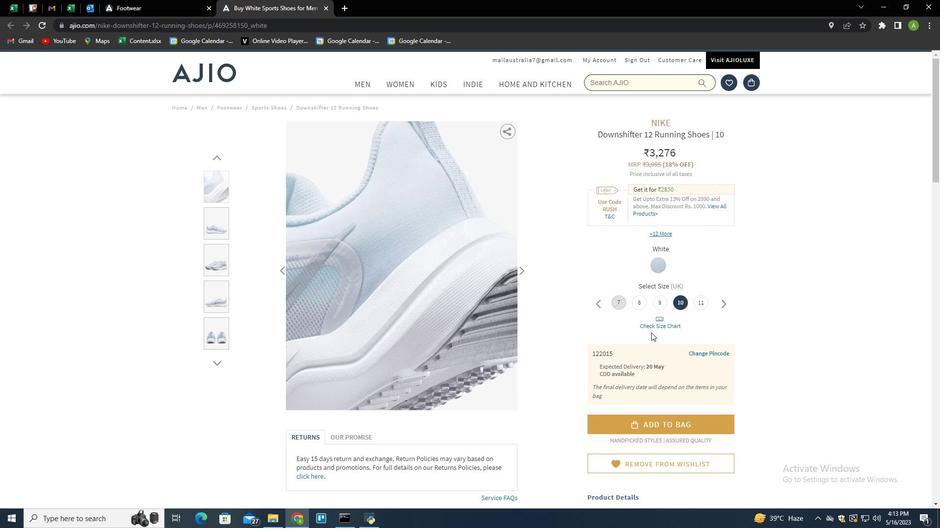 
Action: Mouse scrolled (677, 355) with delta (0, 0)
Screenshot: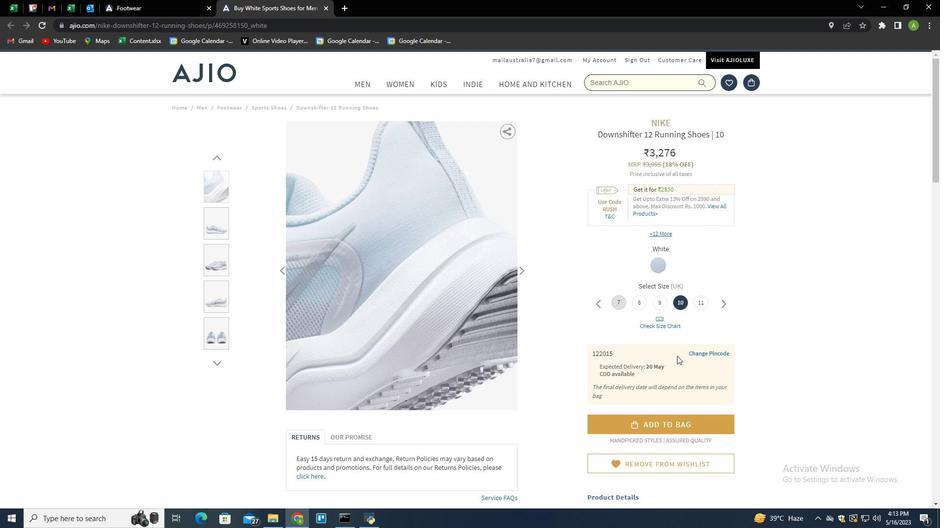 
Action: Mouse scrolled (677, 355) with delta (0, 0)
Screenshot: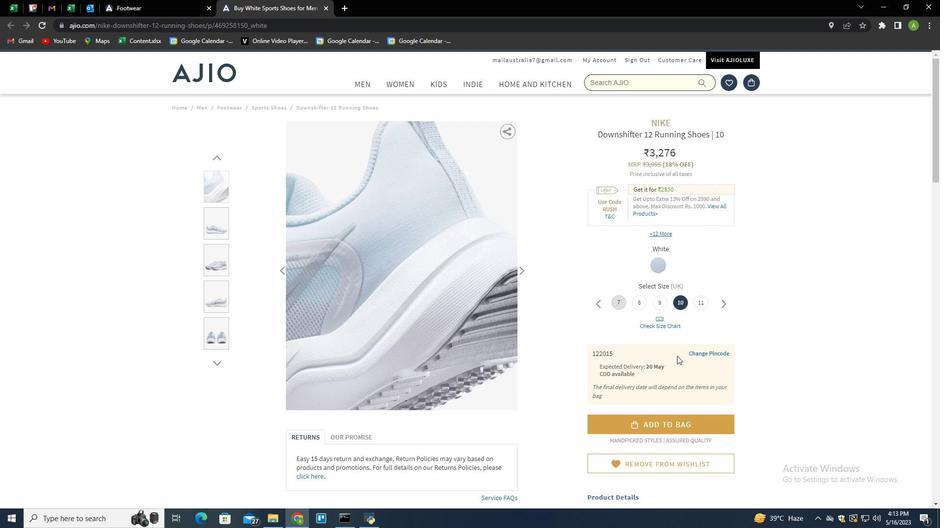 
Action: Mouse moved to (637, 325)
Screenshot: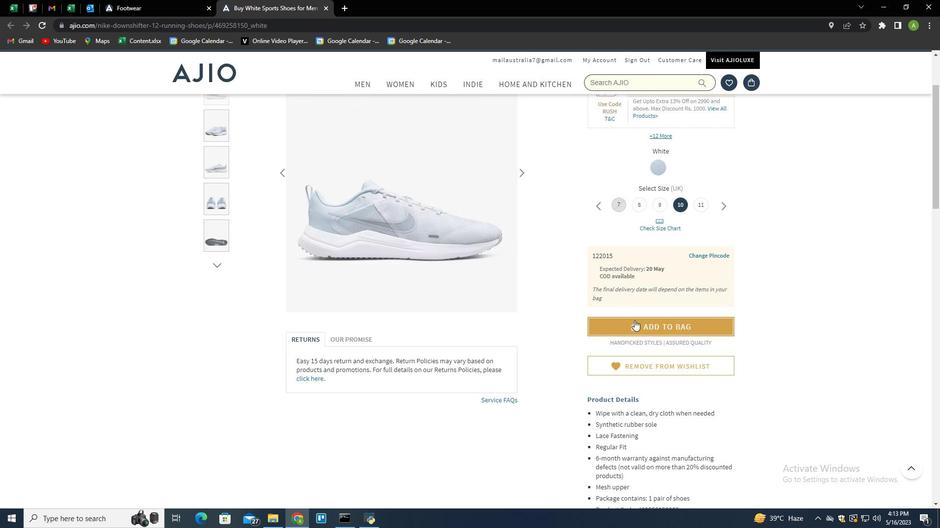 
Action: Mouse pressed left at (637, 325)
Screenshot: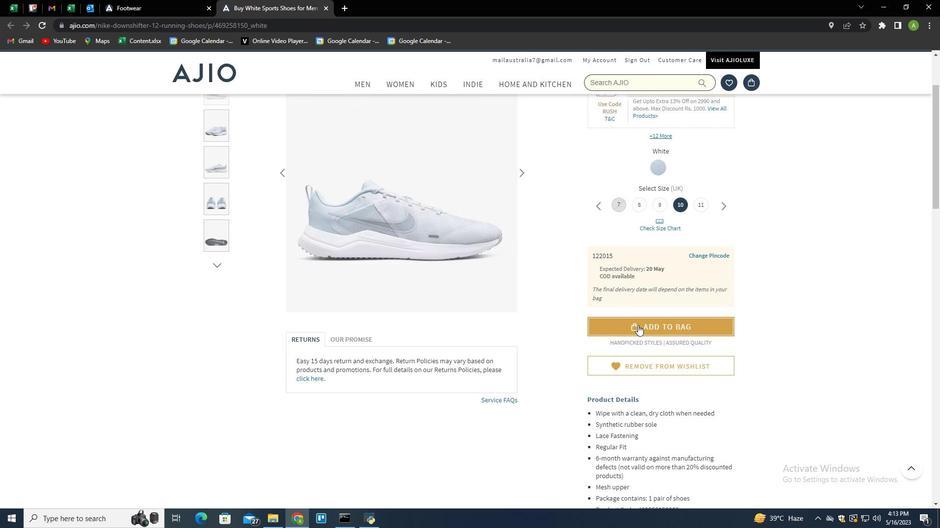 
Action: Mouse moved to (722, 289)
Screenshot: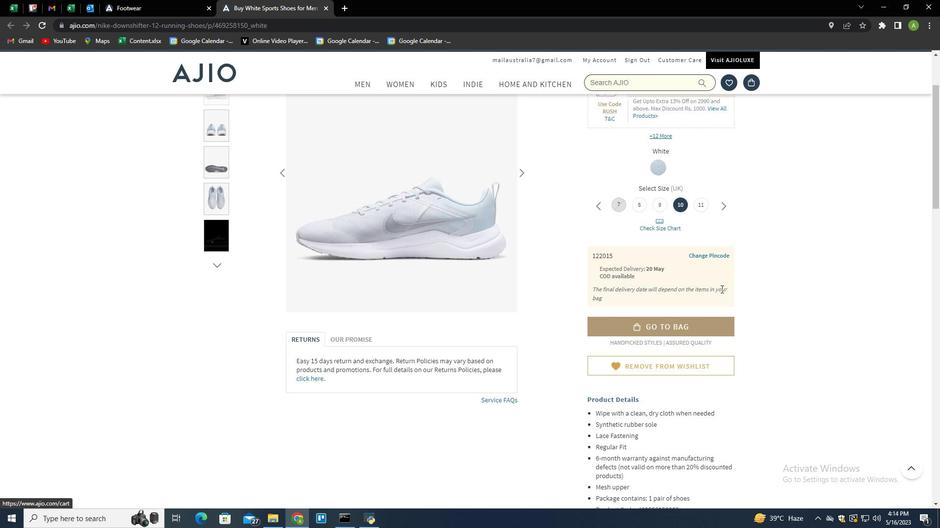 
Action: Mouse scrolled (722, 289) with delta (0, 0)
Screenshot: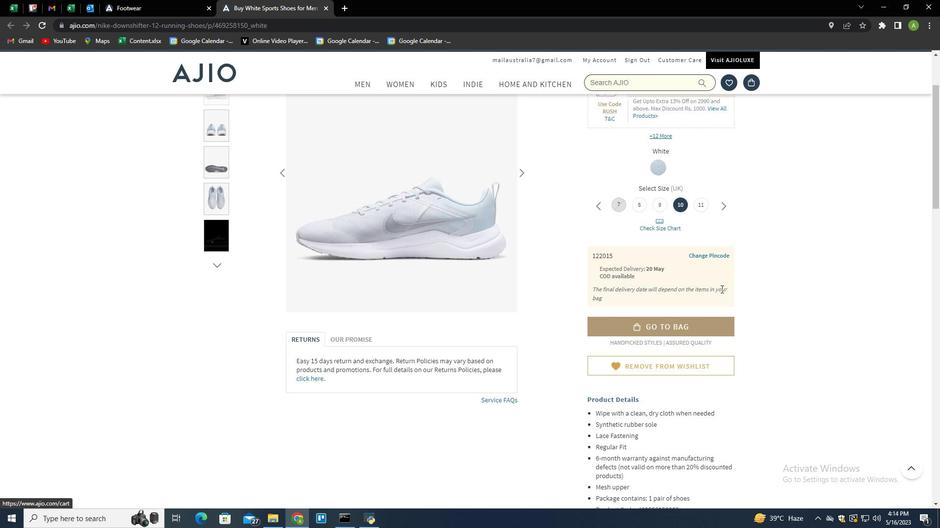 
Action: Mouse moved to (723, 289)
Screenshot: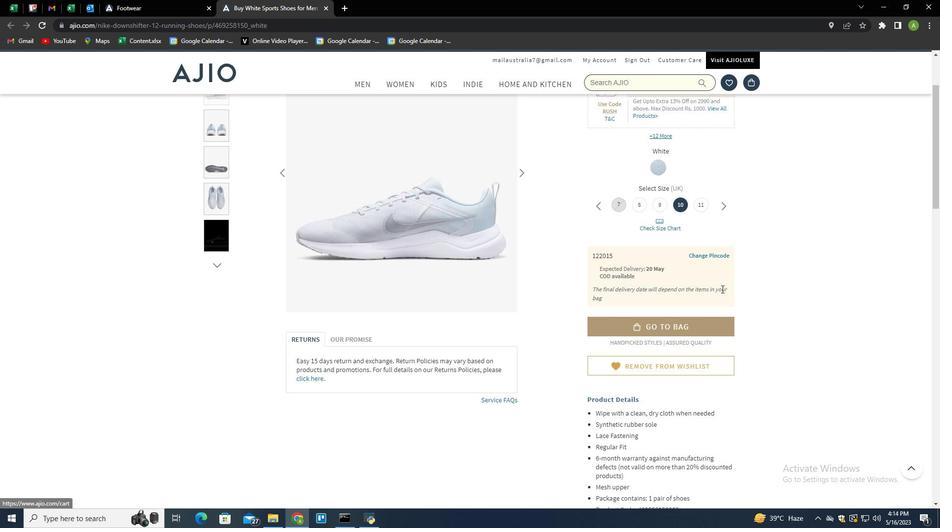 
Action: Mouse scrolled (723, 289) with delta (0, 0)
Screenshot: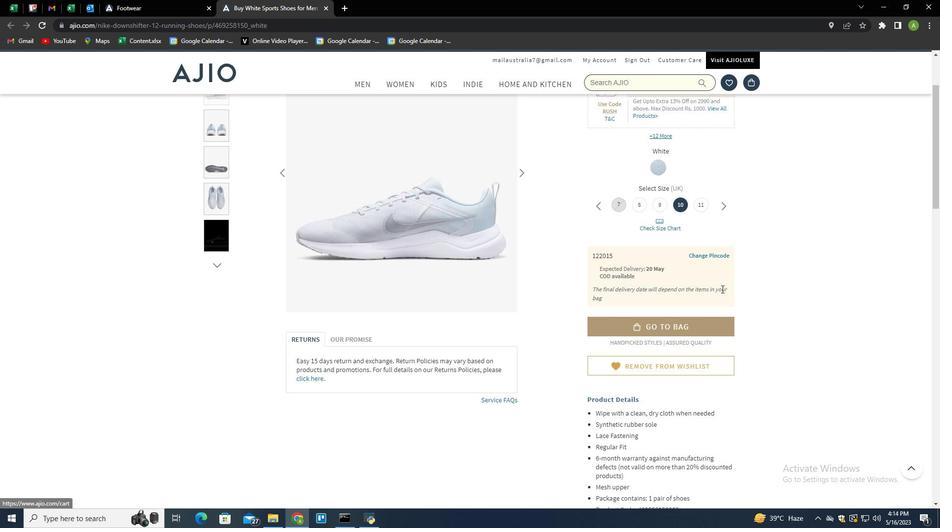 
Action: Mouse moved to (593, 353)
Screenshot: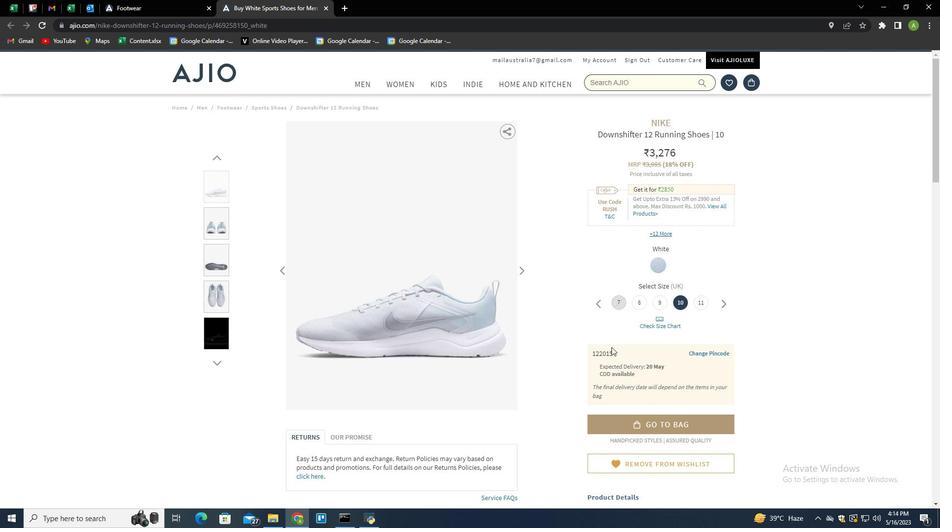 
Action: Mouse scrolled (593, 353) with delta (0, 0)
Screenshot: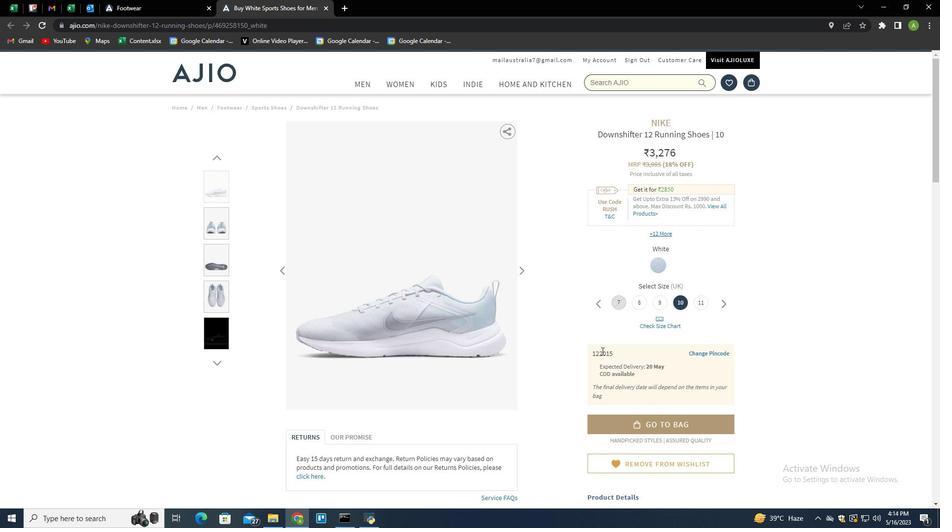 
Action: Mouse scrolled (593, 353) with delta (0, 0)
Screenshot: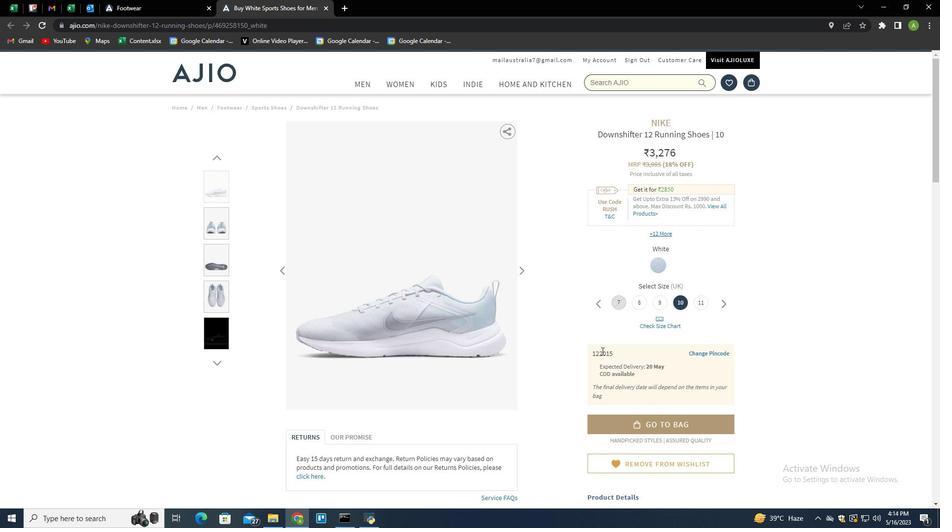 
Action: Mouse scrolled (593, 353) with delta (0, 0)
Screenshot: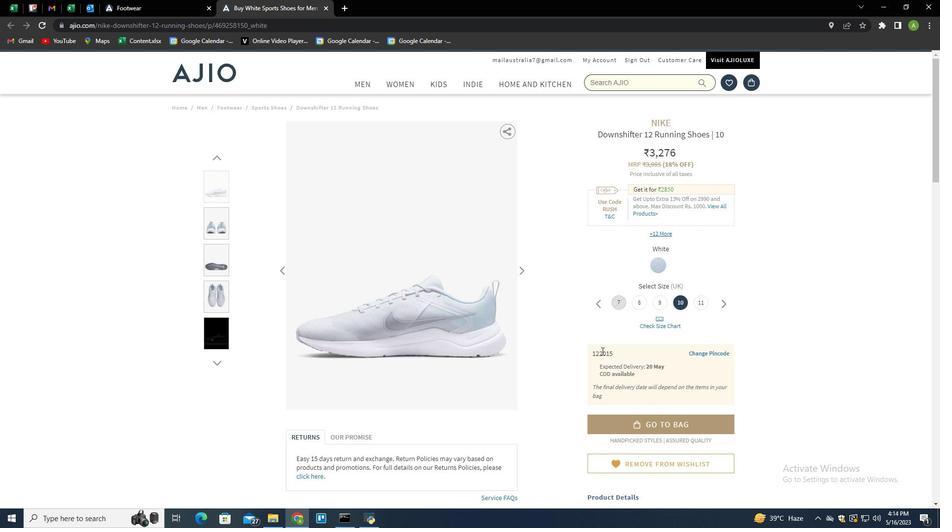 
Action: Mouse scrolled (593, 353) with delta (0, 0)
Screenshot: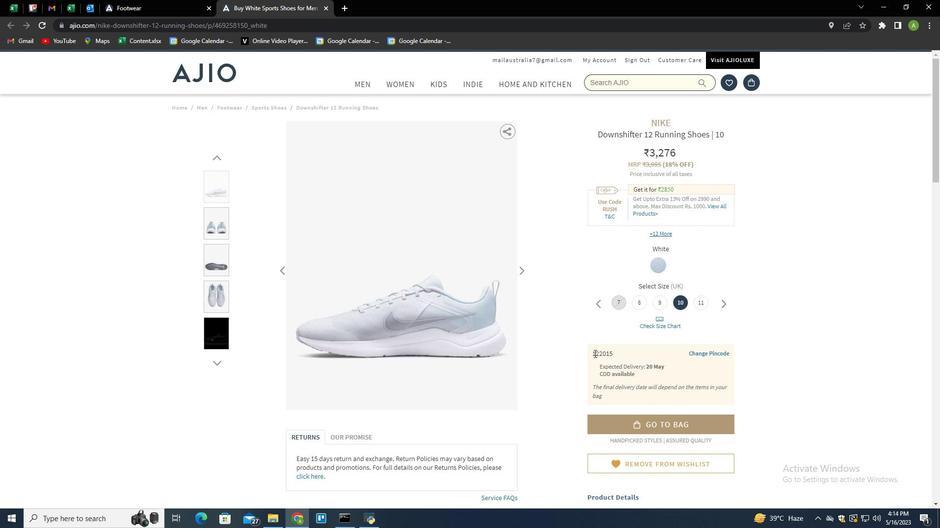 
Action: Mouse scrolled (593, 353) with delta (0, 0)
Screenshot: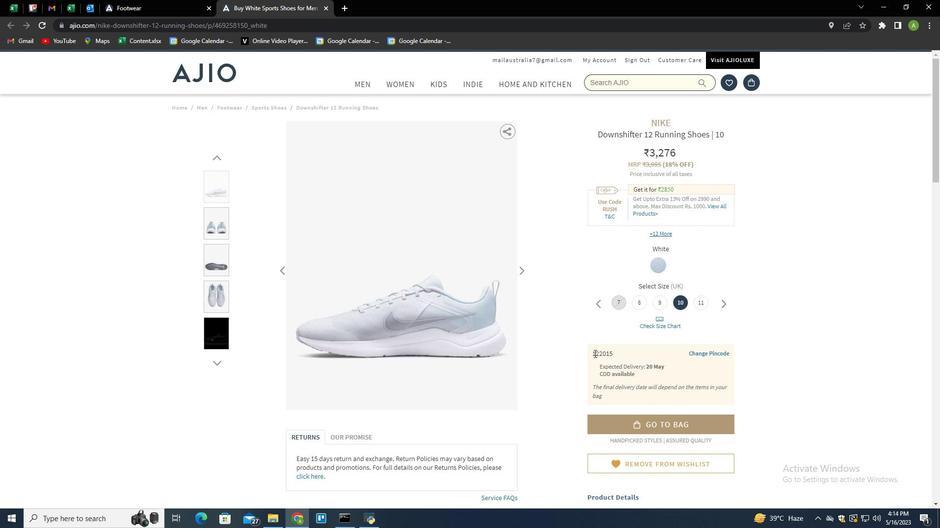 
Action: Mouse scrolled (593, 353) with delta (0, 0)
Screenshot: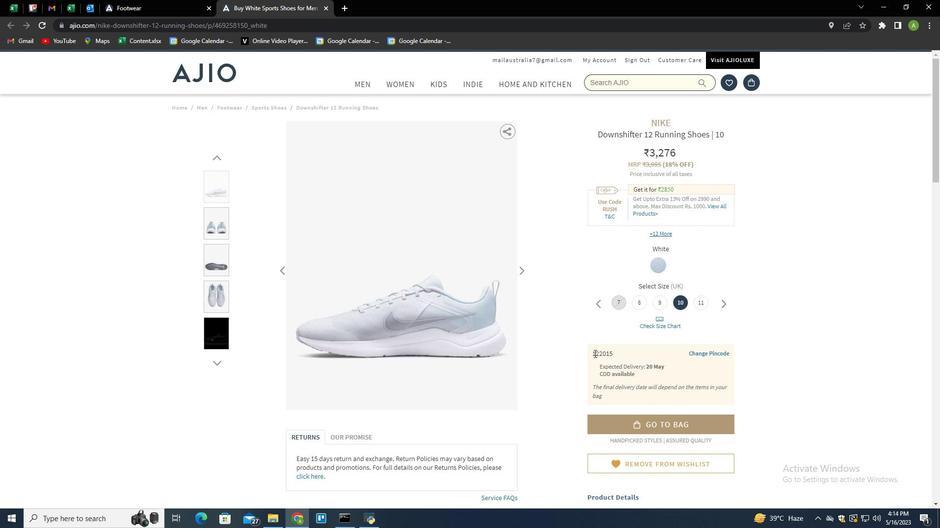 
Action: Mouse scrolled (593, 353) with delta (0, 0)
Screenshot: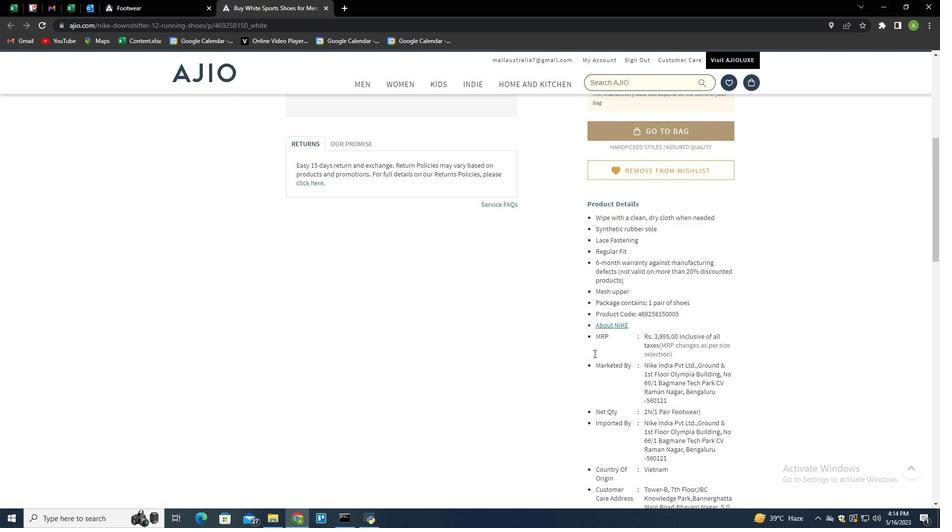 
Action: Mouse scrolled (593, 353) with delta (0, 0)
Screenshot: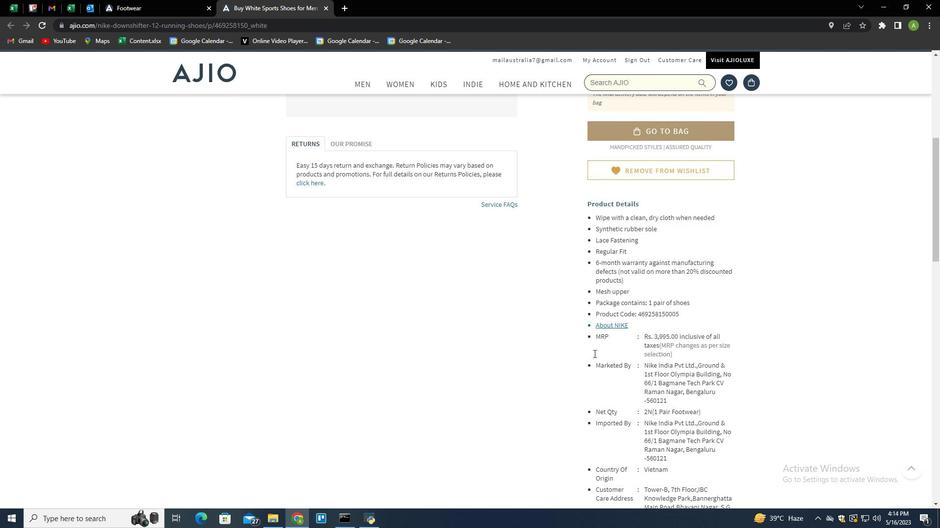 
Action: Mouse scrolled (593, 353) with delta (0, 0)
Screenshot: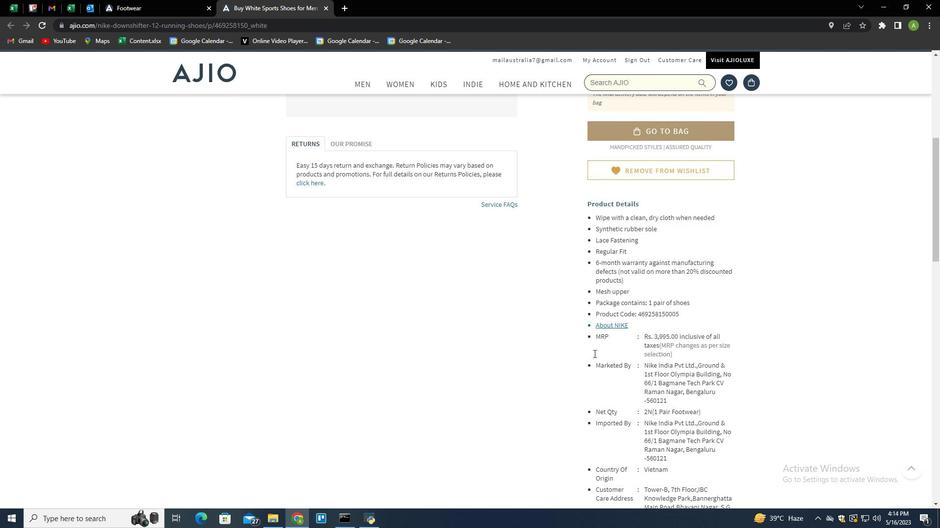 
Action: Mouse scrolled (593, 353) with delta (0, 0)
Screenshot: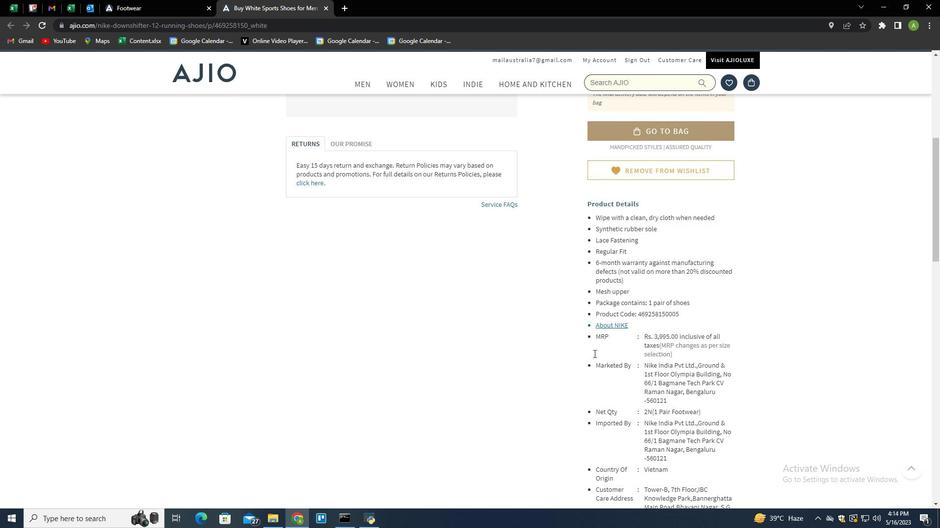 
Action: Mouse scrolled (593, 353) with delta (0, 0)
Screenshot: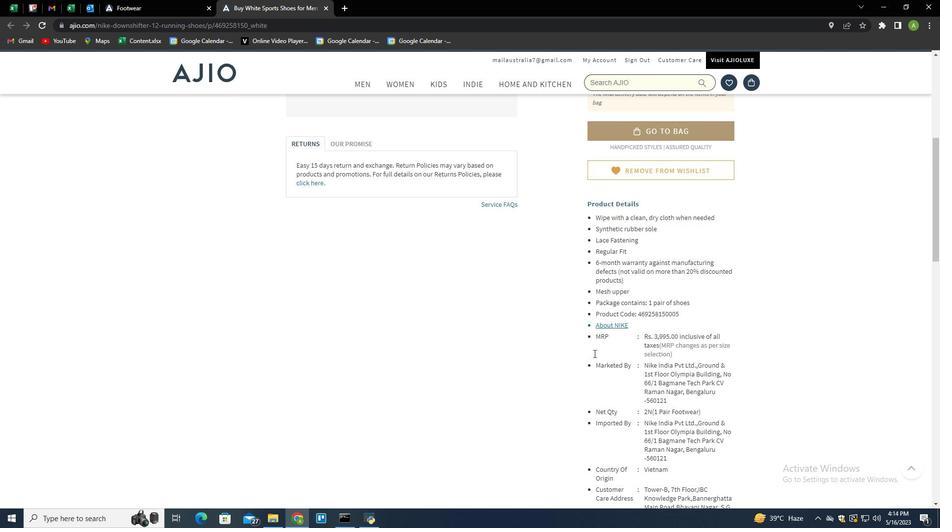 
Action: Mouse scrolled (593, 353) with delta (0, 0)
Screenshot: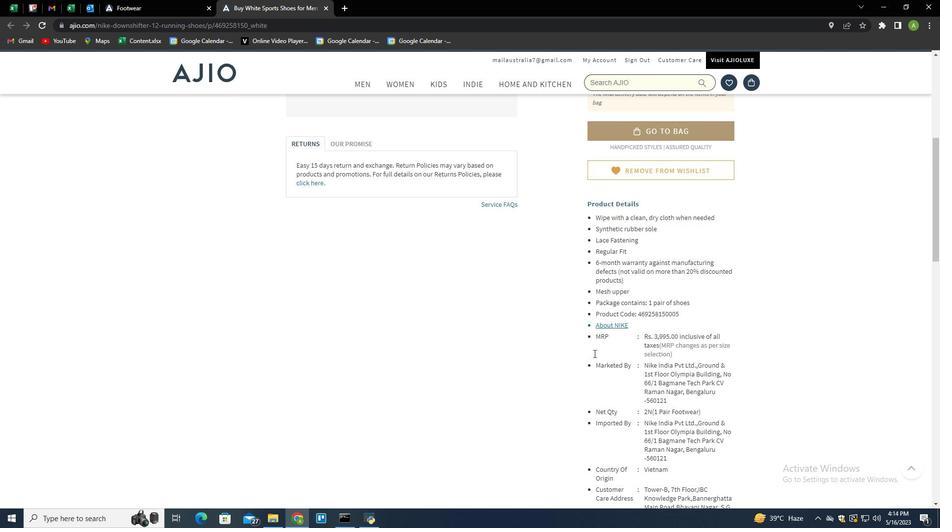 
Action: Mouse scrolled (593, 353) with delta (0, 0)
Screenshot: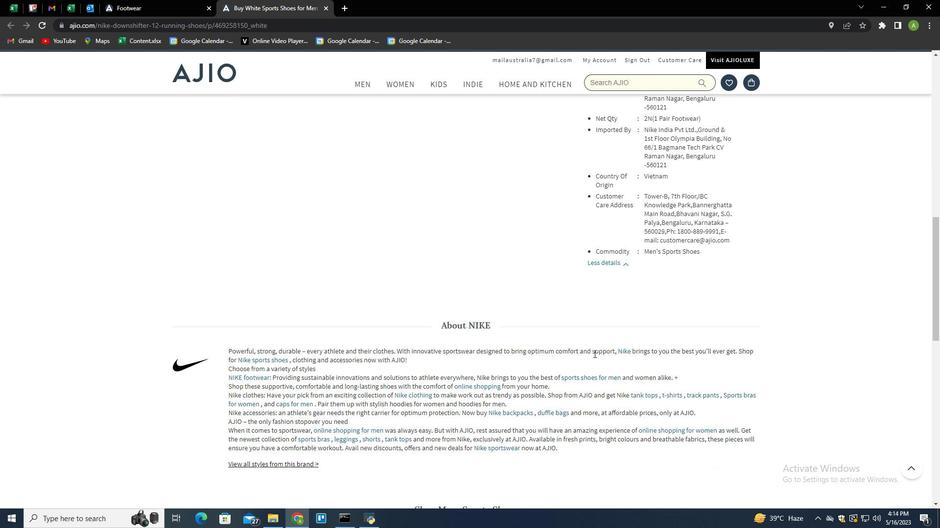 
Action: Mouse scrolled (593, 353) with delta (0, 0)
Screenshot: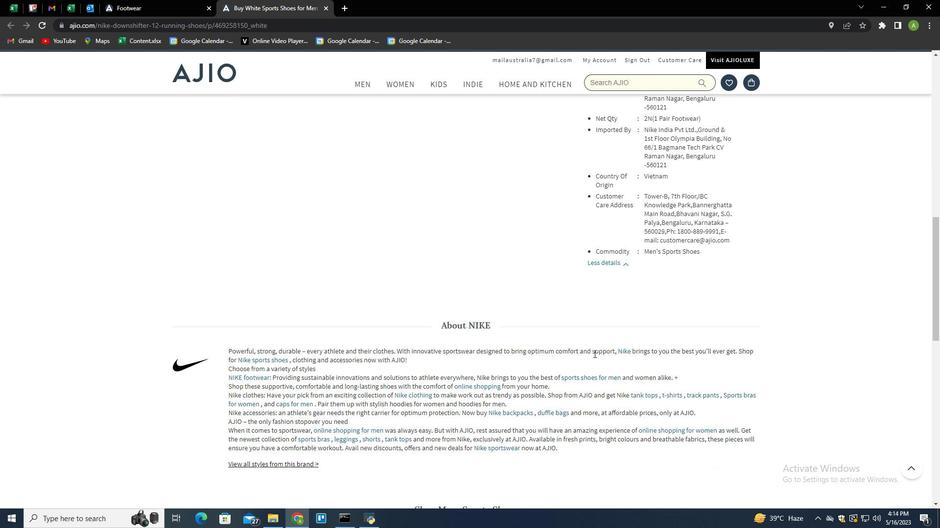 
Action: Mouse scrolled (593, 353) with delta (0, 0)
Screenshot: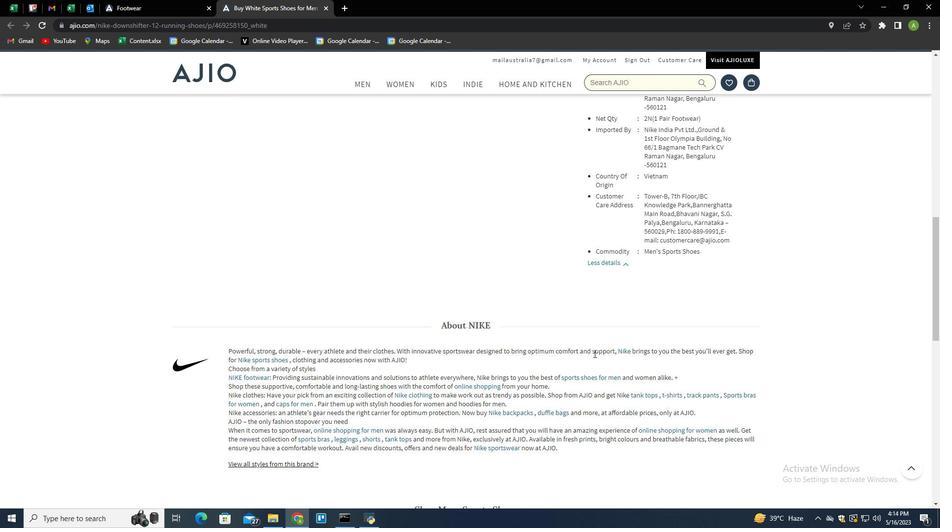 
Action: Mouse scrolled (593, 353) with delta (0, 0)
Screenshot: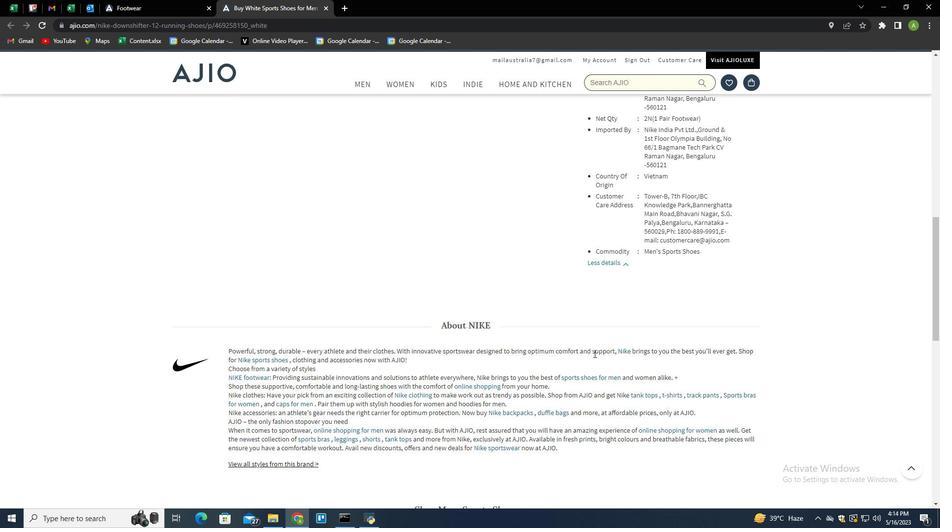 
Action: Mouse moved to (591, 353)
Screenshot: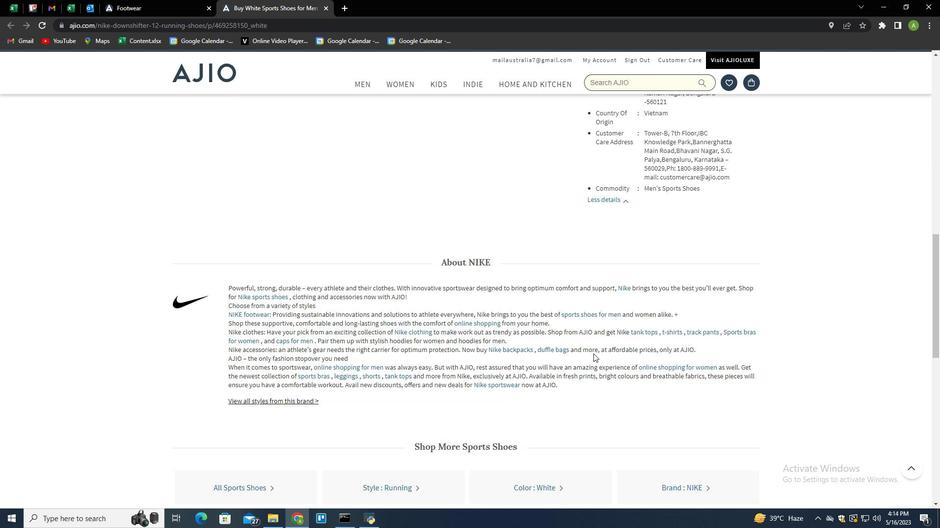 
Action: Mouse scrolled (591, 353) with delta (0, 0)
Screenshot: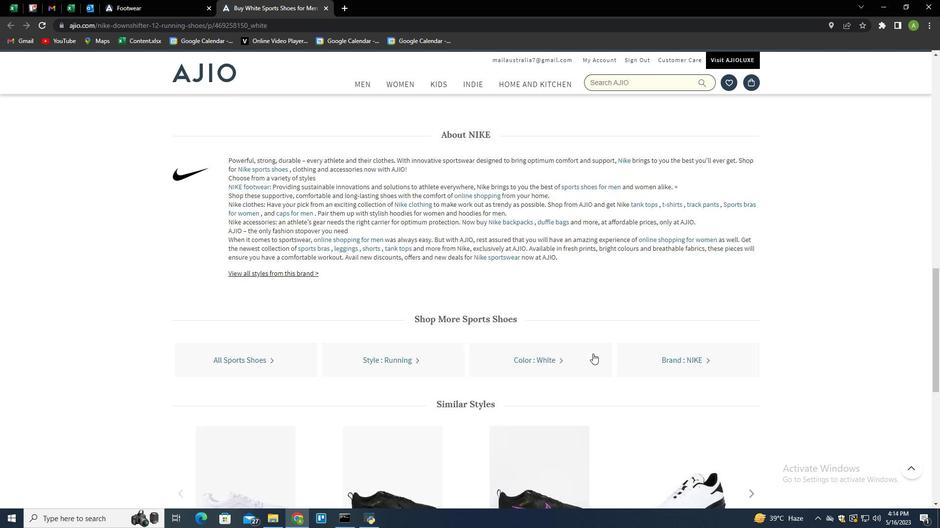 
Action: Mouse moved to (590, 354)
Screenshot: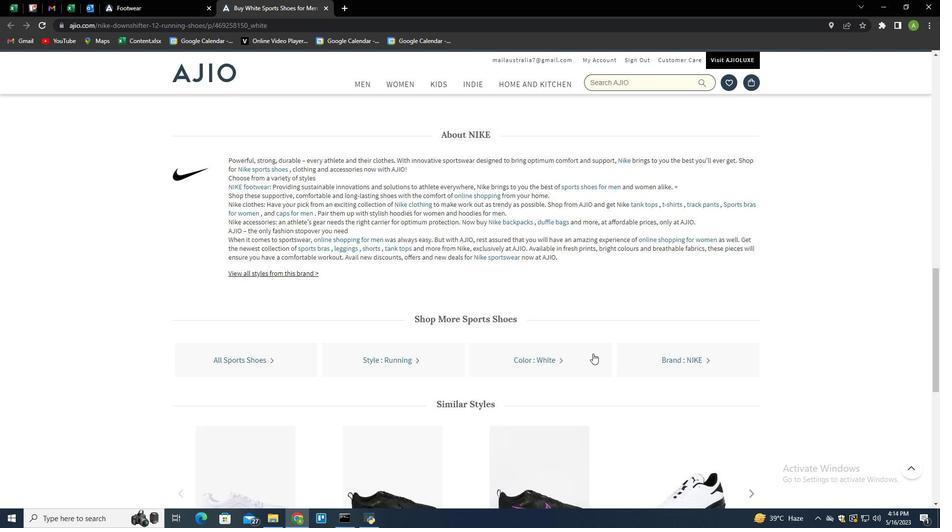 
Action: Mouse scrolled (590, 353) with delta (0, 0)
Screenshot: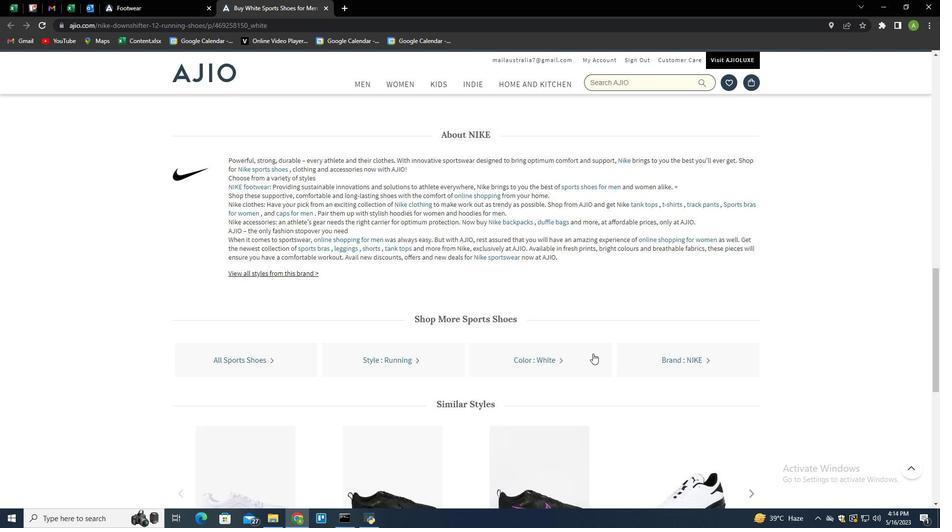
Action: Mouse scrolled (590, 353) with delta (0, 0)
Screenshot: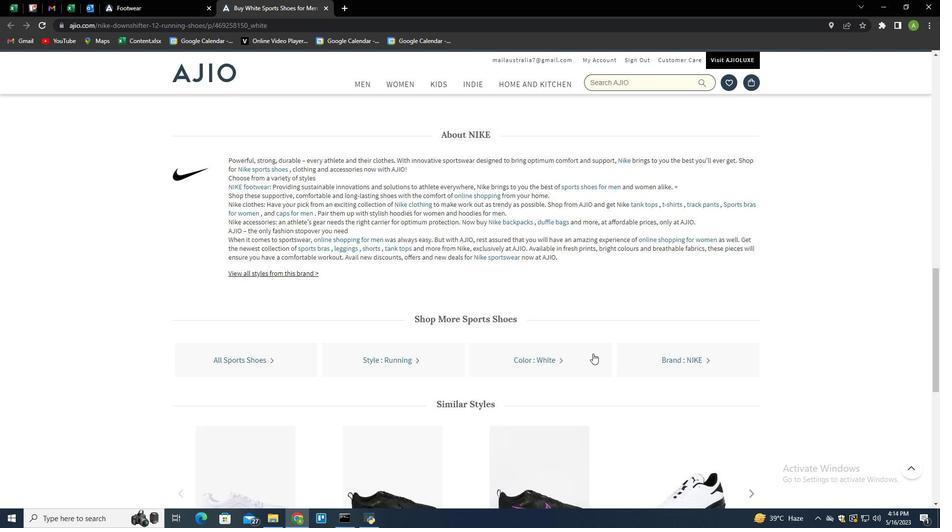 
Action: Mouse scrolled (590, 353) with delta (0, 0)
Screenshot: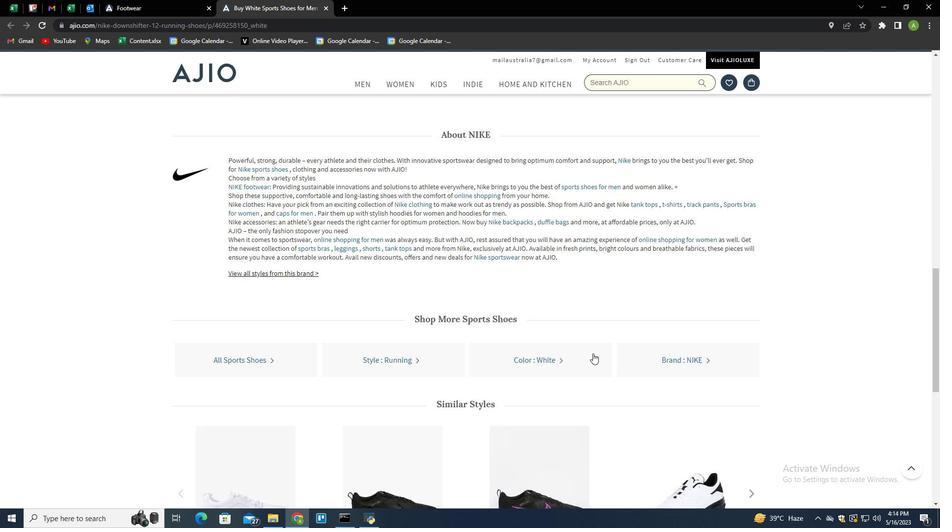 
Action: Mouse scrolled (590, 353) with delta (0, 0)
Screenshot: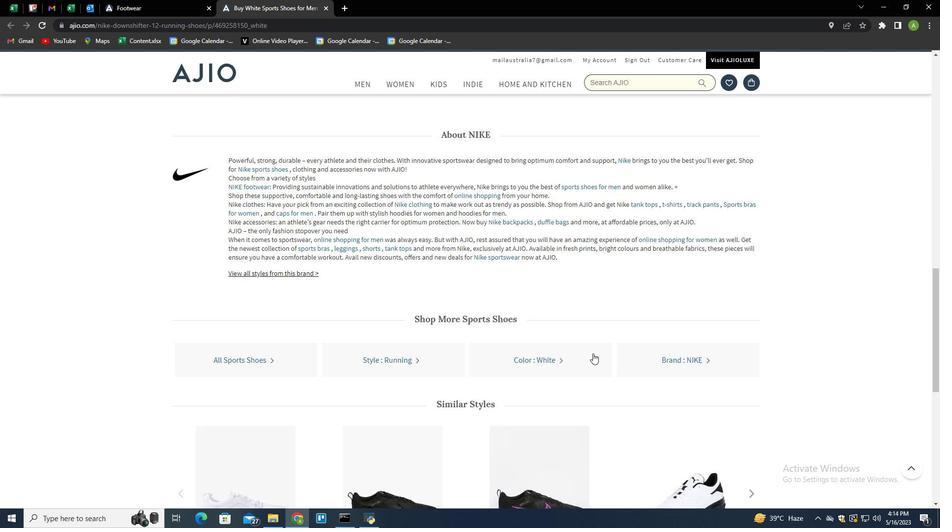 
Action: Mouse moved to (590, 354)
Screenshot: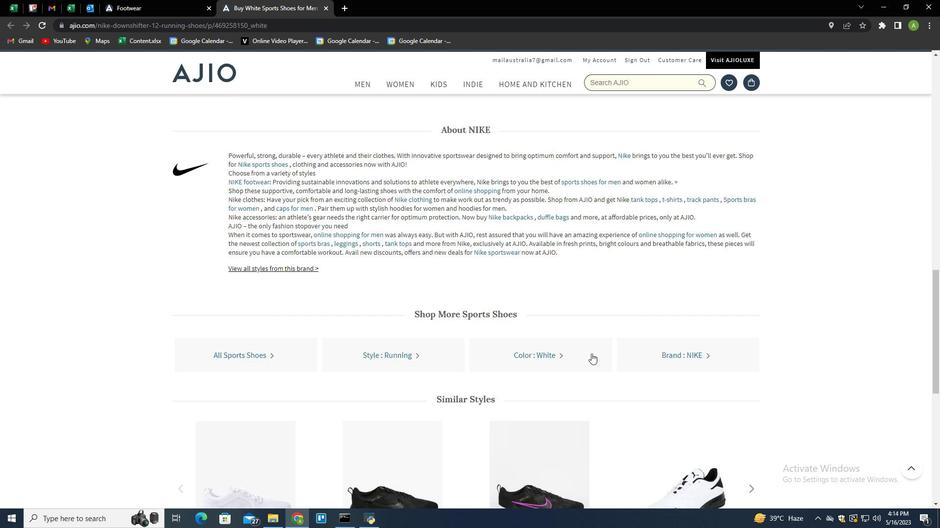 
Action: Mouse scrolled (590, 353) with delta (0, 0)
Screenshot: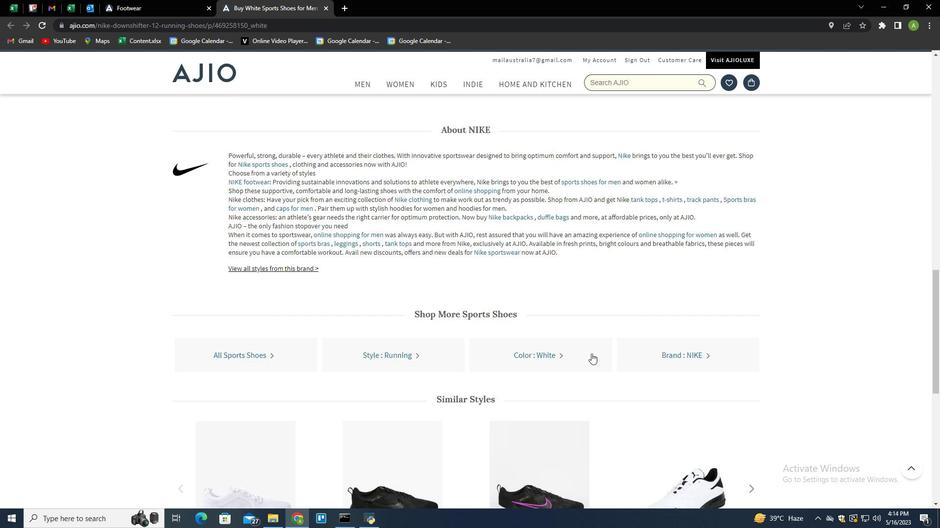 
Action: Mouse moved to (392, 203)
Screenshot: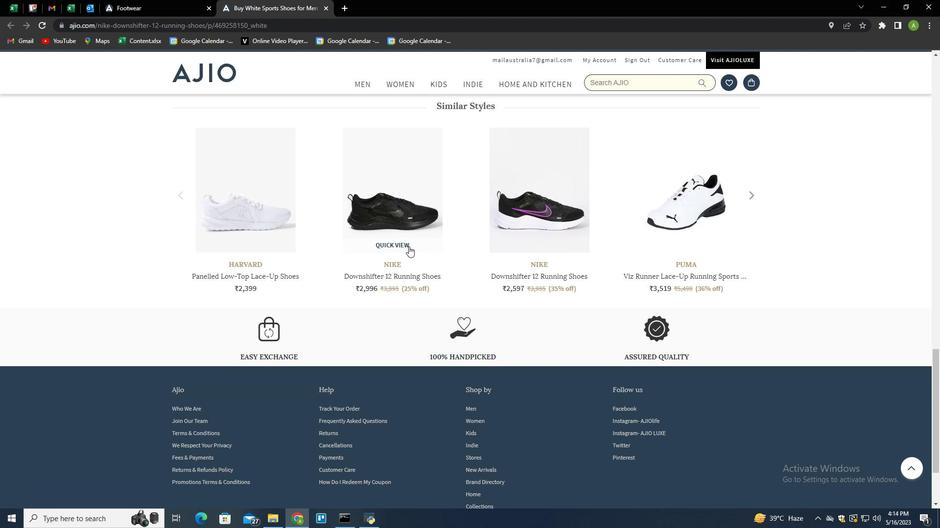 
Action: Mouse pressed left at (392, 203)
Screenshot: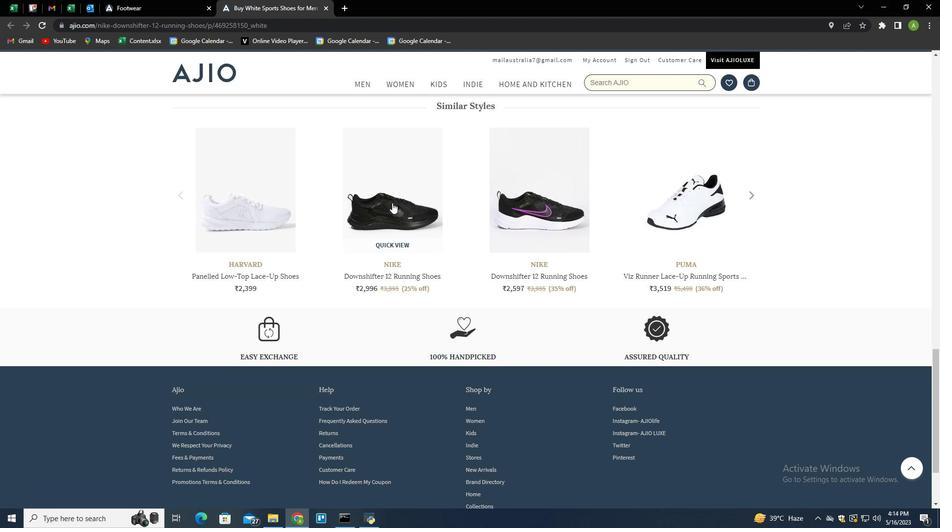 
Action: Mouse moved to (710, 249)
Screenshot: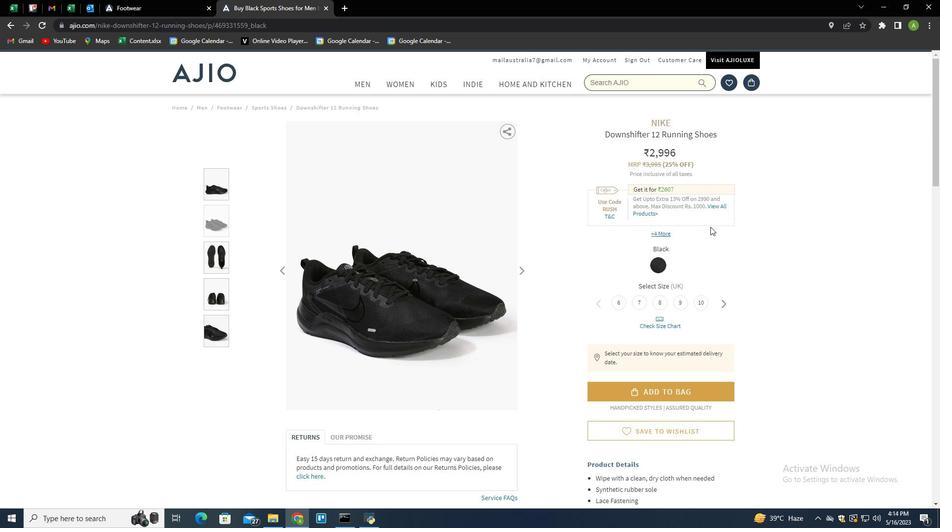 
Action: Mouse scrolled (710, 248) with delta (0, 0)
Screenshot: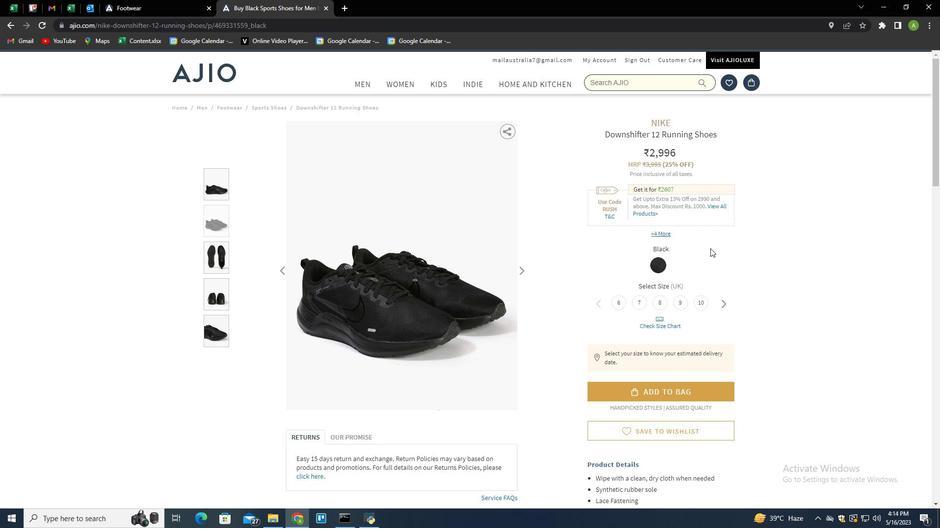 
Action: Mouse scrolled (710, 248) with delta (0, 0)
Screenshot: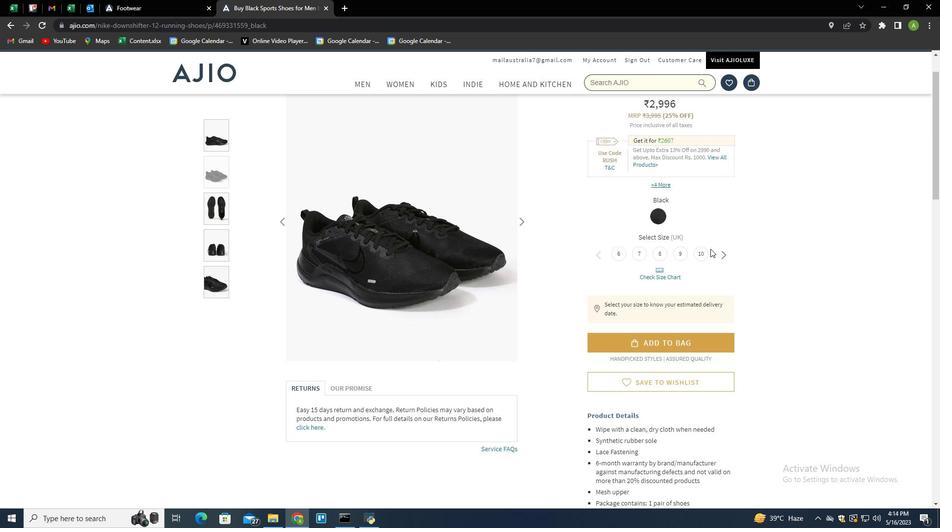 
Action: Mouse scrolled (710, 248) with delta (0, 0)
Screenshot: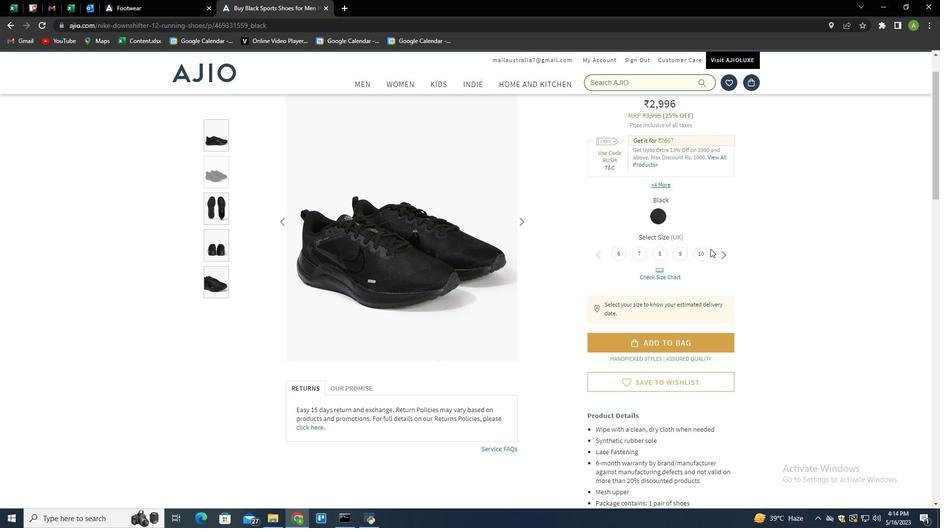 
Action: Mouse scrolled (710, 248) with delta (0, 0)
Screenshot: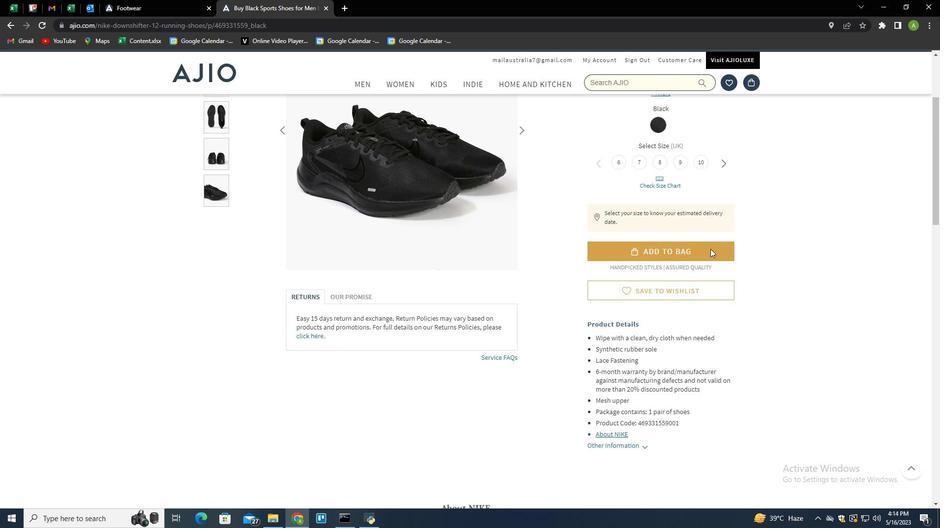 
Action: Mouse scrolled (710, 248) with delta (0, 0)
Screenshot: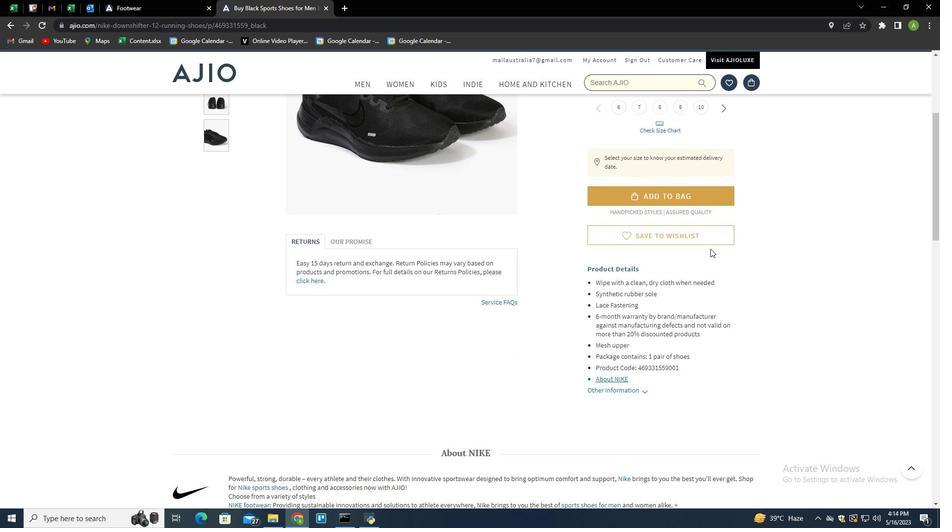 
Action: Mouse scrolled (710, 248) with delta (0, 0)
Screenshot: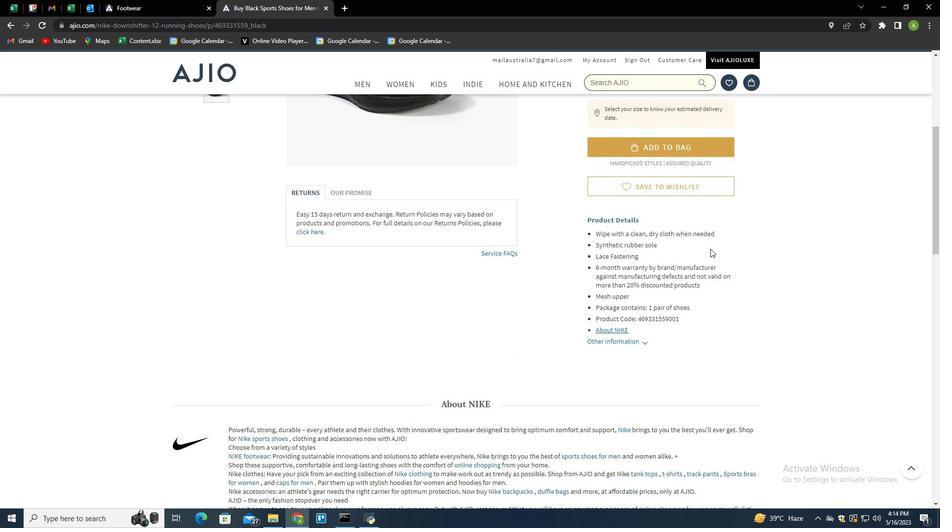 
Action: Mouse scrolled (710, 248) with delta (0, 0)
Screenshot: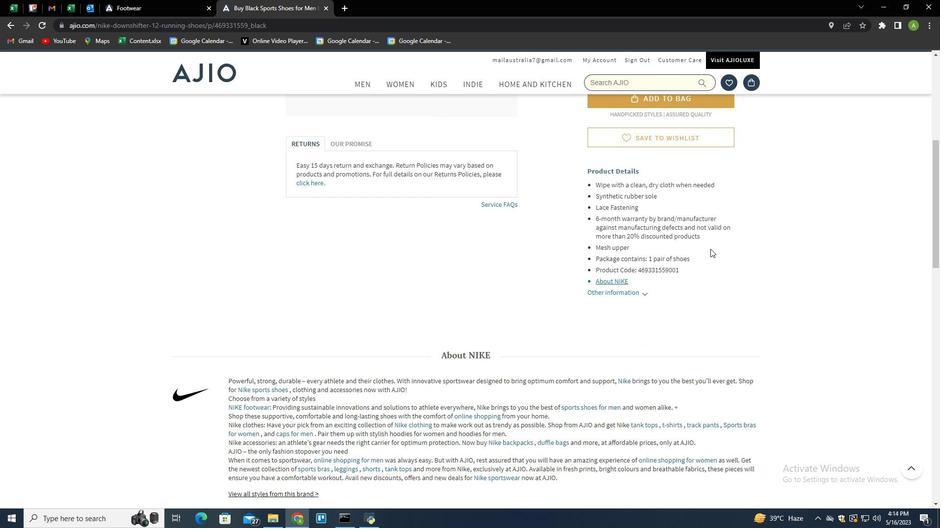 
Action: Mouse scrolled (710, 248) with delta (0, 0)
Screenshot: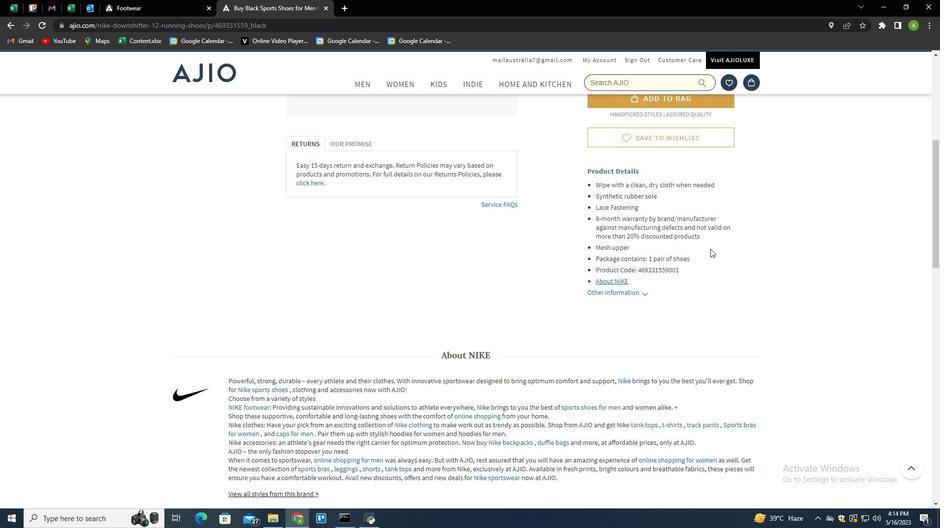 
Action: Mouse scrolled (710, 248) with delta (0, 0)
Screenshot: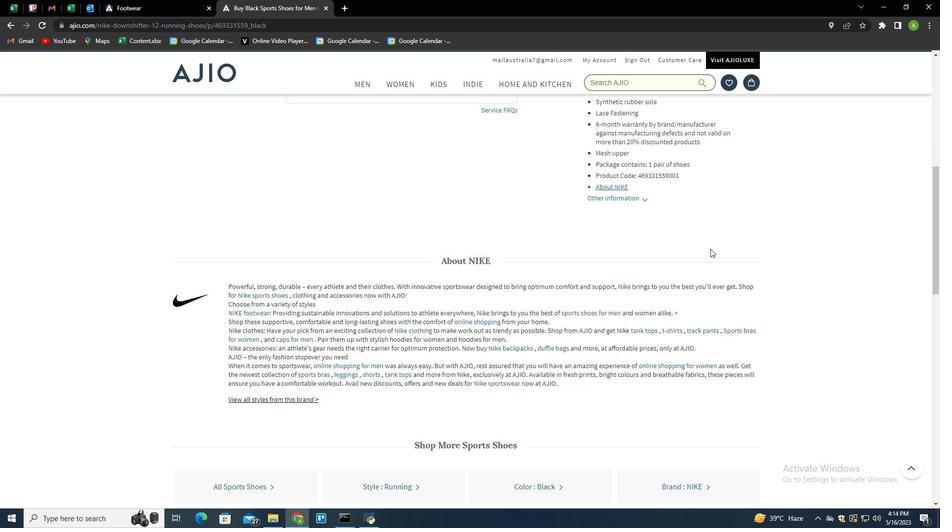 
Action: Mouse scrolled (710, 248) with delta (0, 0)
Screenshot: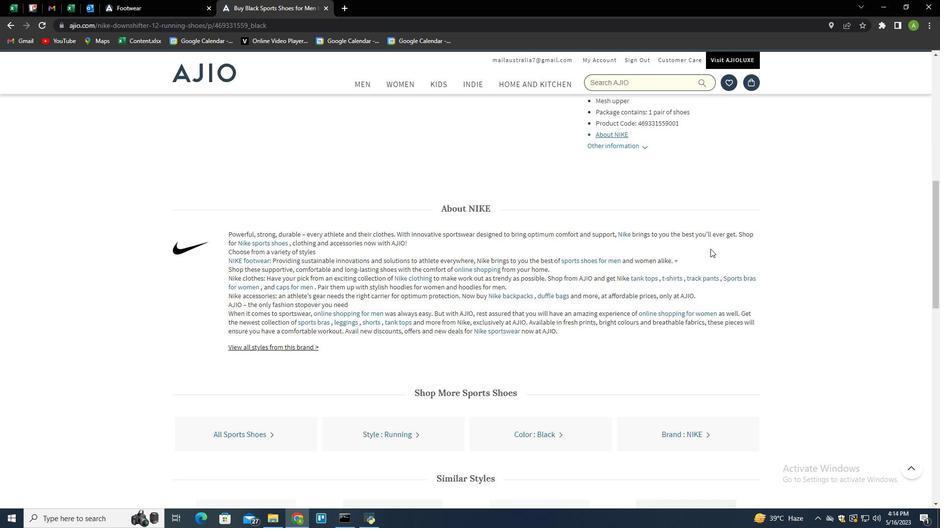 
Action: Mouse scrolled (710, 248) with delta (0, 0)
Screenshot: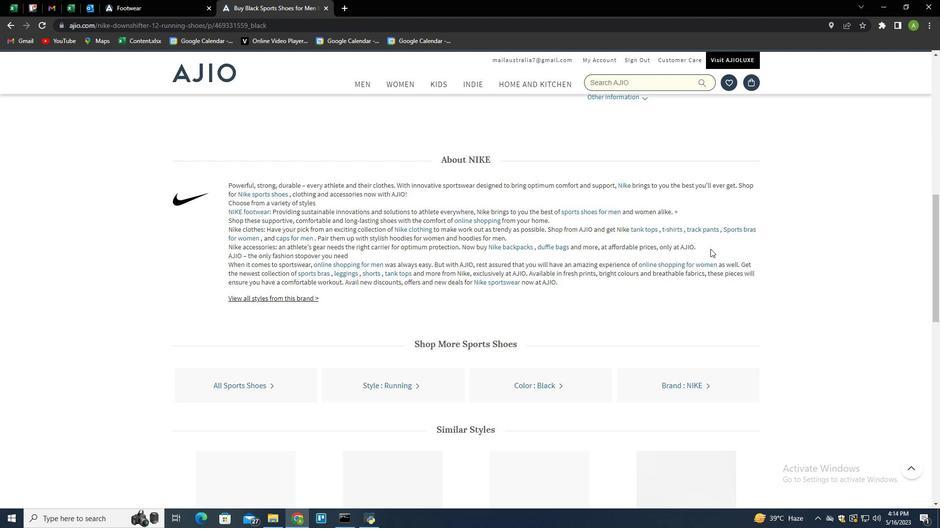 
Action: Mouse scrolled (710, 248) with delta (0, 0)
Screenshot: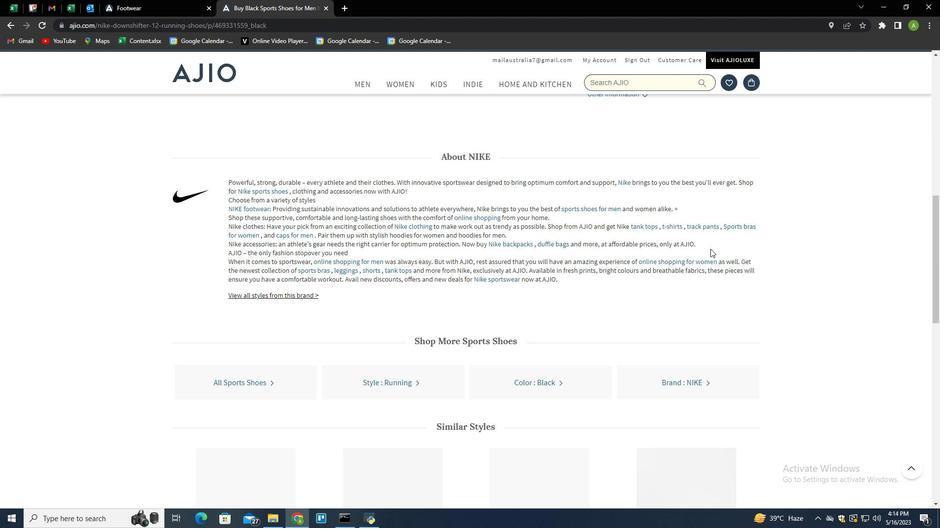
Action: Mouse scrolled (710, 248) with delta (0, 0)
Screenshot: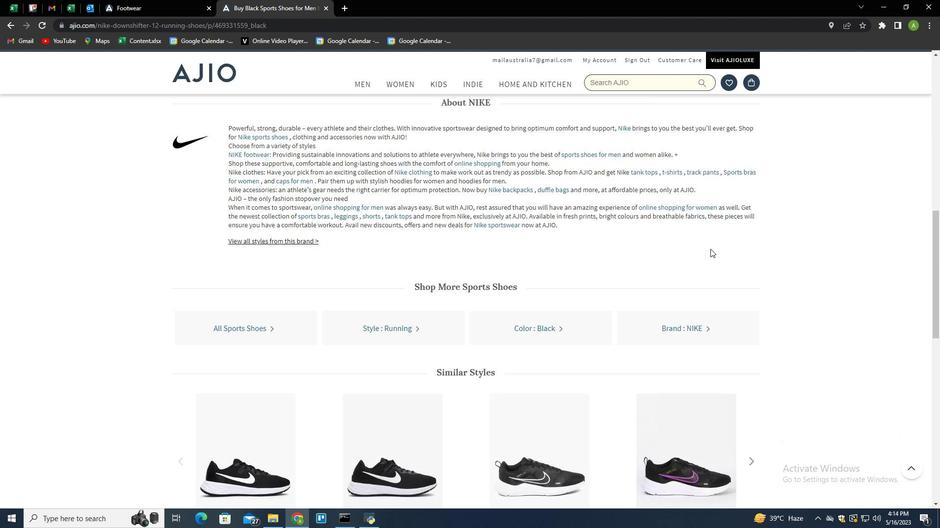 
Action: Mouse scrolled (710, 249) with delta (0, 0)
Screenshot: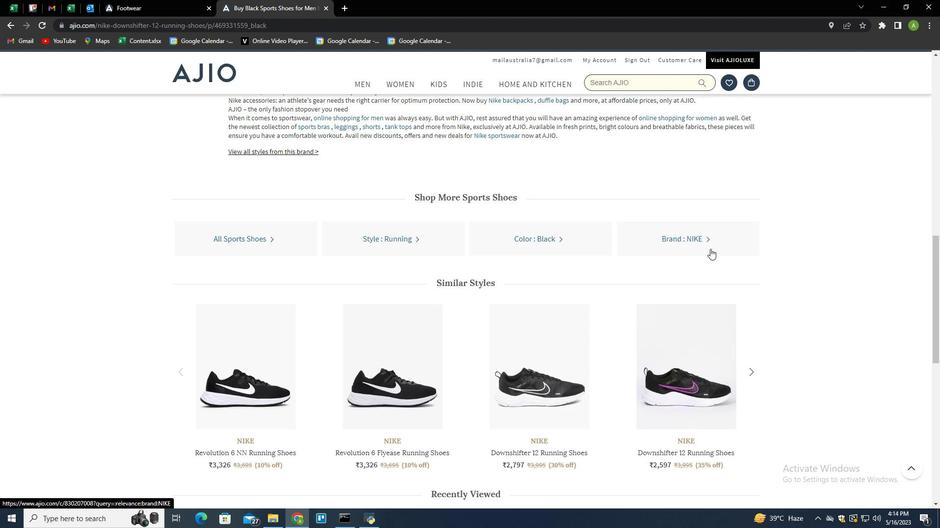 
Action: Mouse scrolled (710, 249) with delta (0, 0)
Screenshot: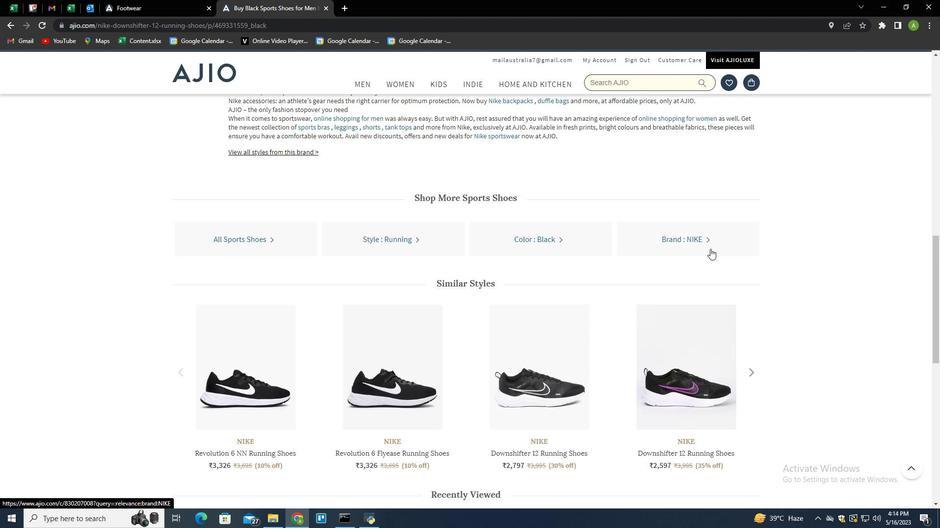 
Action: Mouse scrolled (710, 249) with delta (0, 0)
Screenshot: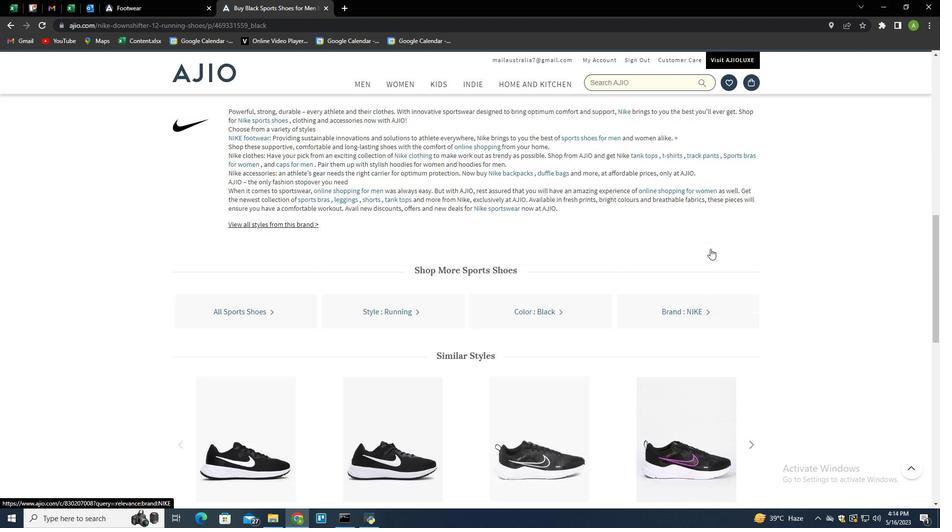 
Action: Mouse scrolled (710, 249) with delta (0, 0)
Screenshot: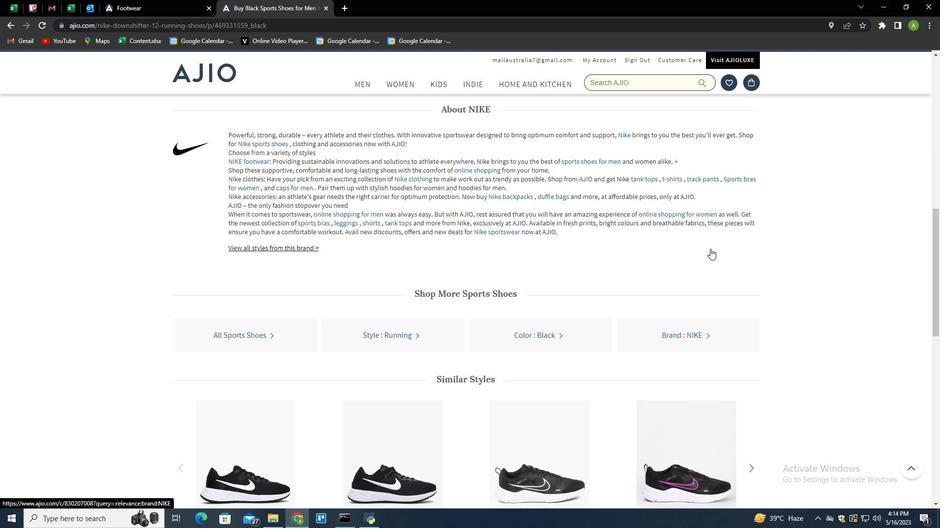 
Action: Mouse scrolled (710, 249) with delta (0, 0)
Screenshot: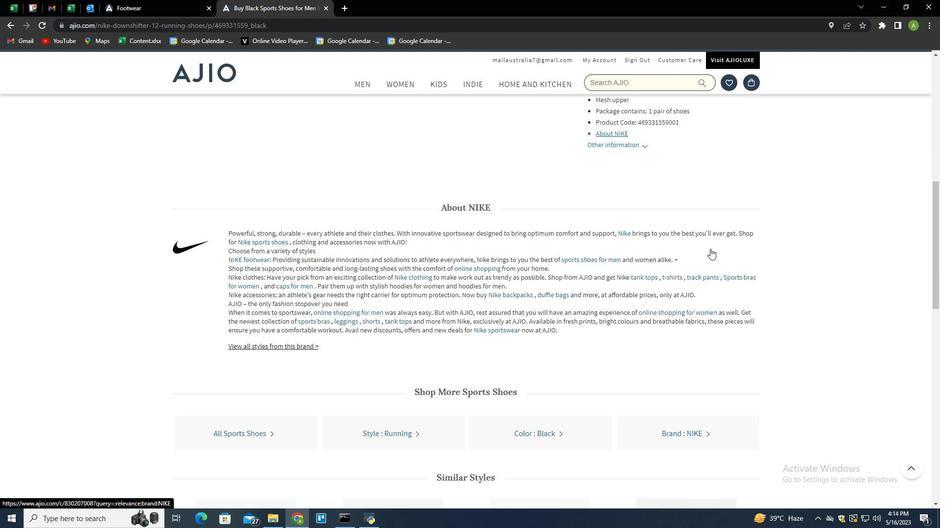 
Action: Mouse scrolled (710, 249) with delta (0, 0)
Screenshot: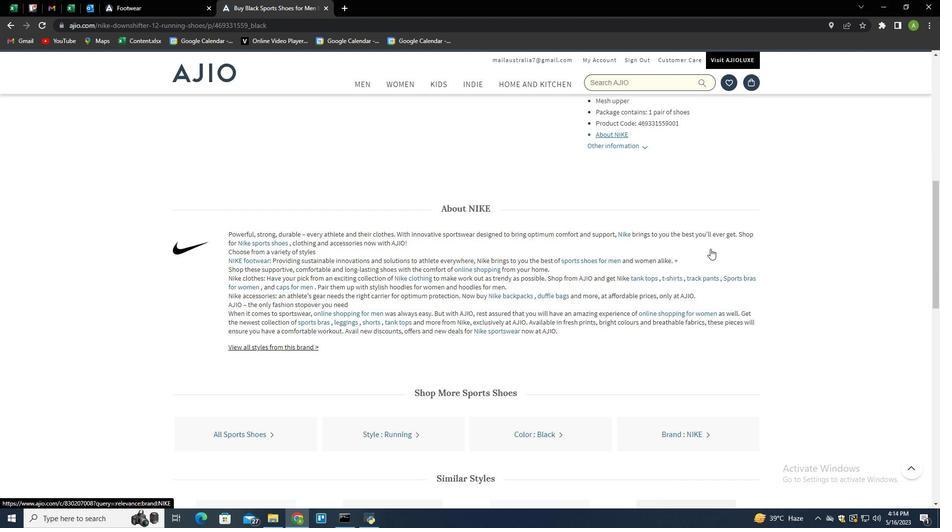 
Action: Mouse scrolled (710, 249) with delta (0, 0)
Screenshot: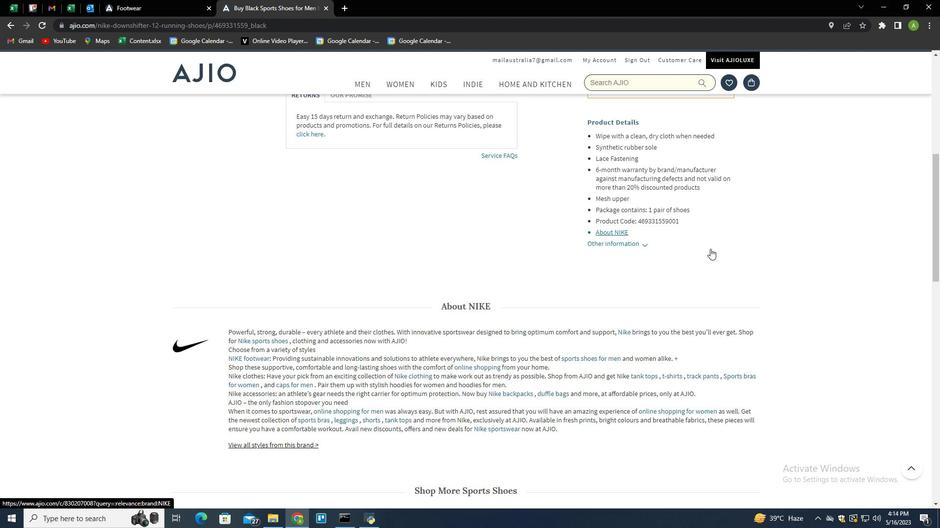 
Action: Mouse moved to (710, 249)
Screenshot: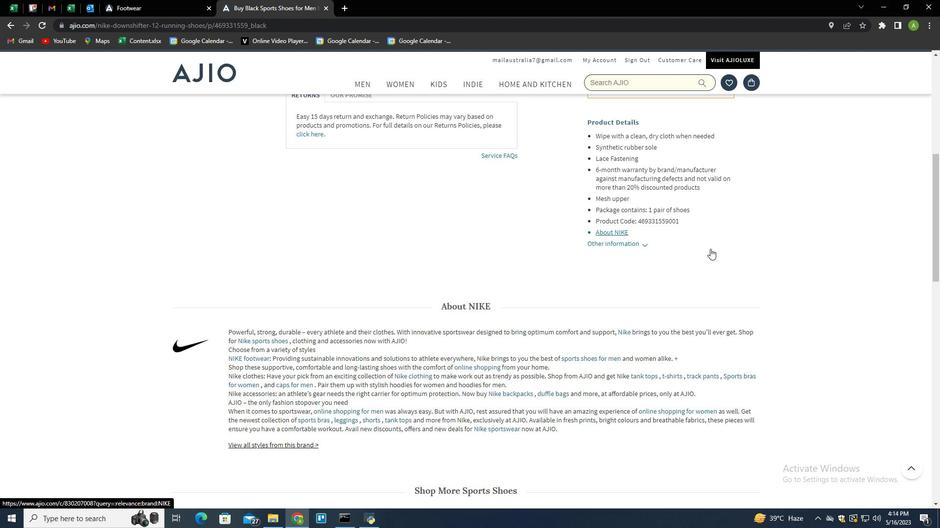
Action: Mouse scrolled (710, 250) with delta (0, 0)
Screenshot: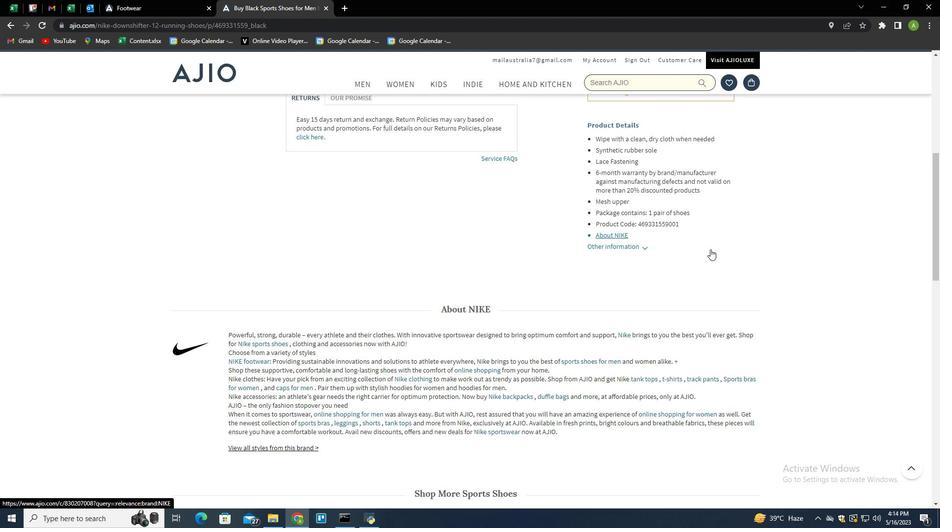 
Action: Mouse scrolled (710, 250) with delta (0, 0)
Screenshot: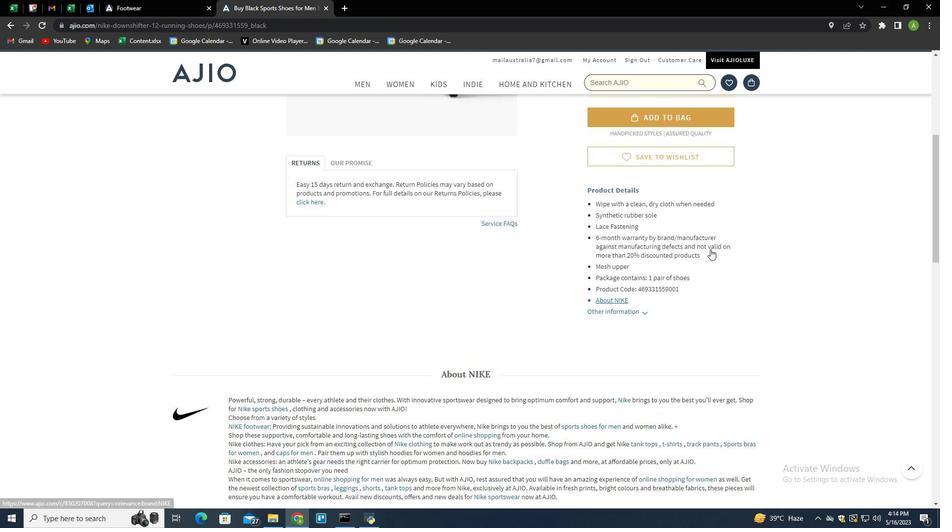 
Action: Mouse scrolled (710, 250) with delta (0, 0)
Screenshot: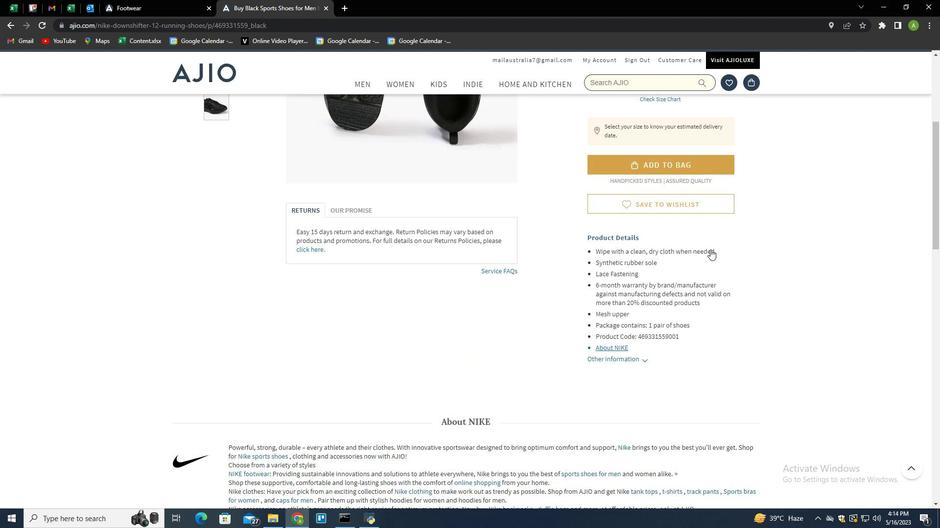 
Action: Mouse moved to (676, 155)
Screenshot: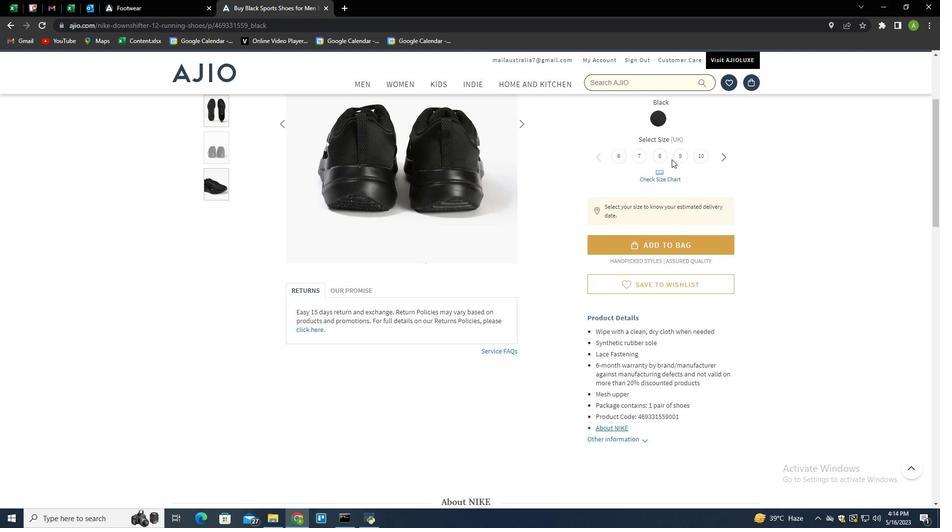 
Action: Mouse pressed left at (676, 155)
Screenshot: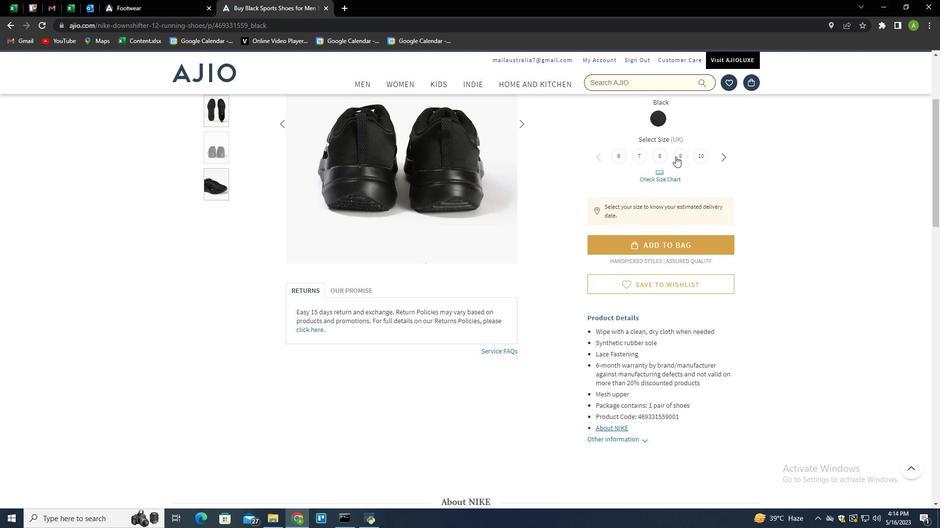 
Action: Mouse moved to (659, 279)
Screenshot: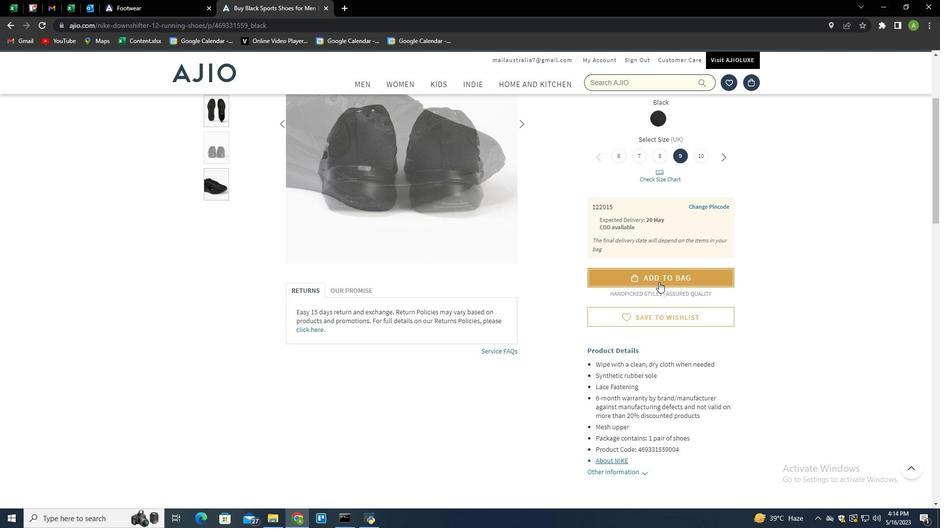 
Action: Mouse pressed left at (659, 279)
Screenshot: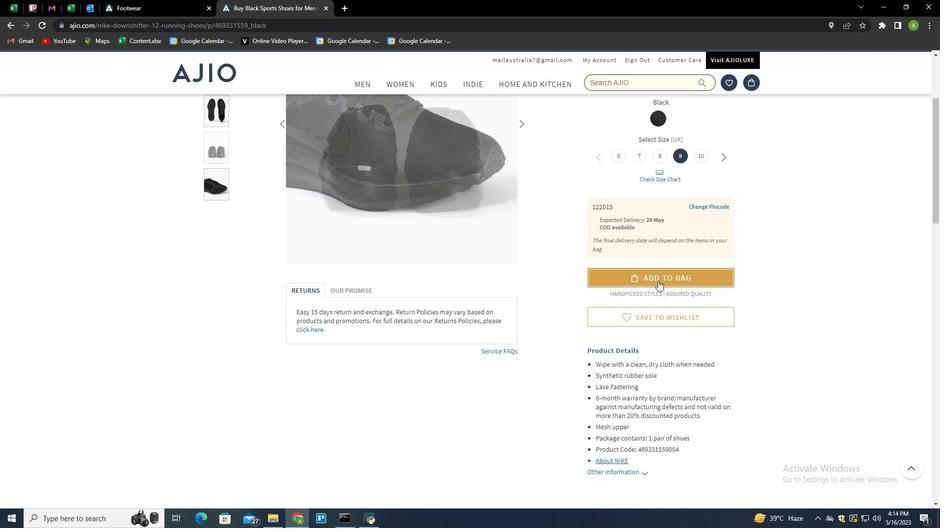 
Action: Mouse moved to (717, 327)
Screenshot: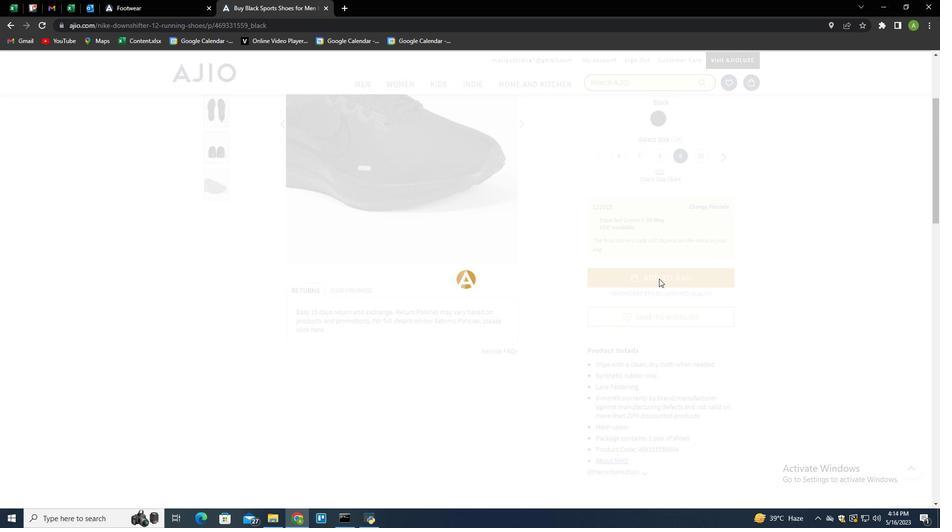 
Action: Mouse scrolled (717, 326) with delta (0, 0)
Screenshot: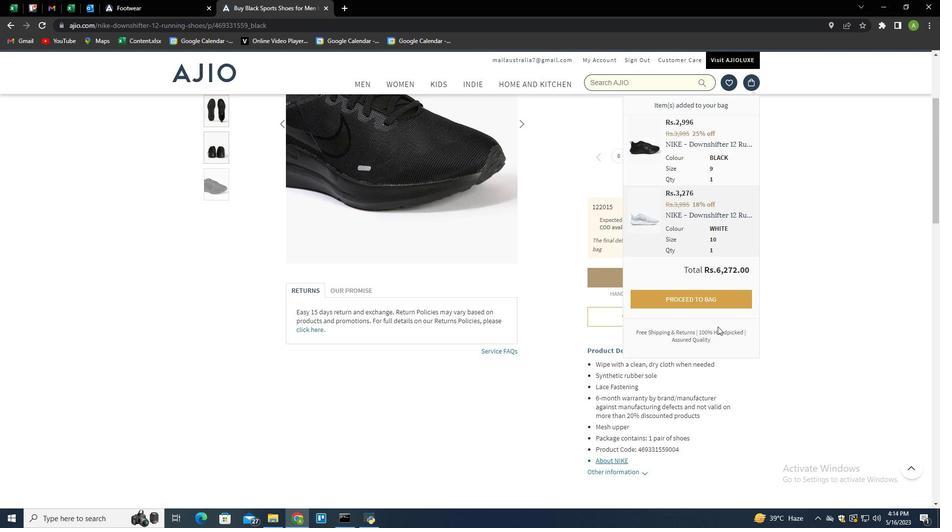 
Action: Mouse scrolled (717, 326) with delta (0, 0)
Screenshot: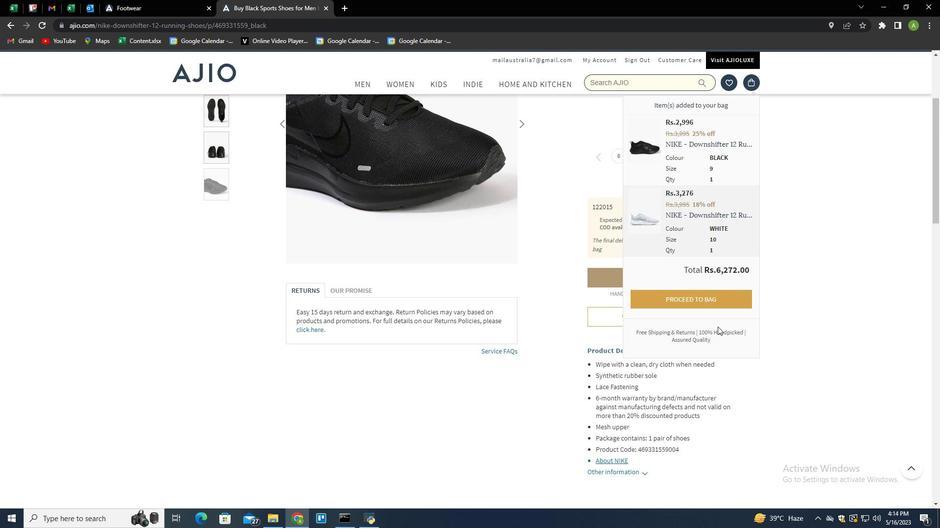 
Action: Mouse scrolled (717, 326) with delta (0, 0)
Screenshot: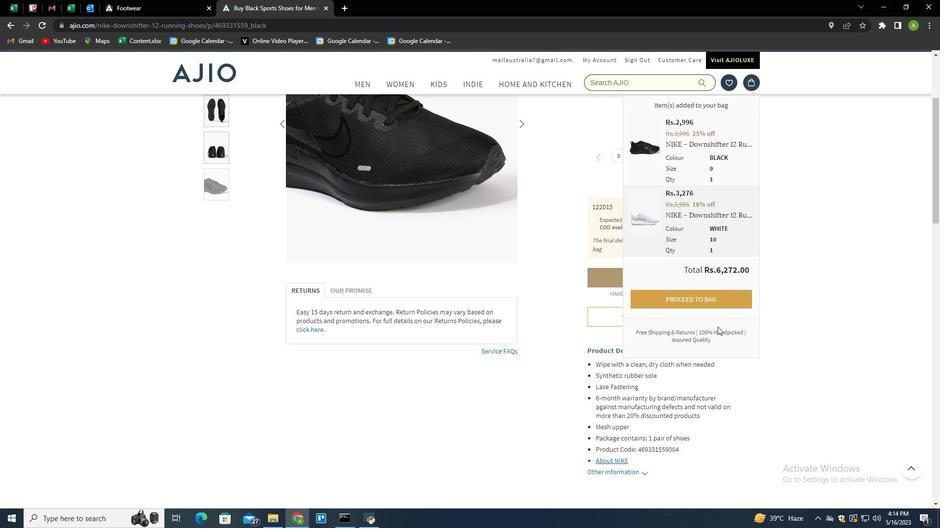 
Action: Mouse moved to (458, 314)
Screenshot: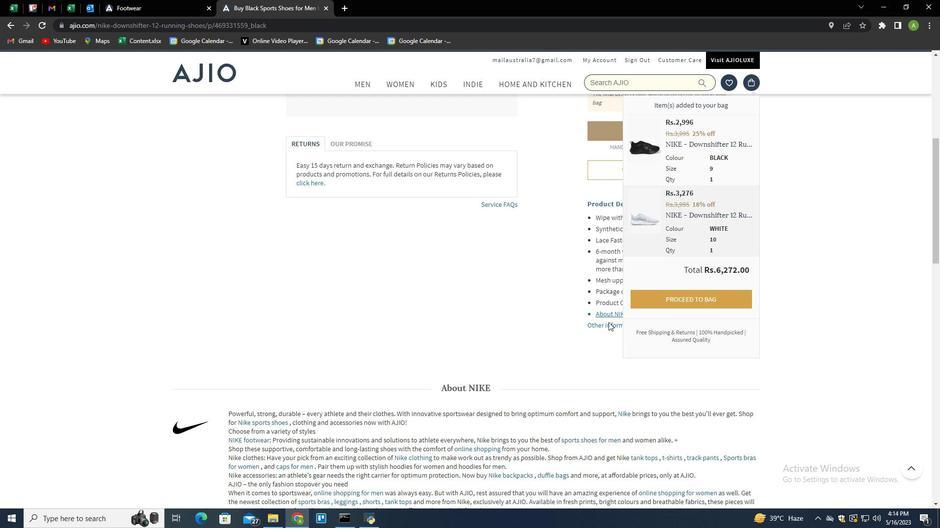 
Action: Mouse pressed left at (458, 314)
Screenshot: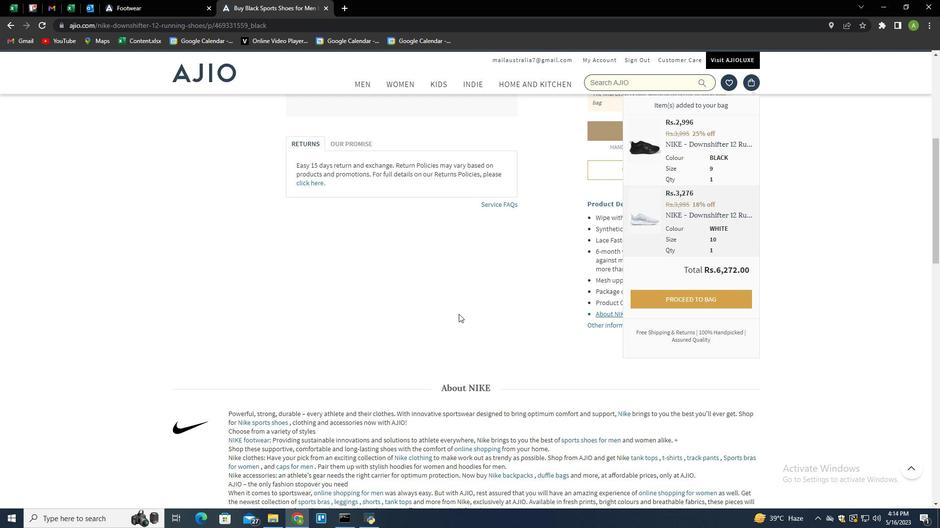 
Action: Mouse moved to (458, 313)
Screenshot: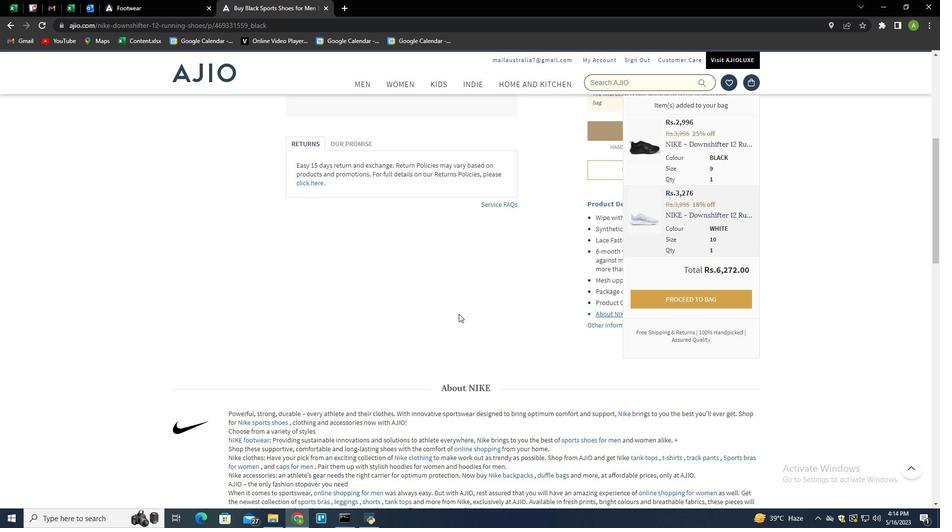
Action: Mouse scrolled (458, 313) with delta (0, 0)
Screenshot: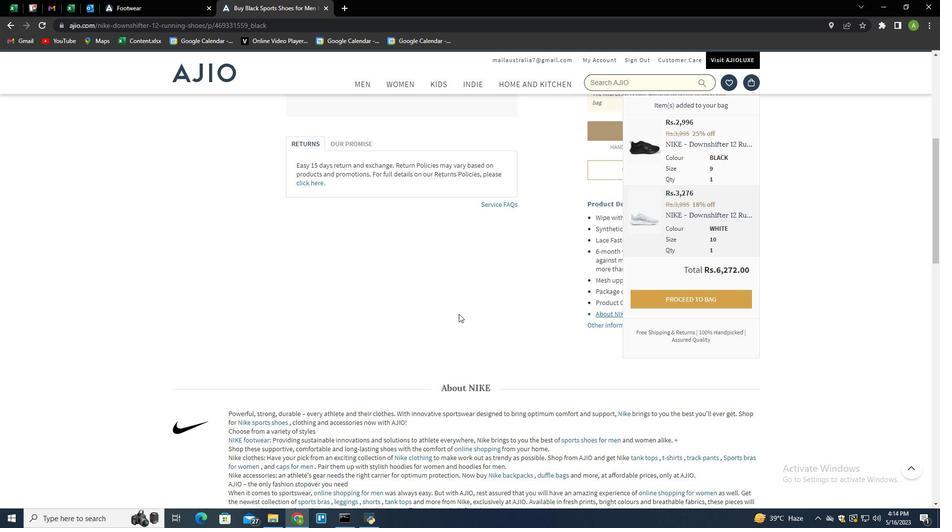 
Action: Mouse scrolled (458, 313) with delta (0, 0)
Screenshot: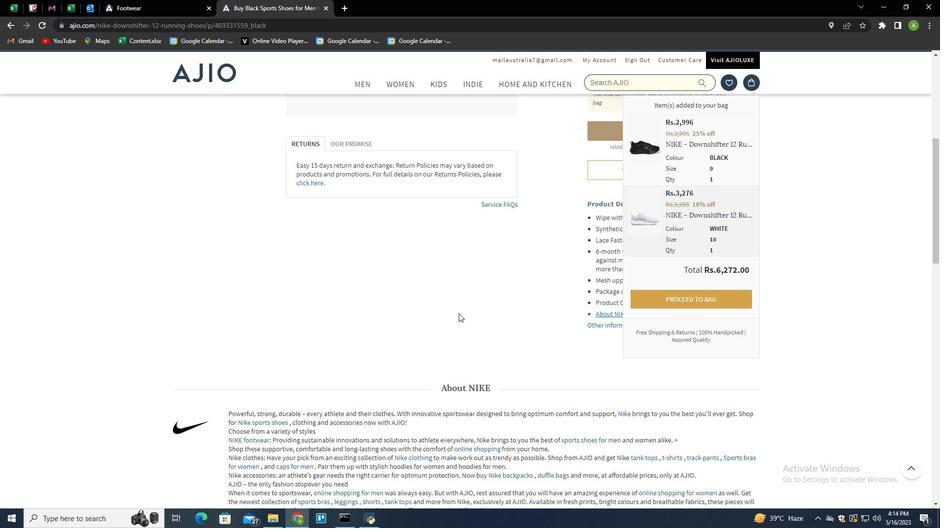 
Action: Mouse scrolled (458, 313) with delta (0, 0)
Screenshot: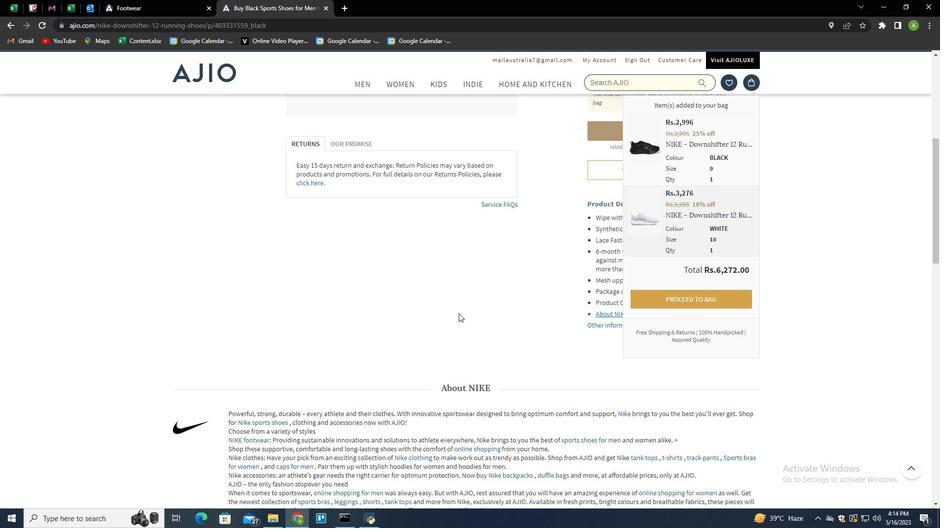 
Action: Mouse scrolled (458, 313) with delta (0, 0)
Screenshot: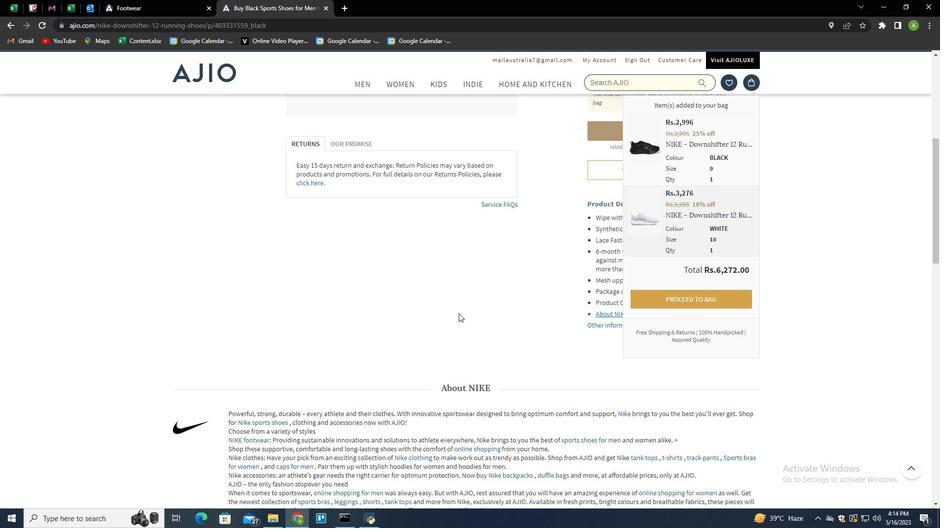 
Action: Mouse scrolled (458, 313) with delta (0, 0)
Screenshot: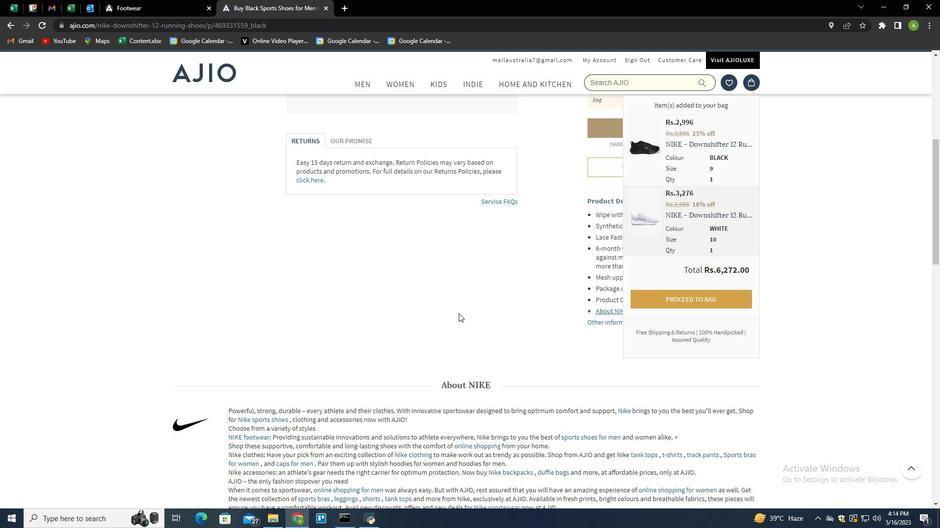 
Action: Mouse scrolled (458, 313) with delta (0, 0)
Screenshot: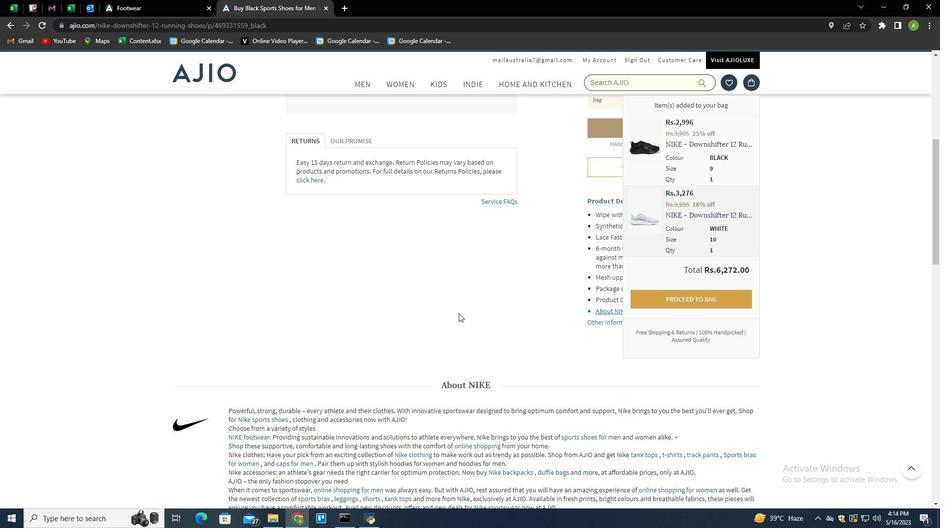 
Action: Mouse moved to (458, 313)
Screenshot: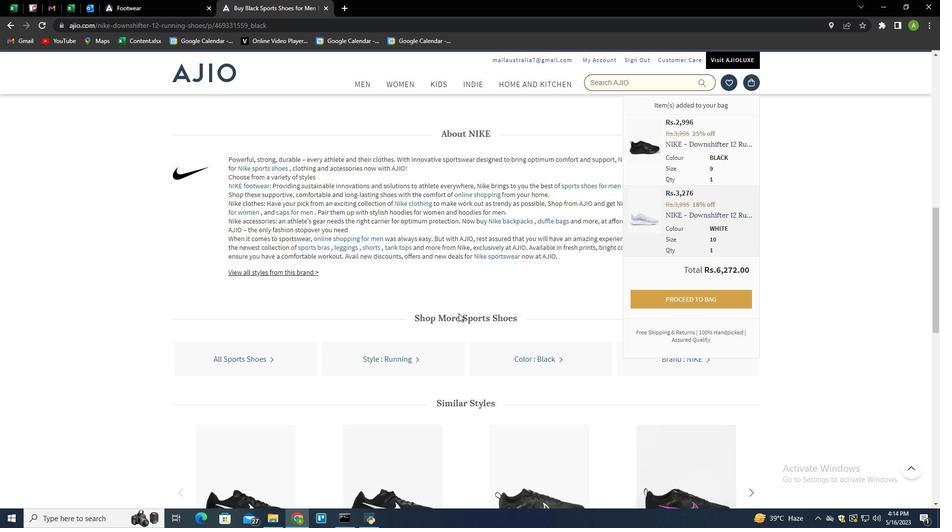 
Action: Mouse scrolled (458, 313) with delta (0, 0)
Screenshot: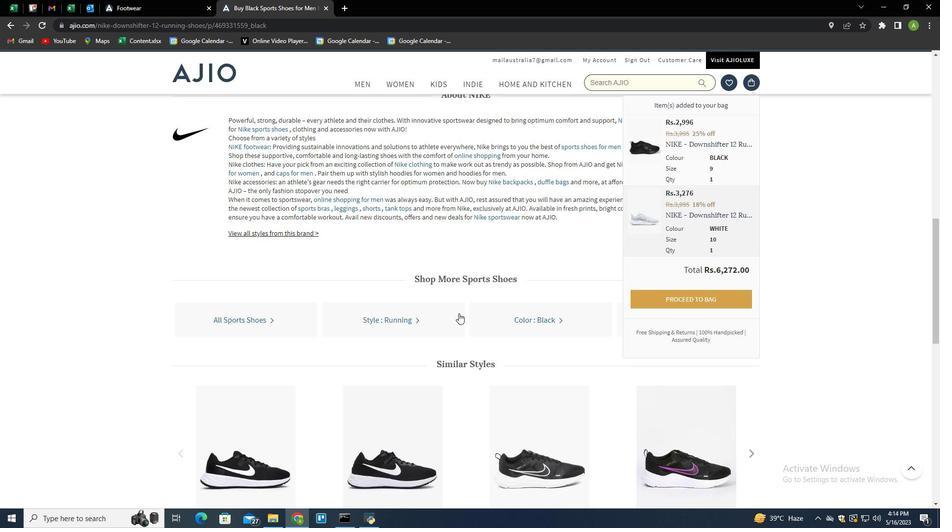 
Action: Mouse scrolled (458, 313) with delta (0, 0)
Screenshot: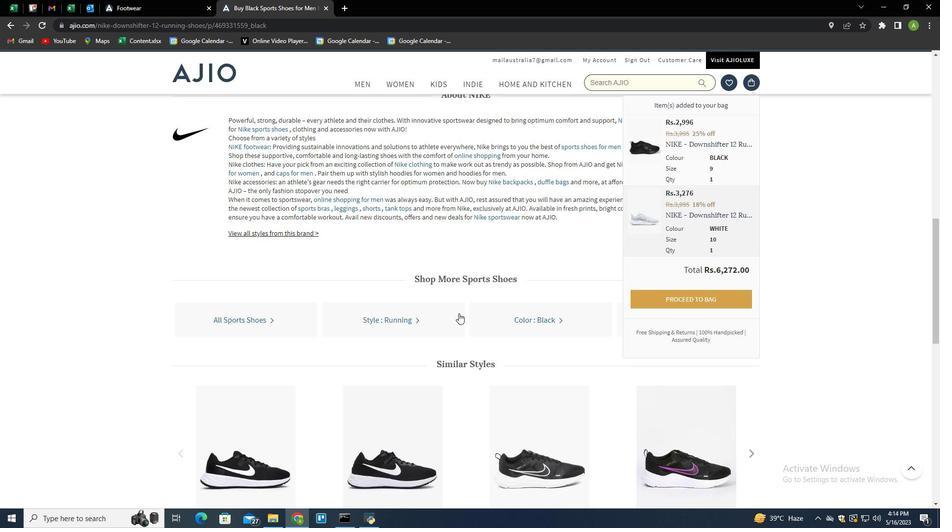 
Action: Mouse scrolled (458, 313) with delta (0, 0)
Screenshot: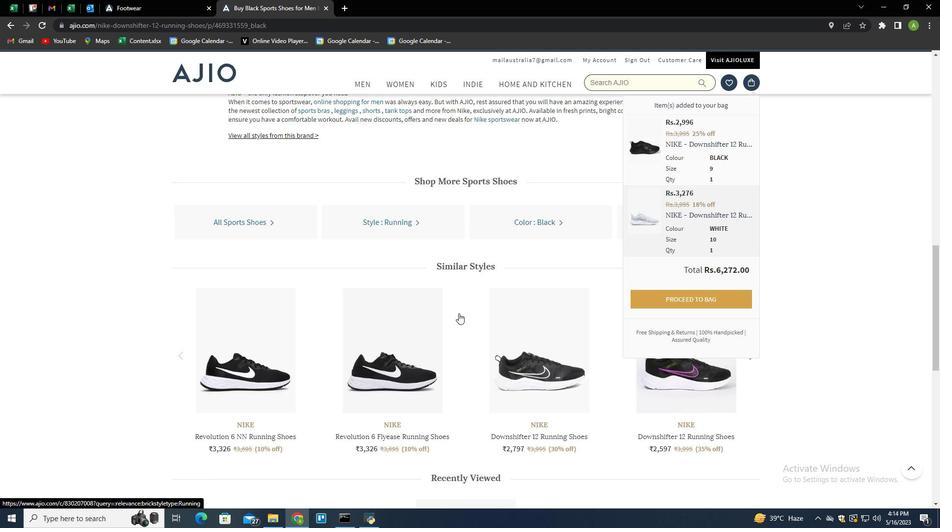 
Action: Mouse scrolled (458, 313) with delta (0, 0)
Screenshot: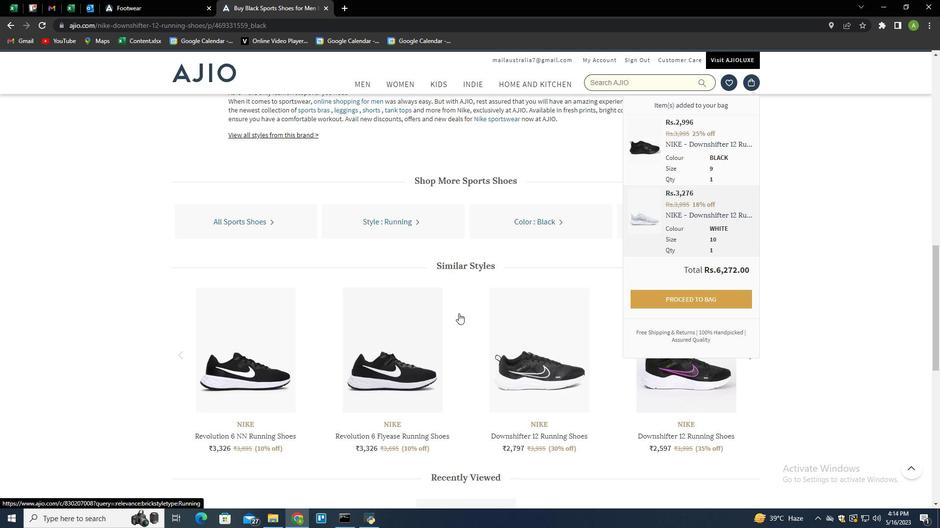 
Action: Mouse scrolled (458, 313) with delta (0, 0)
Screenshot: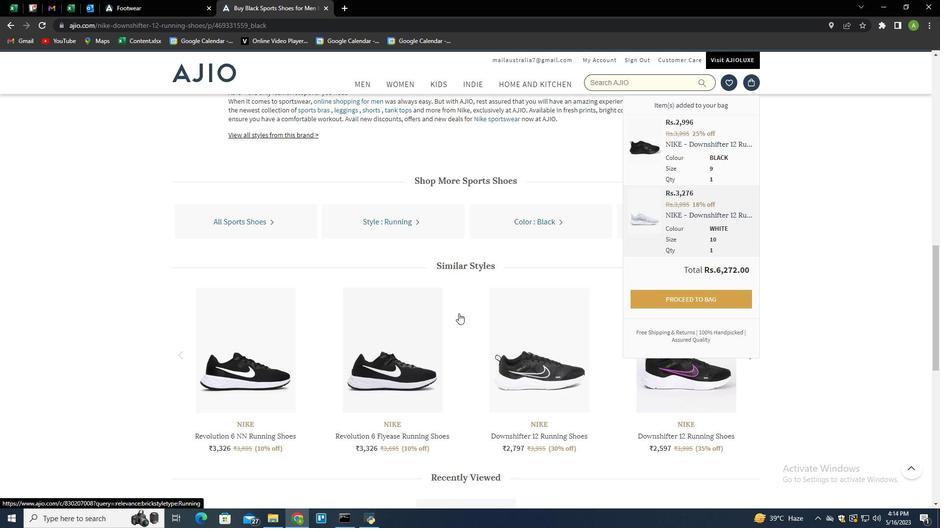 
Action: Mouse moved to (569, 286)
Screenshot: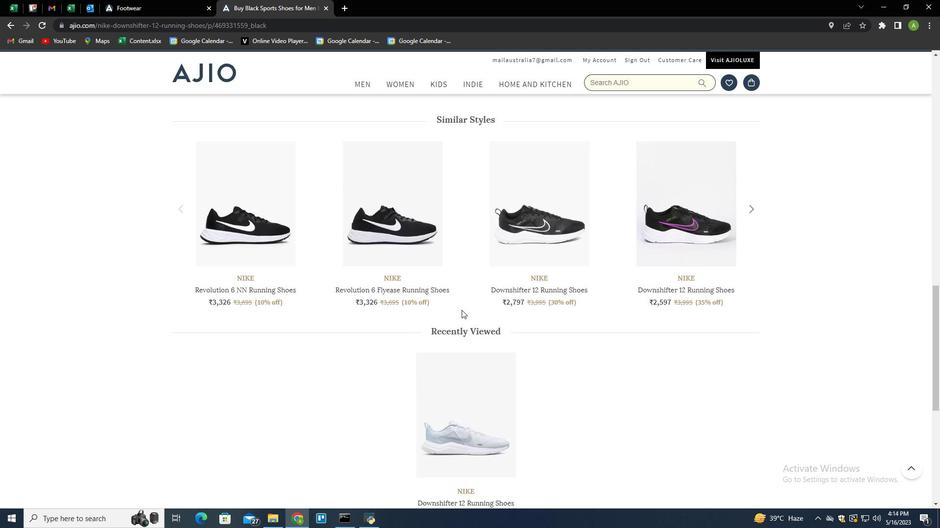 
Action: Mouse scrolled (569, 286) with delta (0, 0)
Screenshot: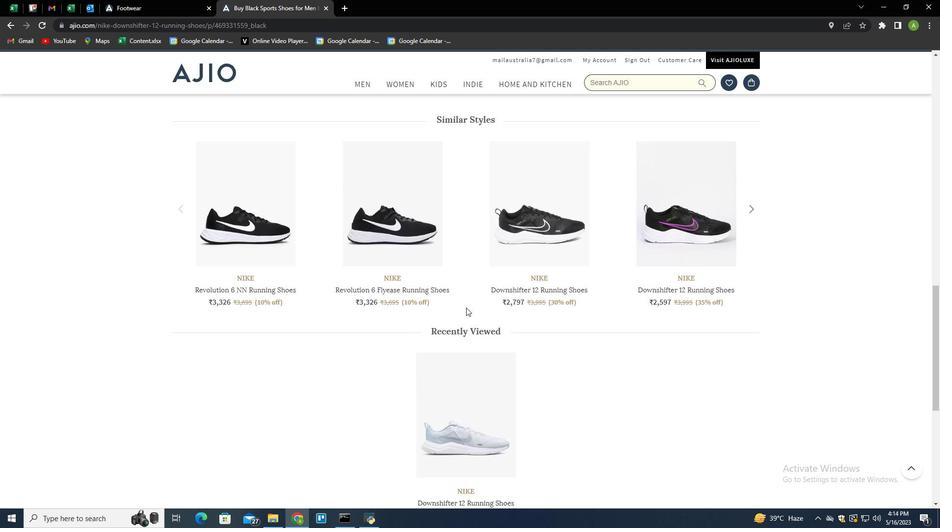 
Action: Mouse moved to (585, 283)
Screenshot: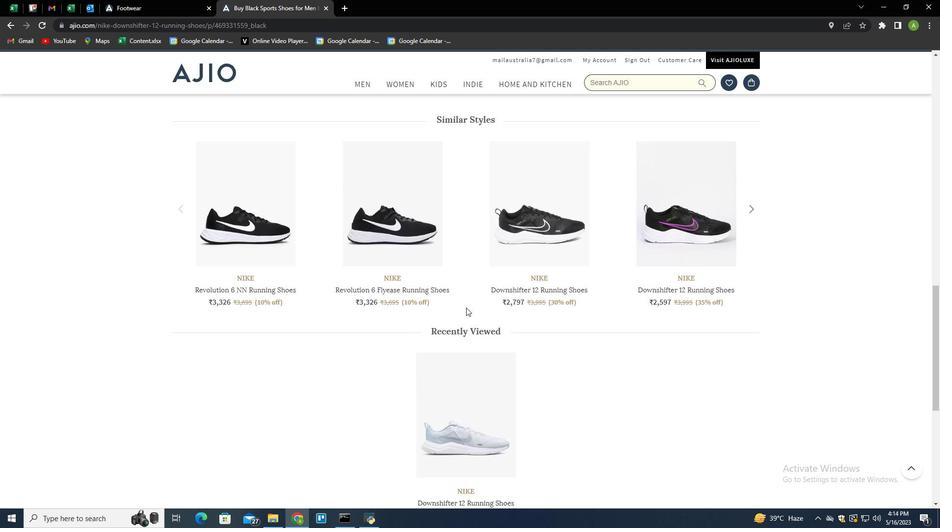 
Action: Mouse scrolled (585, 284) with delta (0, 0)
Screenshot: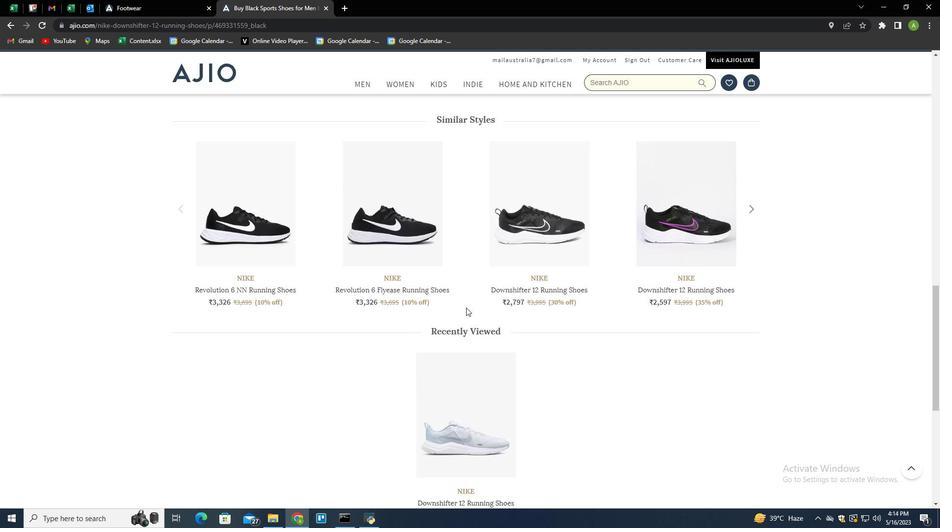 
Action: Mouse moved to (597, 281)
Screenshot: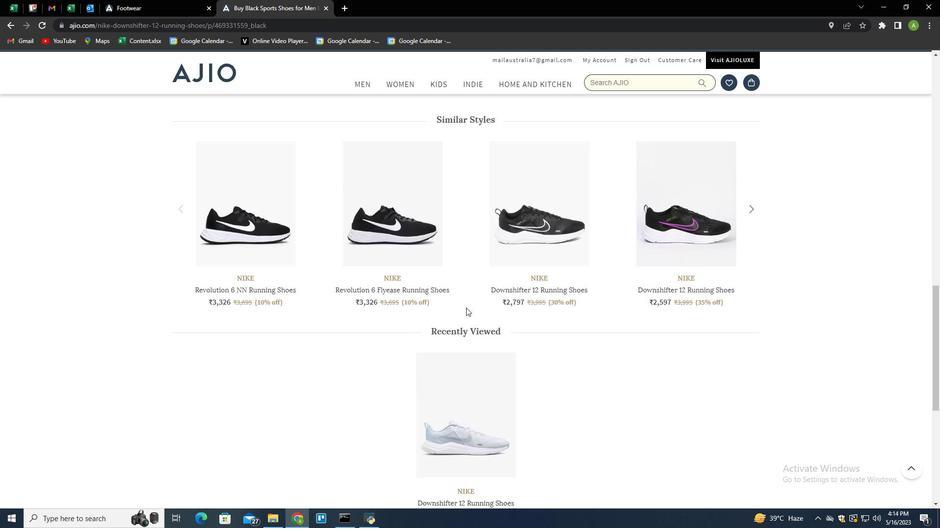 
Action: Mouse scrolled (597, 282) with delta (0, 0)
Screenshot: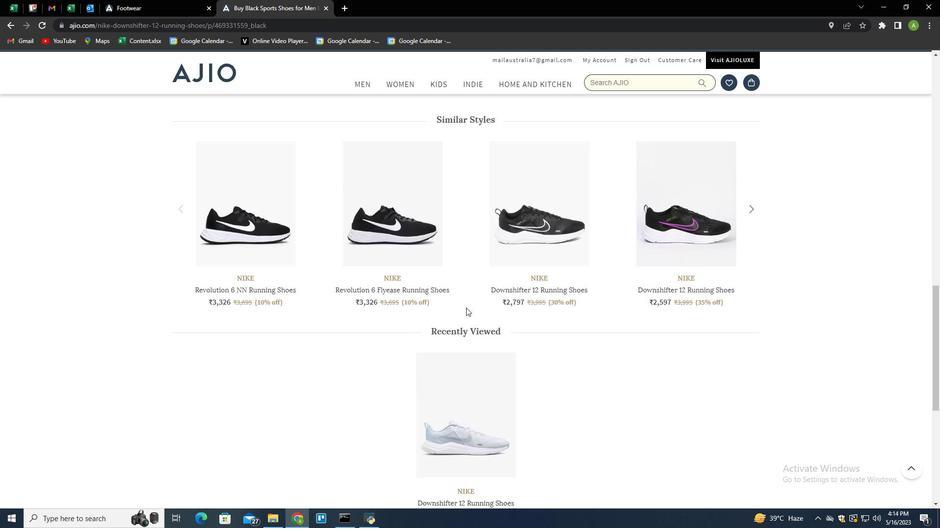
Action: Mouse moved to (632, 263)
Screenshot: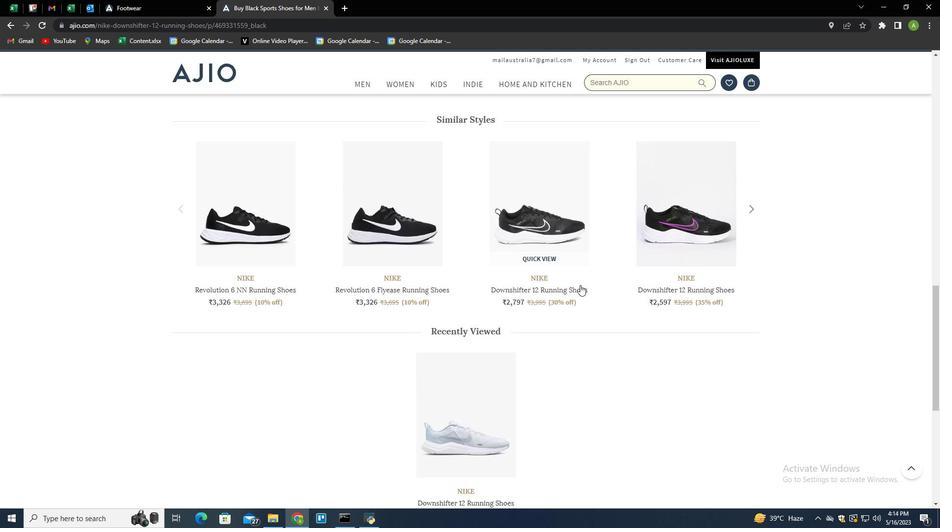 
Action: Mouse scrolled (632, 264) with delta (0, 0)
Screenshot: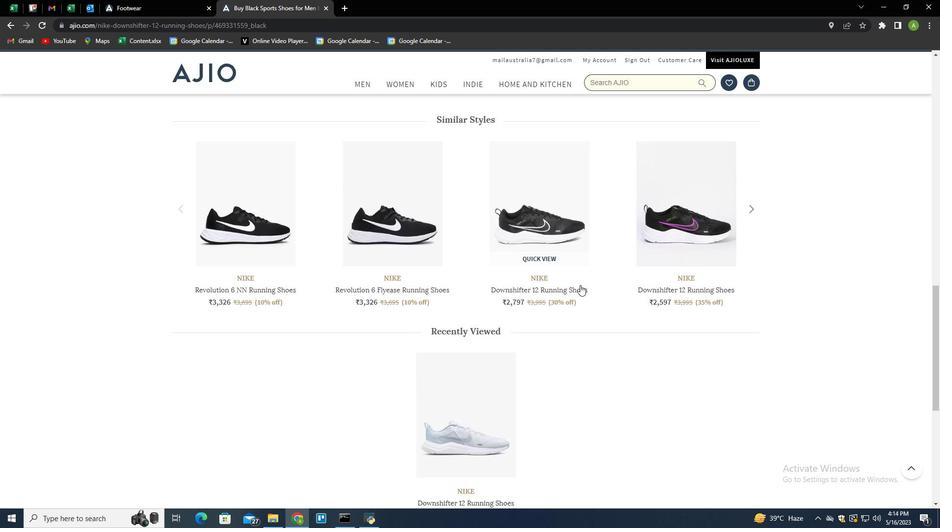 
Action: Mouse moved to (638, 82)
Screenshot: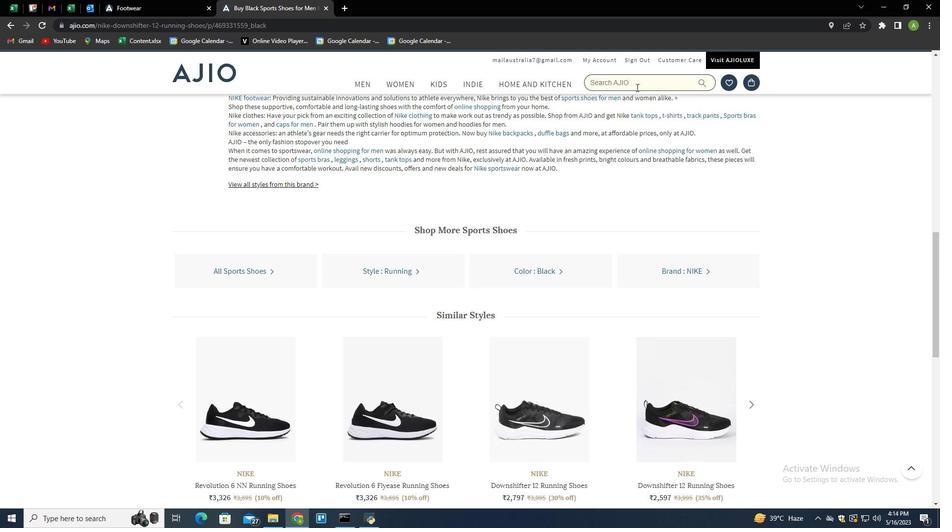 
Action: Mouse pressed left at (638, 82)
Screenshot: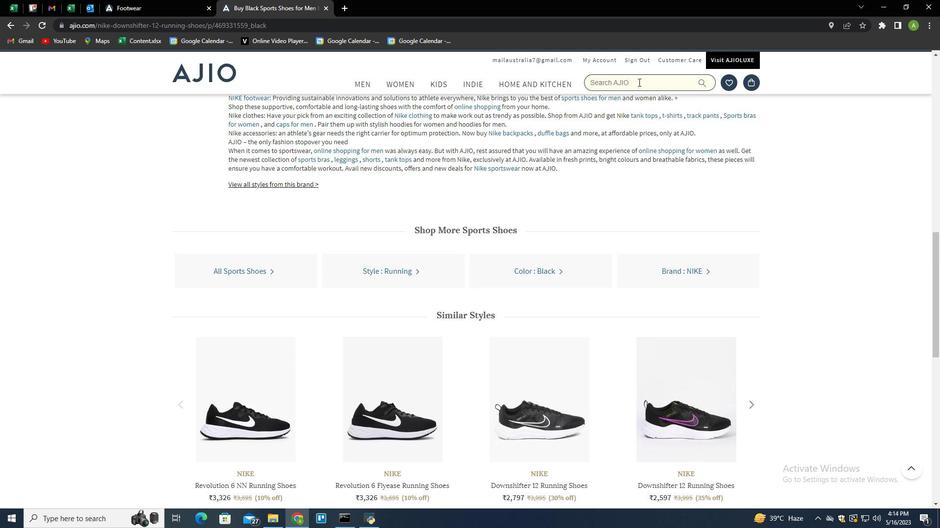 
Action: Key pressed shirtl<Key.backspace>
Screenshot: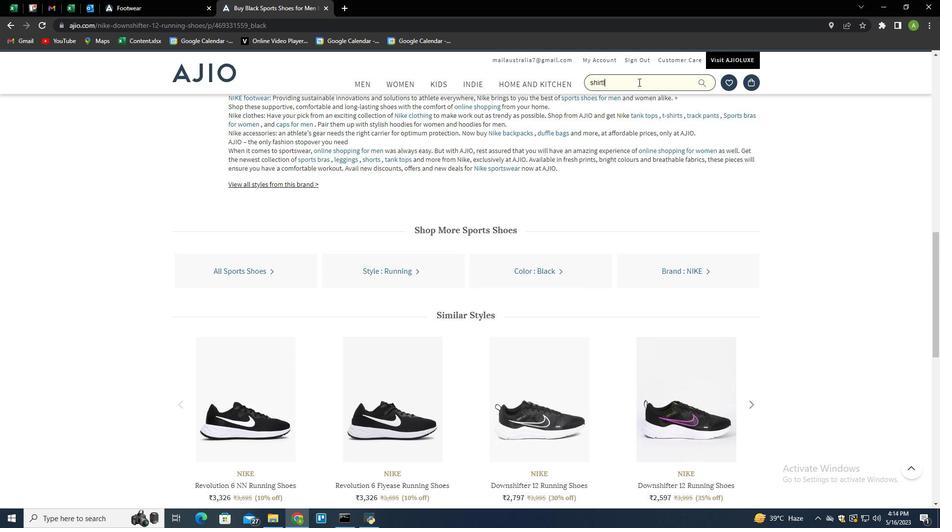 
Action: Mouse moved to (799, 276)
Screenshot: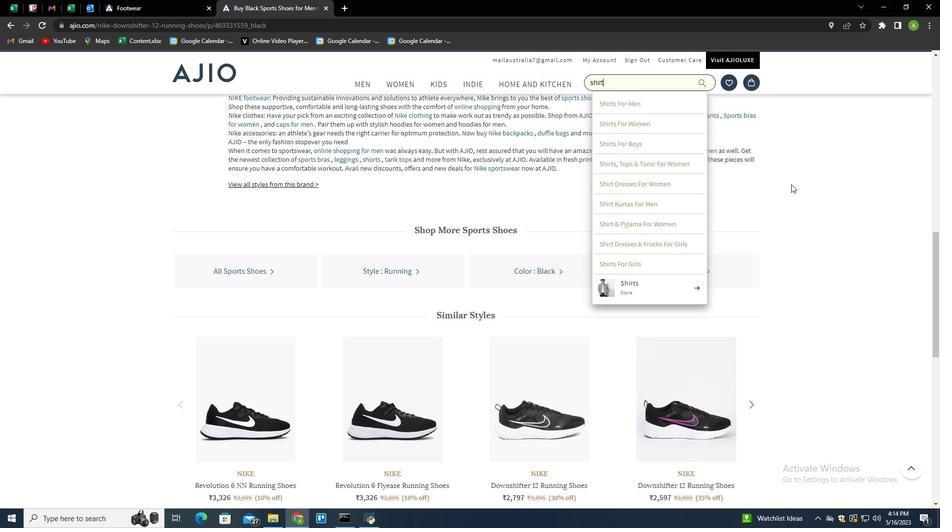 
Action: Mouse pressed left at (799, 276)
Screenshot: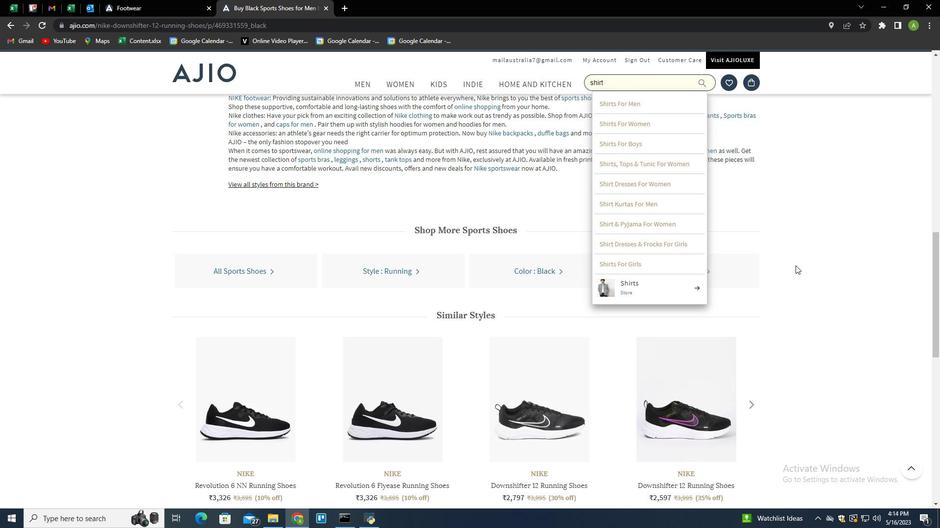 
Action: Mouse moved to (763, 350)
Screenshot: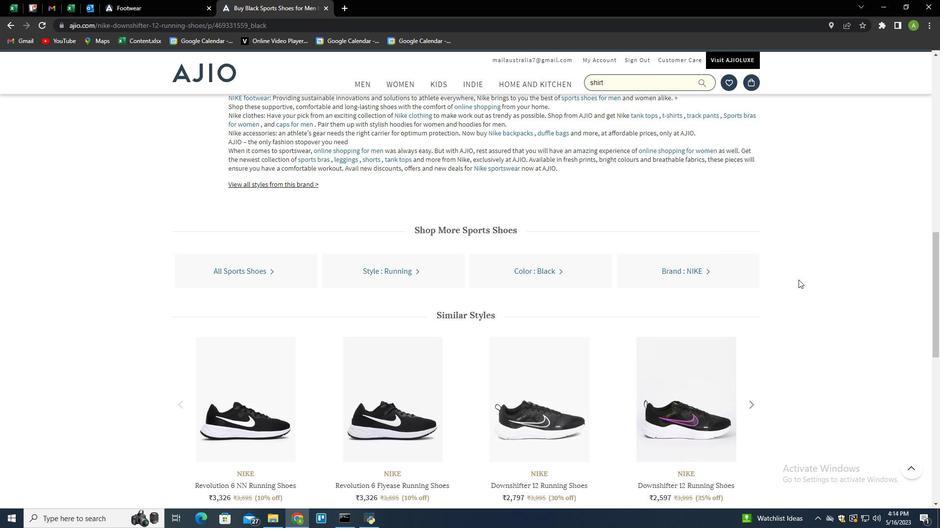 
Action: Mouse scrolled (763, 351) with delta (0, 0)
Screenshot: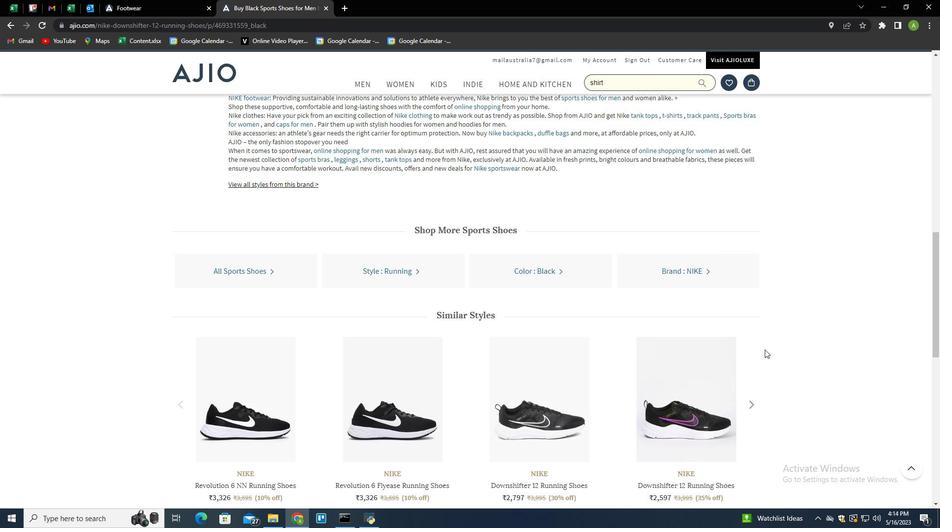 
Action: Mouse scrolled (763, 351) with delta (0, 0)
Screenshot: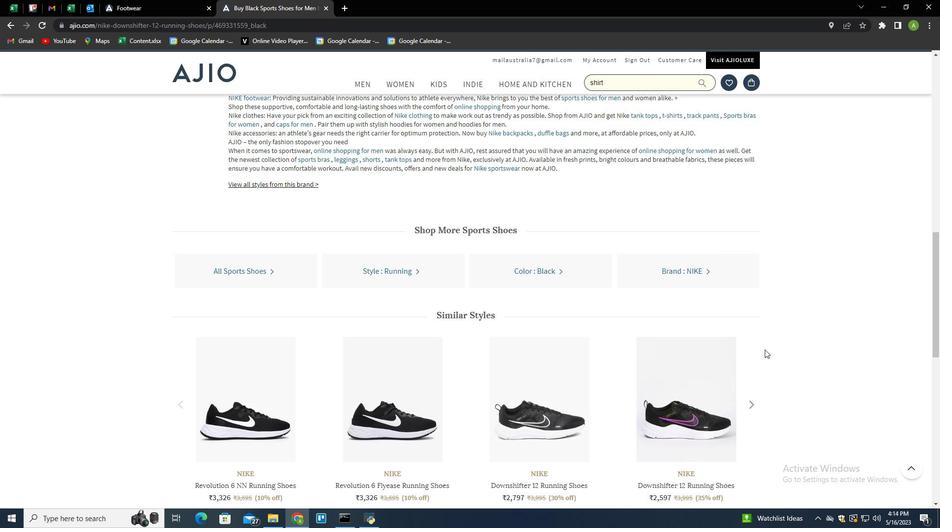 
Action: Mouse scrolled (763, 351) with delta (0, 0)
Screenshot: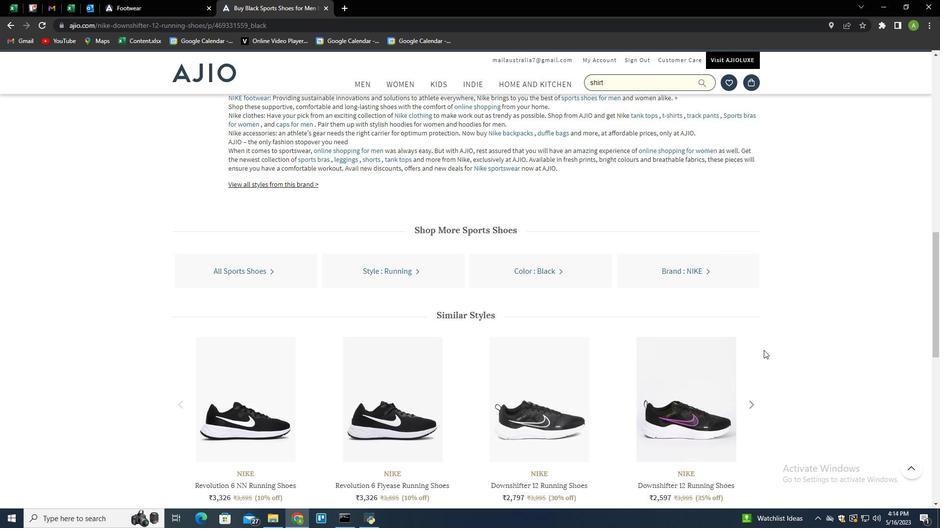 
Action: Mouse scrolled (763, 351) with delta (0, 0)
Screenshot: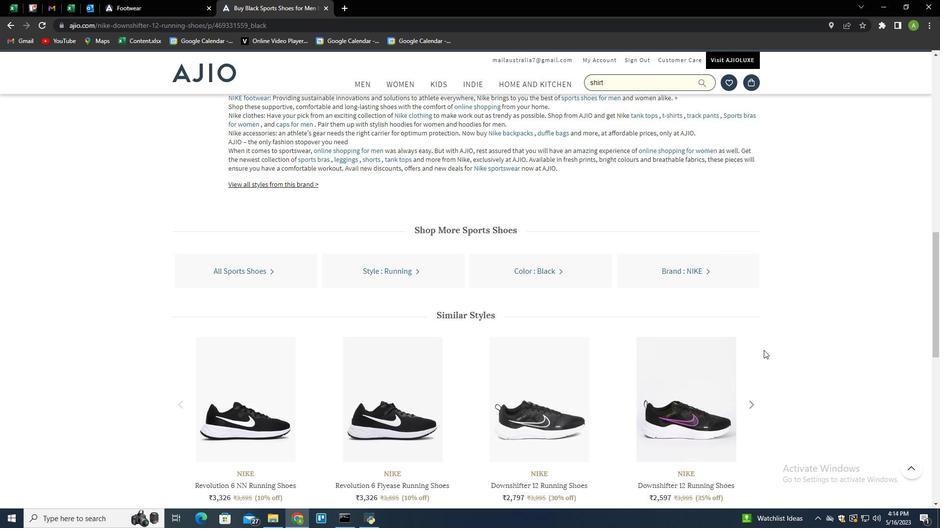 
Action: Mouse scrolled (763, 351) with delta (0, 0)
Screenshot: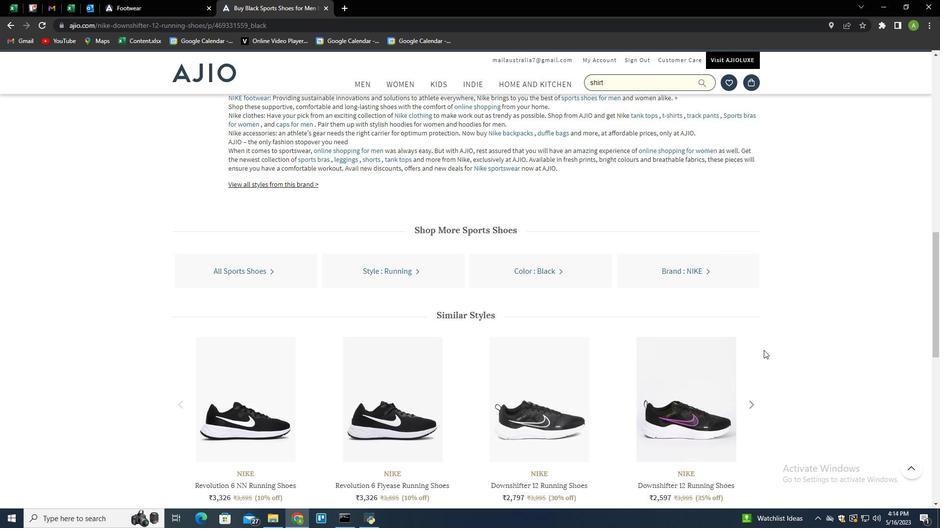 
Action: Mouse scrolled (763, 351) with delta (0, 0)
Screenshot: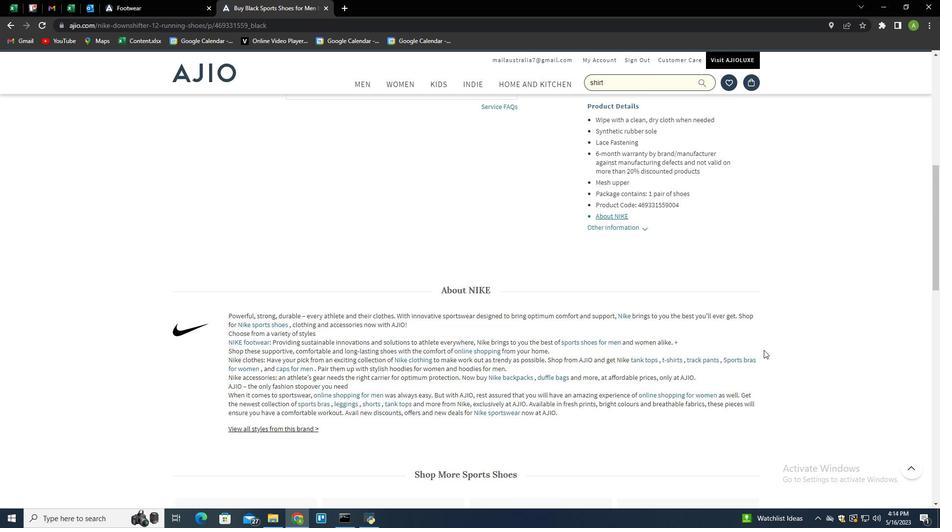 
Action: Mouse scrolled (763, 351) with delta (0, 0)
Screenshot: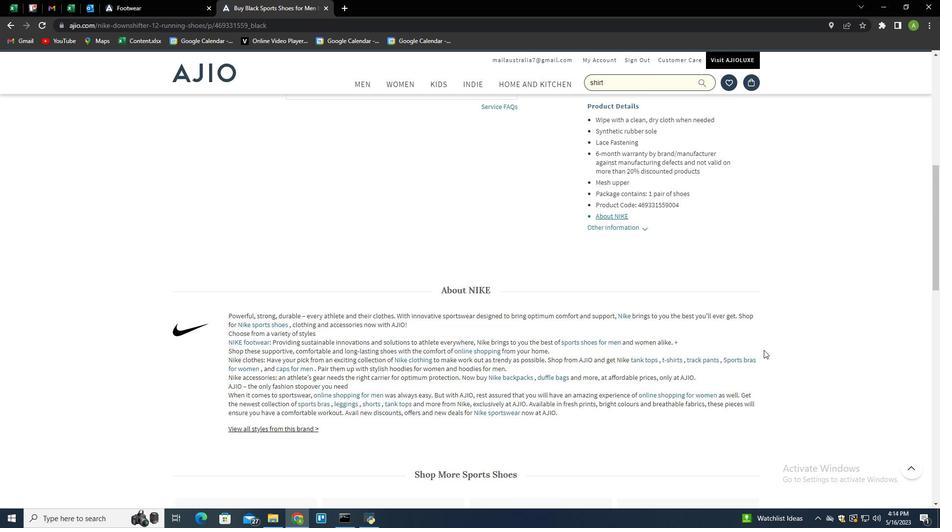 
Action: Mouse scrolled (763, 351) with delta (0, 0)
Screenshot: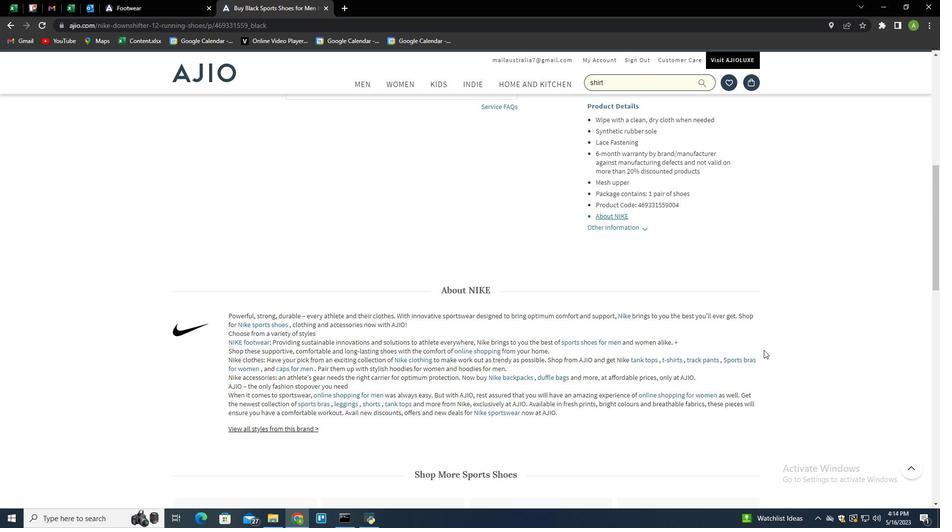 
Action: Mouse scrolled (763, 351) with delta (0, 0)
Screenshot: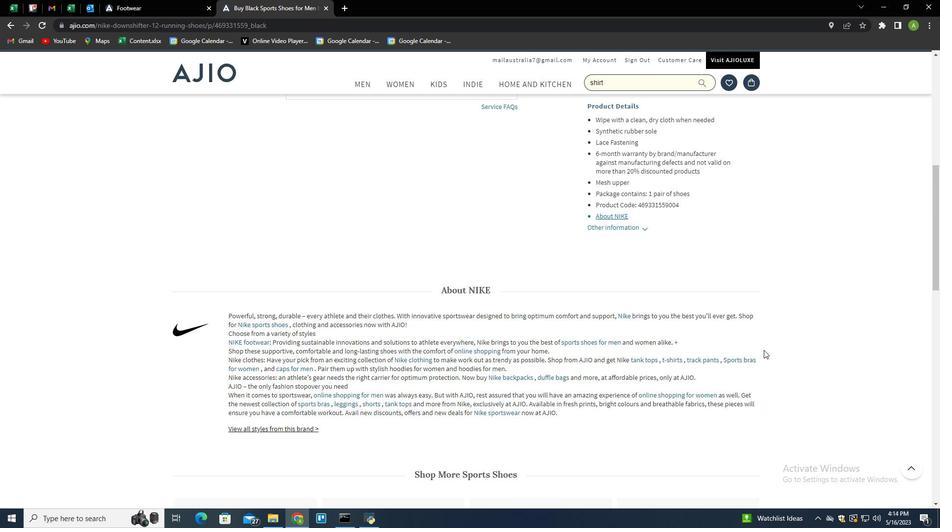 
Action: Mouse scrolled (763, 351) with delta (0, 0)
Screenshot: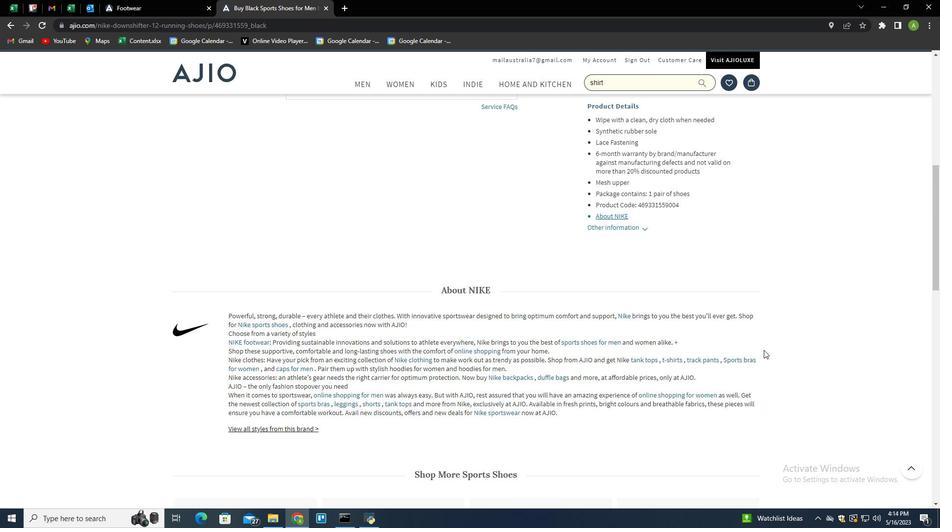 
Action: Mouse moved to (686, 390)
Screenshot: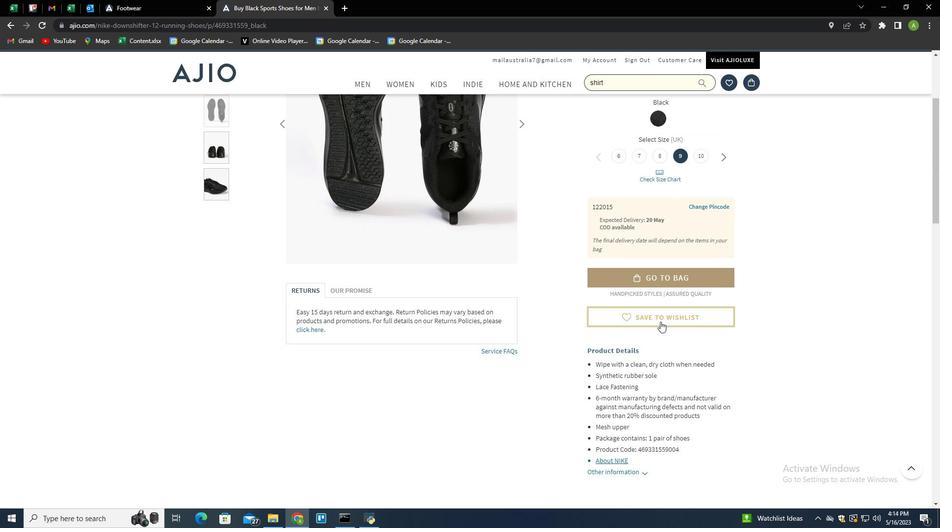 
Action: Mouse scrolled (686, 390) with delta (0, 0)
Screenshot: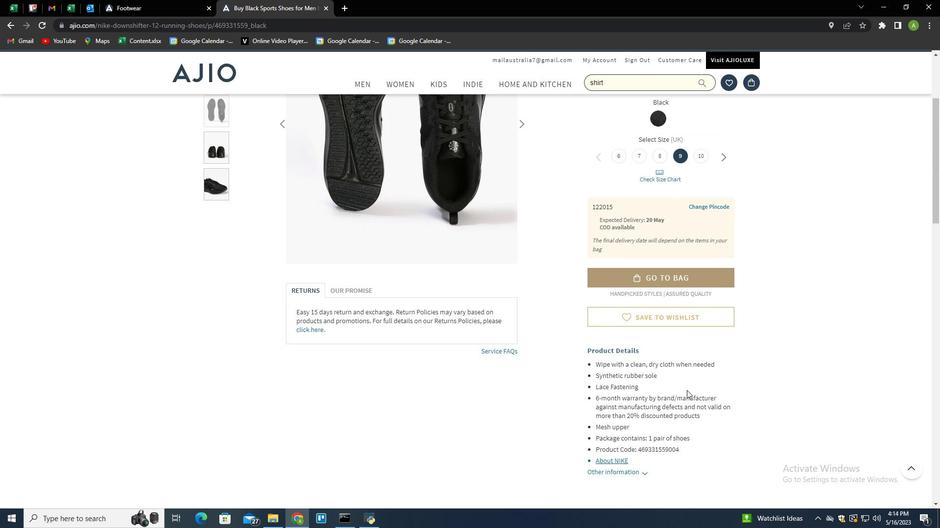 
Action: Mouse moved to (737, 293)
Screenshot: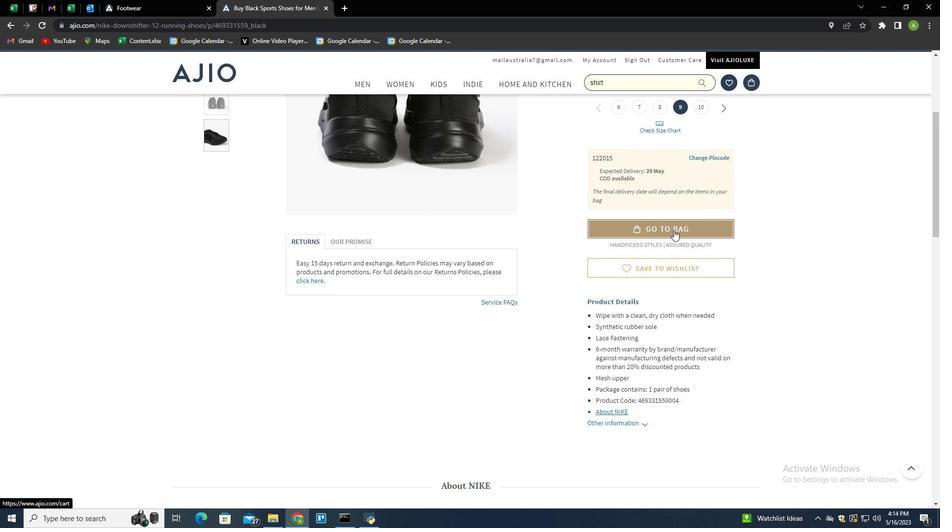 
Action: Mouse scrolled (737, 293) with delta (0, 0)
Screenshot: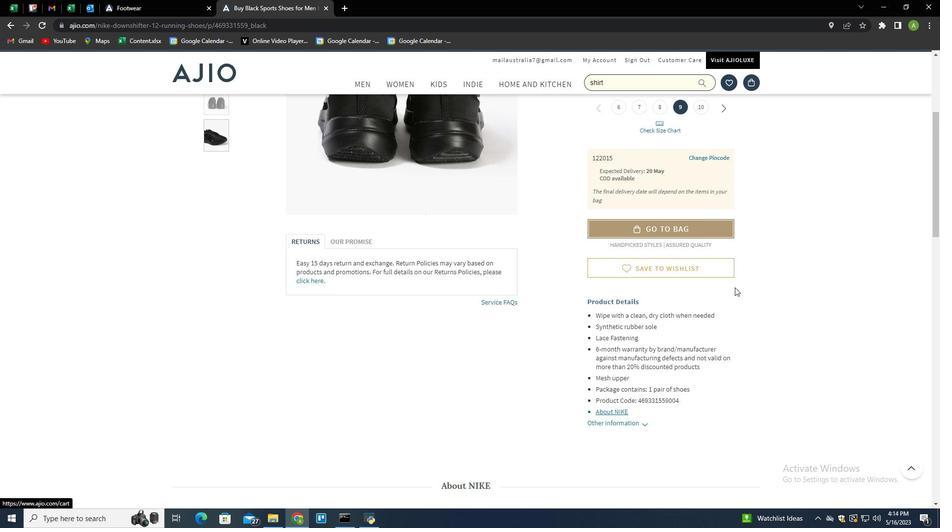 
Action: Mouse scrolled (737, 293) with delta (0, 0)
Screenshot: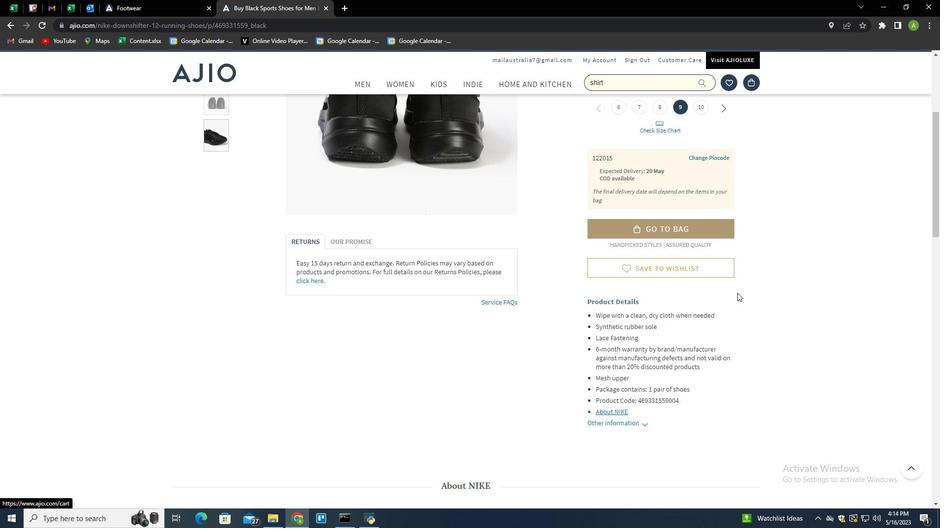 
Action: Mouse scrolled (737, 293) with delta (0, 0)
Screenshot: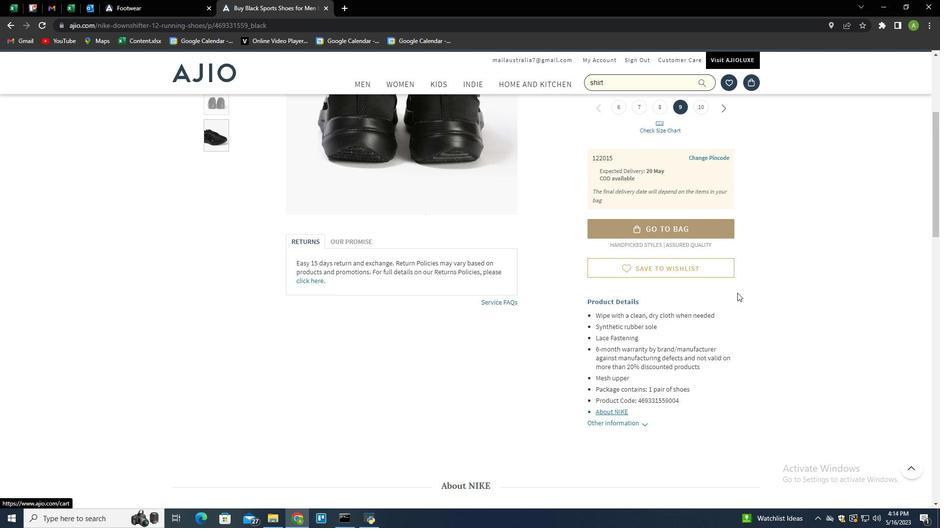
Action: Mouse moved to (712, 308)
Screenshot: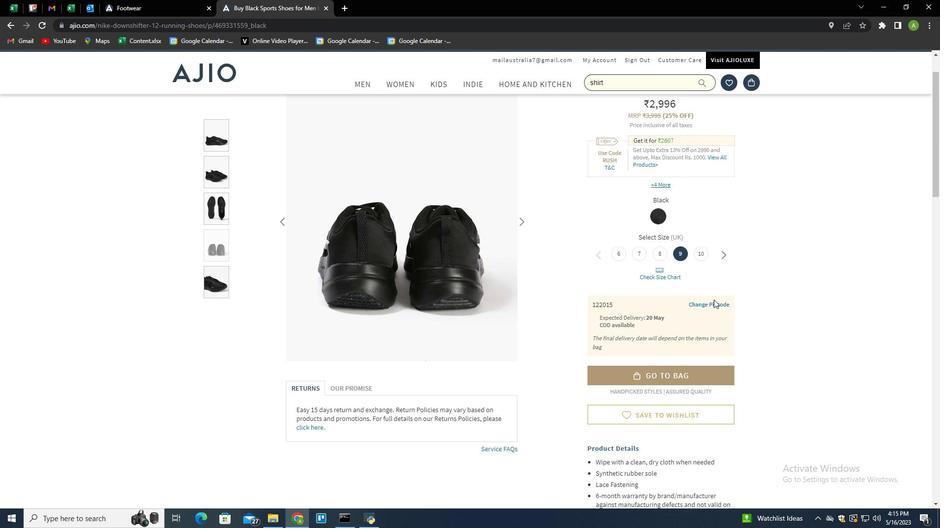 
